 Task: Check the traffic conditions on Interstate 90 in Seattle.
Action: Key pressed <Key.caps_lock>I<Key.caps_lock>nterstae<Key.backspace>t
Screenshot: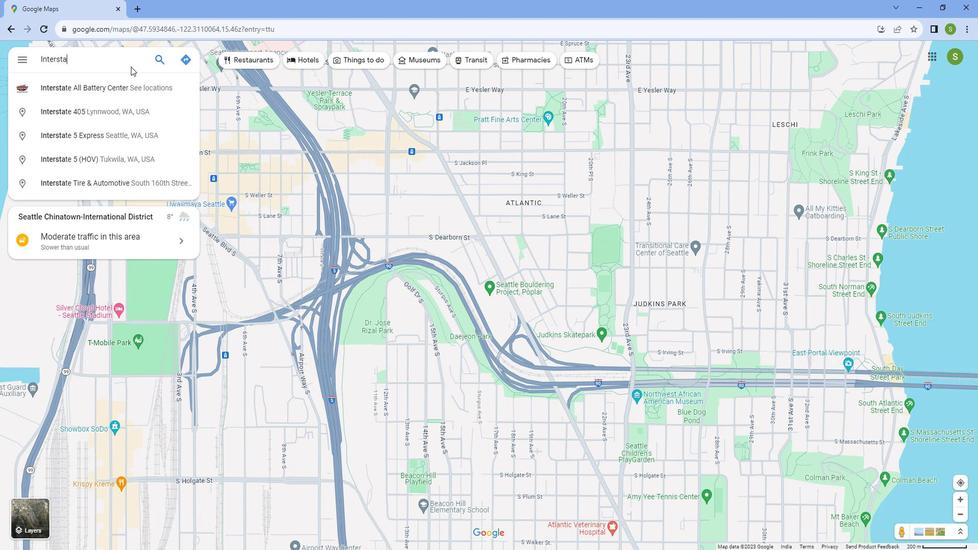 
Action: Mouse moved to (178, 88)
Screenshot: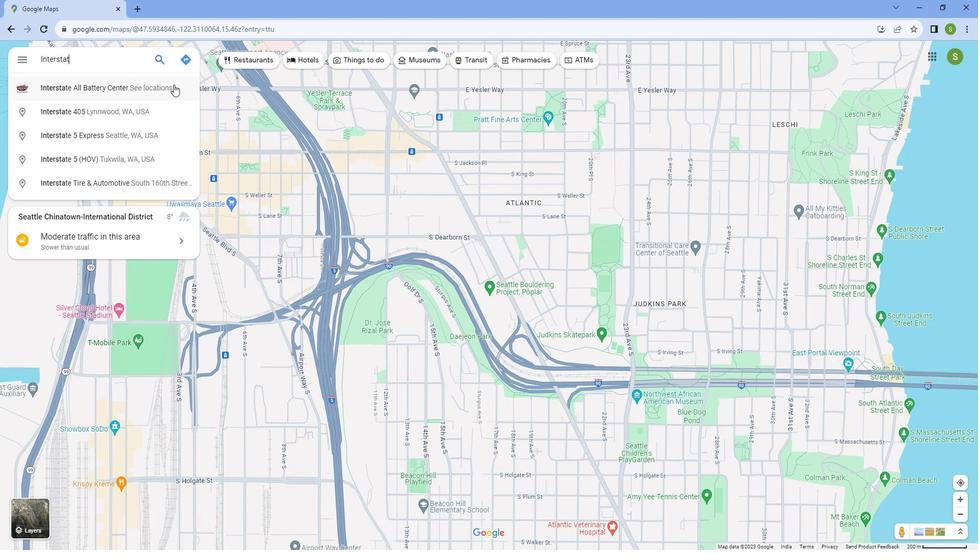 
Action: Key pressed e<Key.space>90,<Key.caps_lock>S<Key.caps_lock>eattle
Screenshot: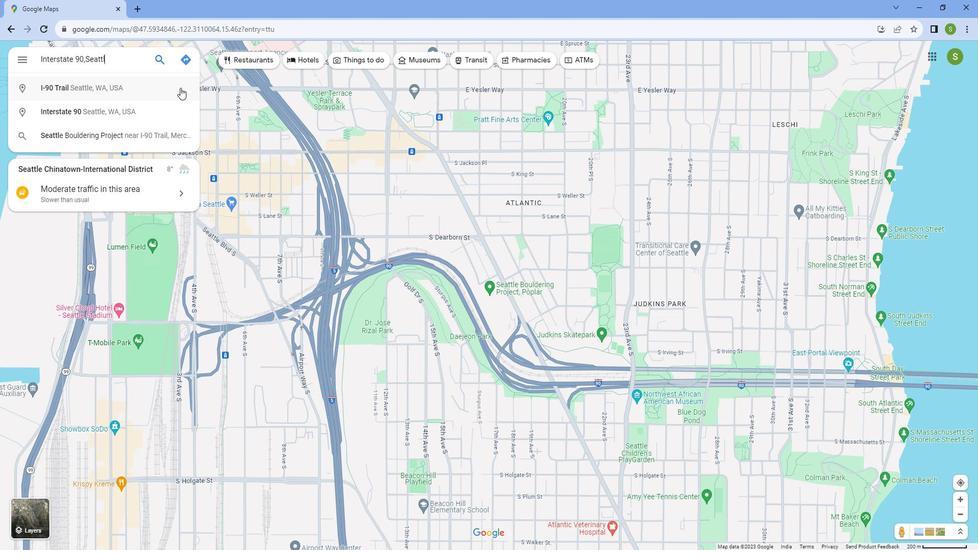 
Action: Mouse moved to (138, 108)
Screenshot: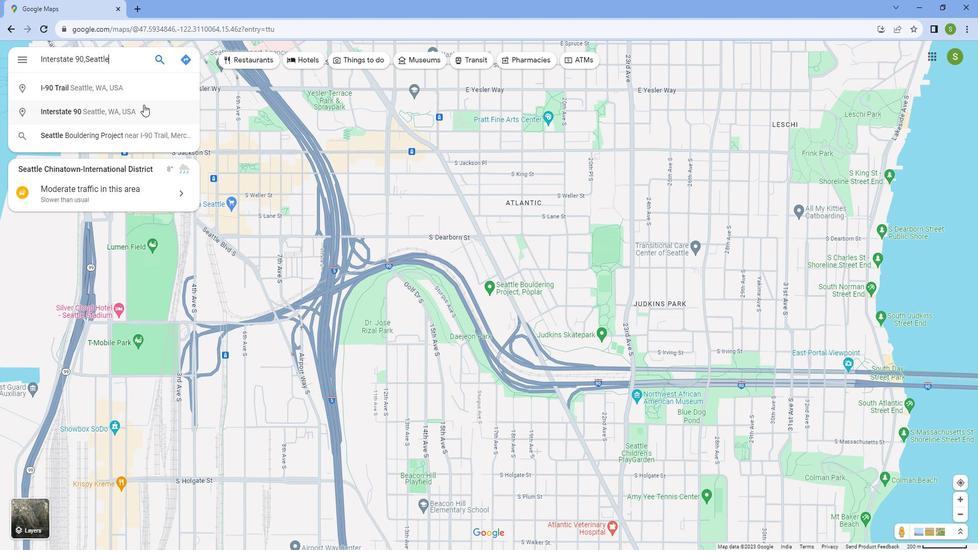 
Action: Mouse pressed left at (138, 108)
Screenshot: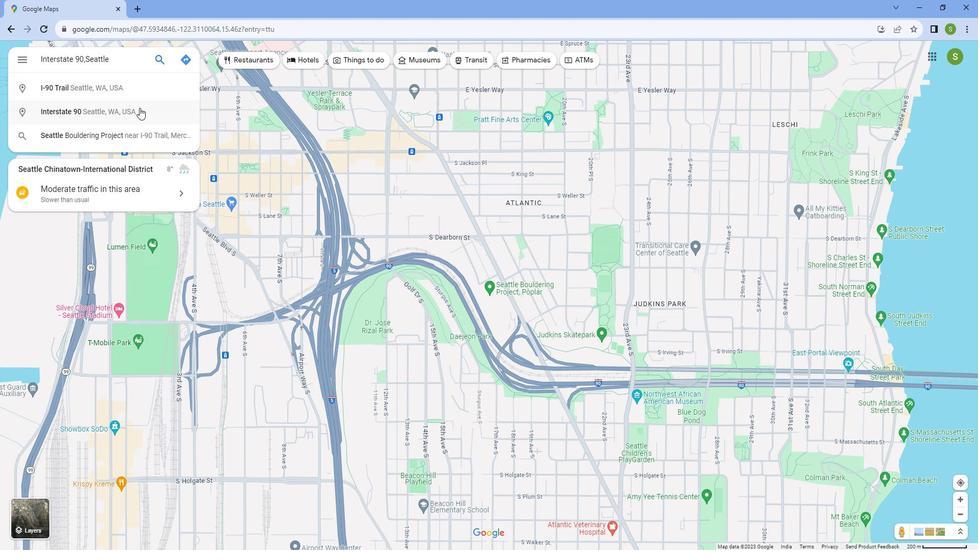 
Action: Mouse moved to (684, 310)
Screenshot: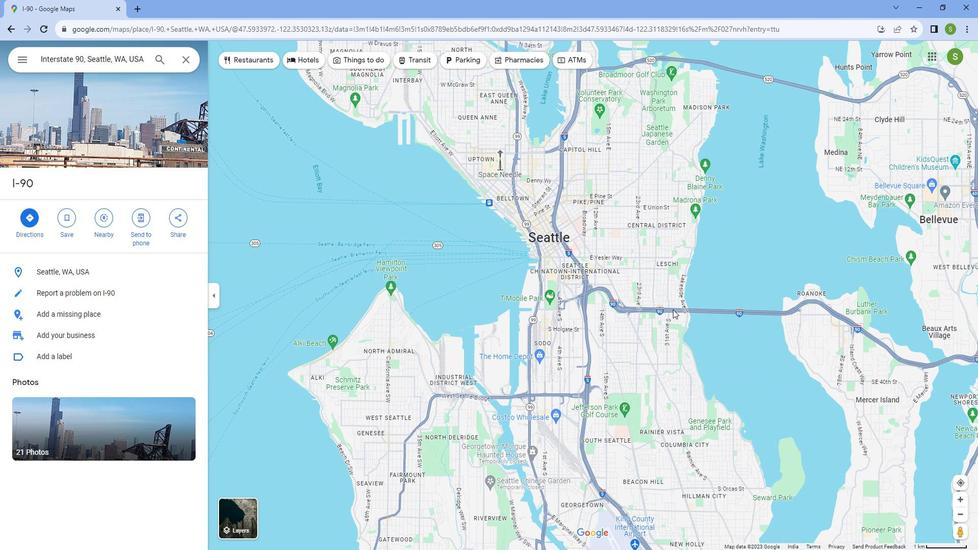 
Action: Mouse scrolled (684, 311) with delta (0, 0)
Screenshot: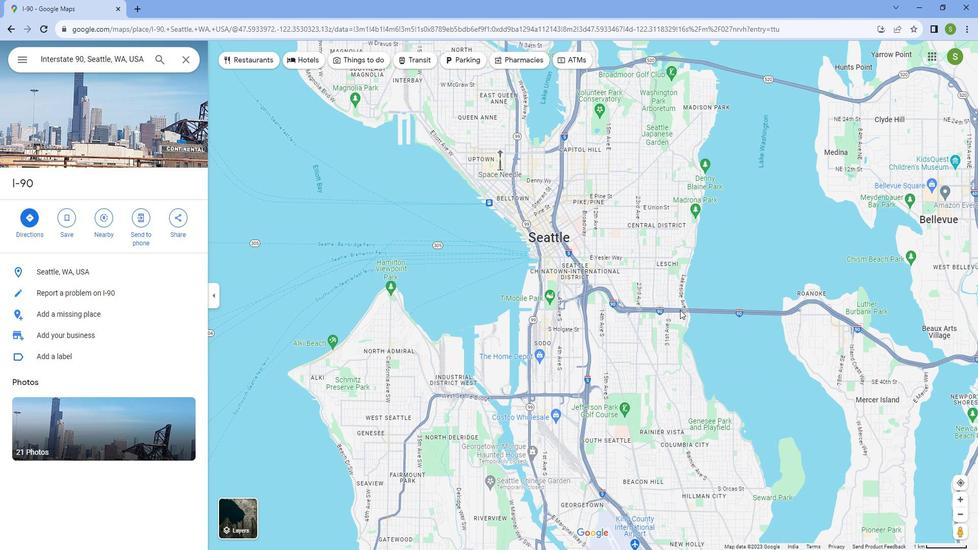 
Action: Mouse scrolled (684, 311) with delta (0, 0)
Screenshot: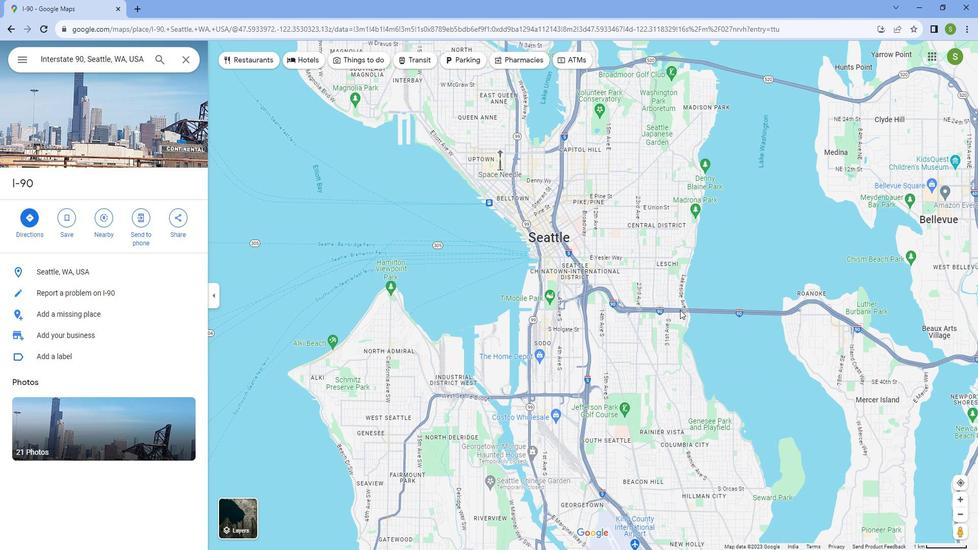 
Action: Mouse scrolled (684, 311) with delta (0, 0)
Screenshot: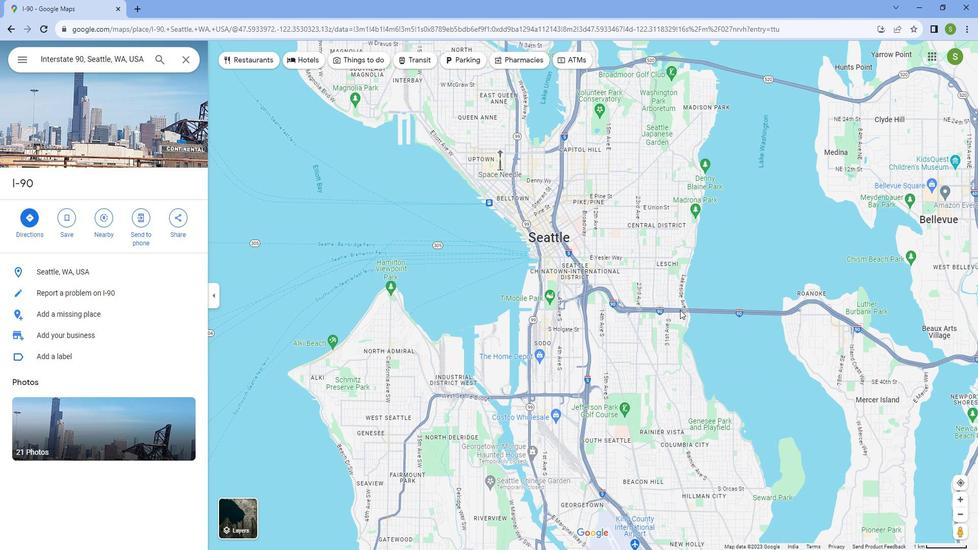 
Action: Mouse scrolled (684, 311) with delta (0, 0)
Screenshot: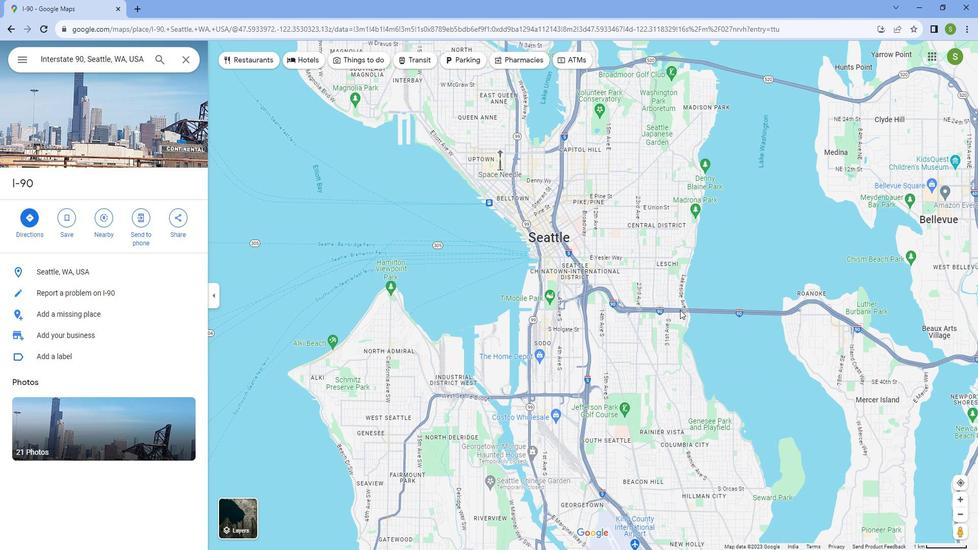 
Action: Mouse scrolled (684, 311) with delta (0, 0)
Screenshot: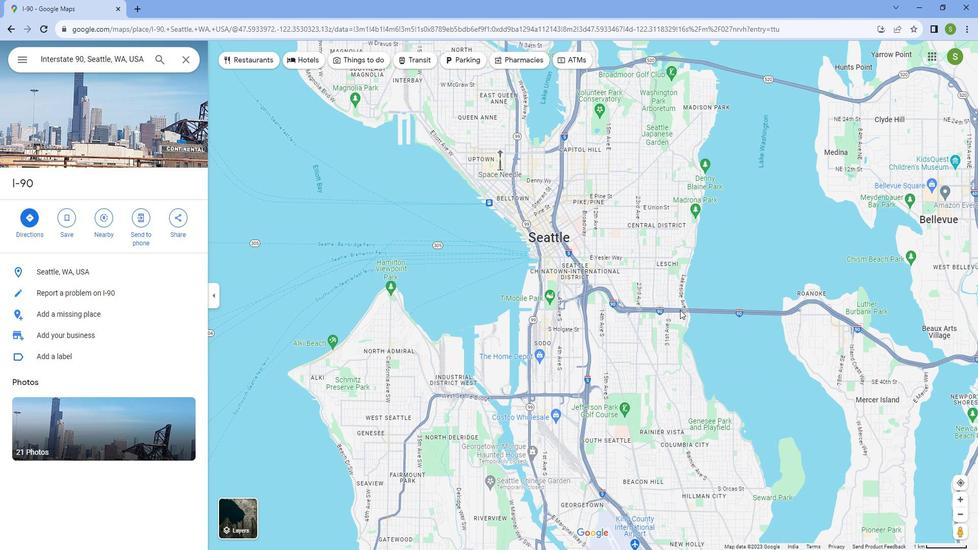 
Action: Mouse scrolled (684, 311) with delta (0, 0)
Screenshot: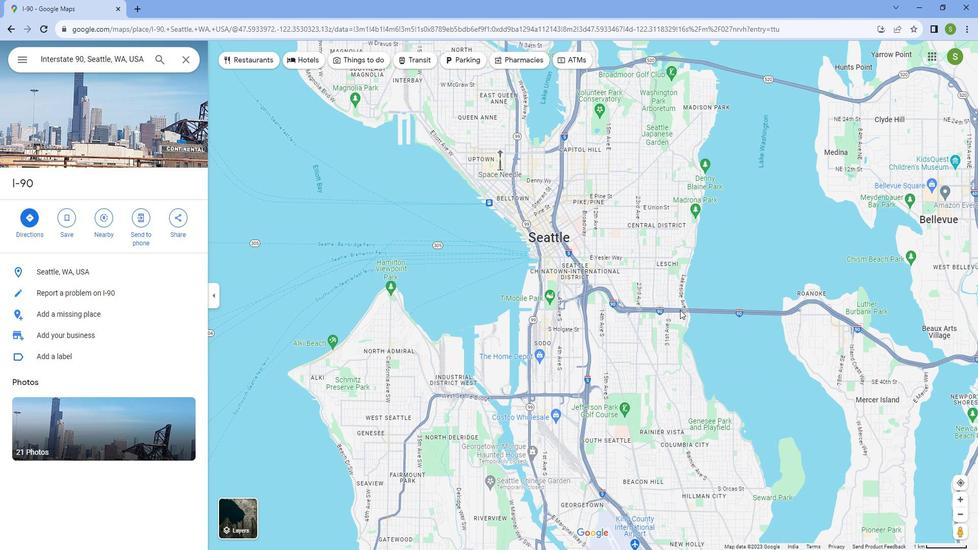 
Action: Mouse scrolled (684, 311) with delta (0, 0)
Screenshot: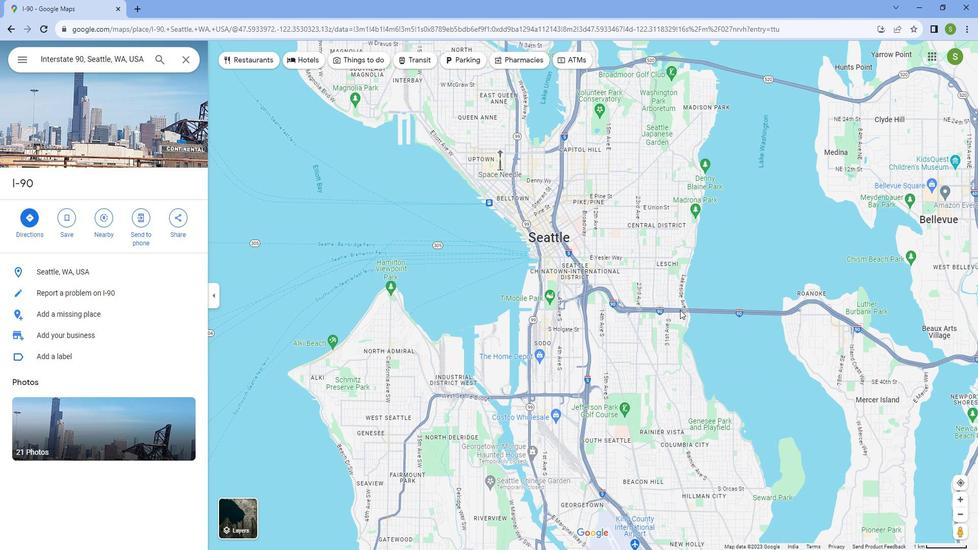 
Action: Mouse scrolled (684, 311) with delta (0, 0)
Screenshot: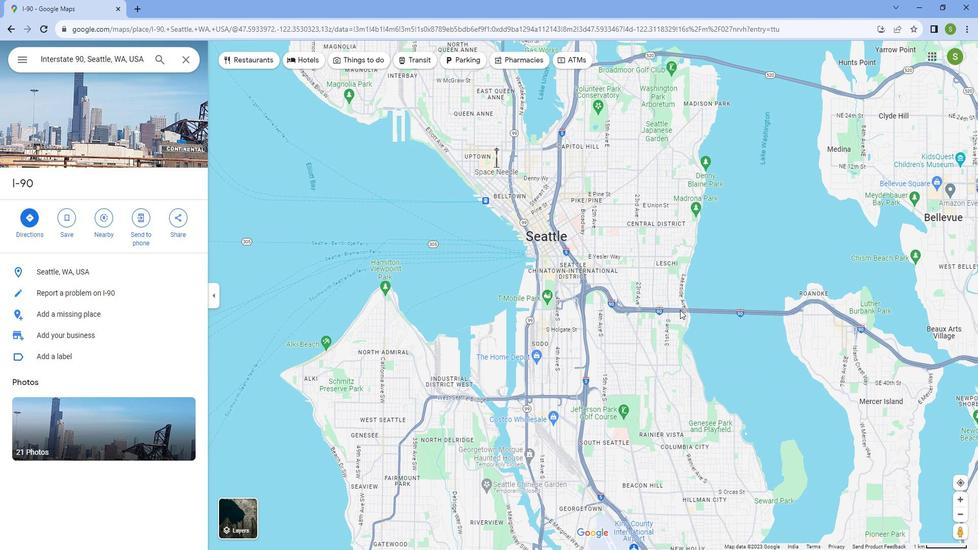 
Action: Mouse moved to (617, 290)
Screenshot: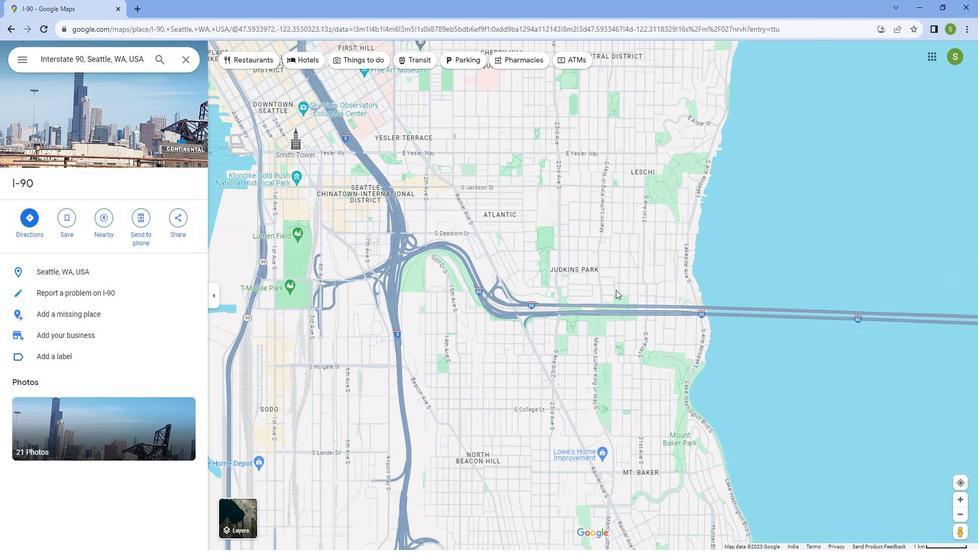 
Action: Mouse scrolled (617, 291) with delta (0, 0)
Screenshot: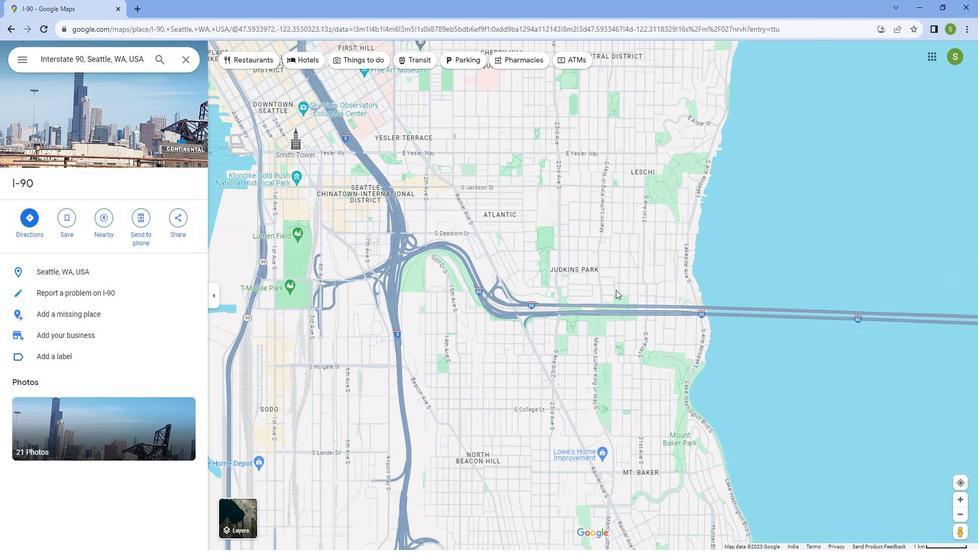 
Action: Mouse moved to (616, 290)
Screenshot: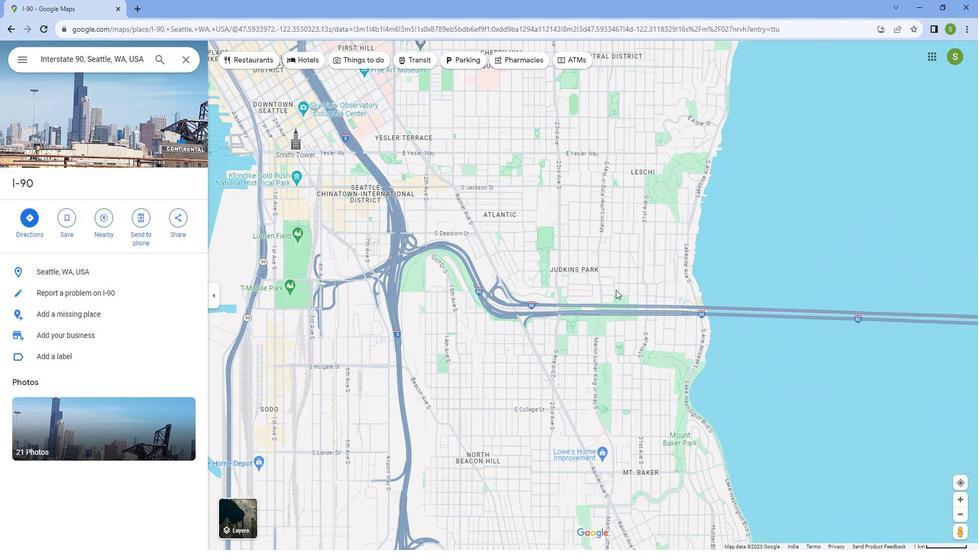 
Action: Mouse scrolled (616, 291) with delta (0, 0)
Screenshot: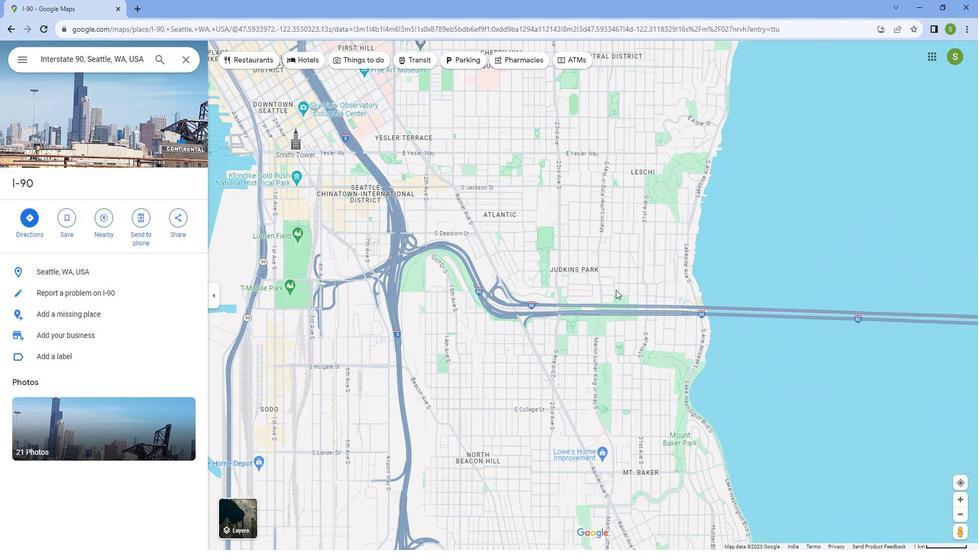 
Action: Mouse moved to (614, 290)
Screenshot: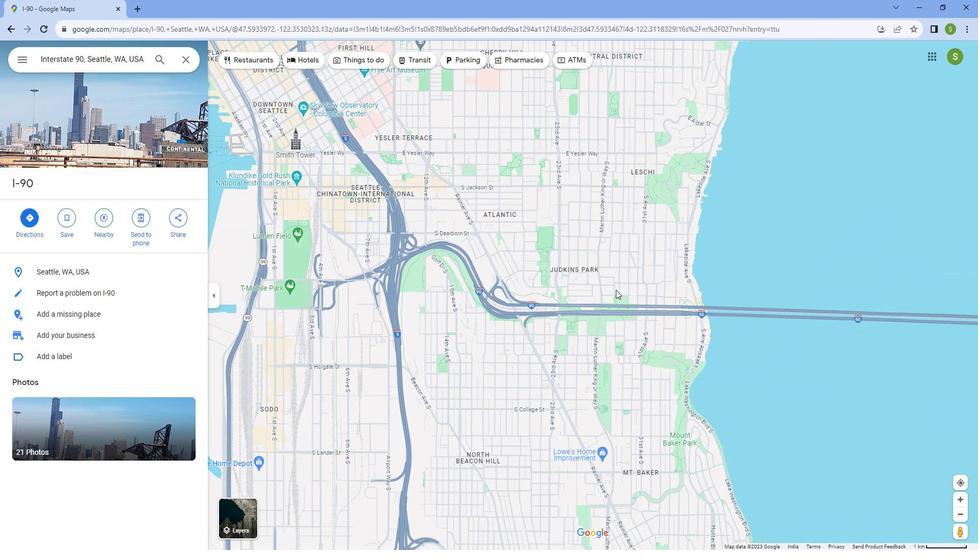 
Action: Mouse scrolled (614, 291) with delta (0, 0)
Screenshot: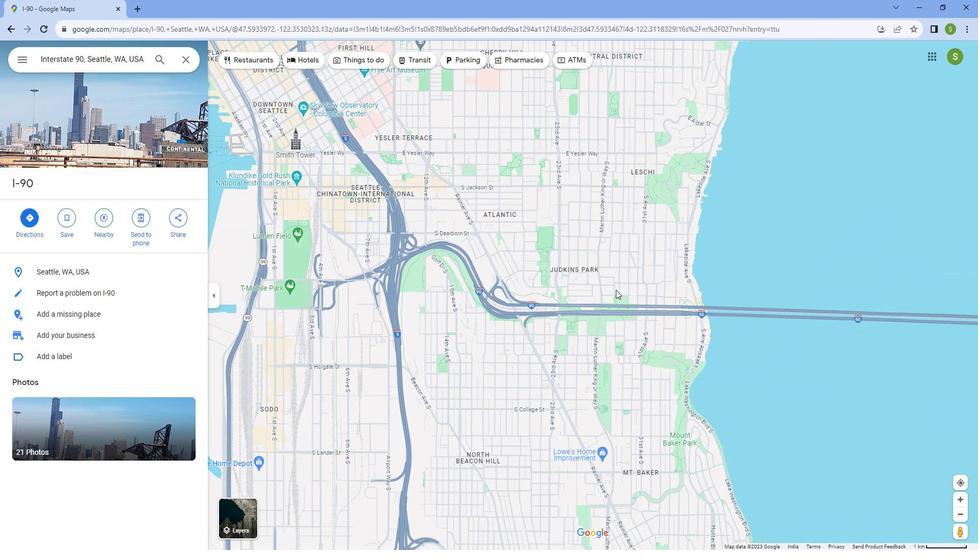 
Action: Mouse moved to (612, 290)
Screenshot: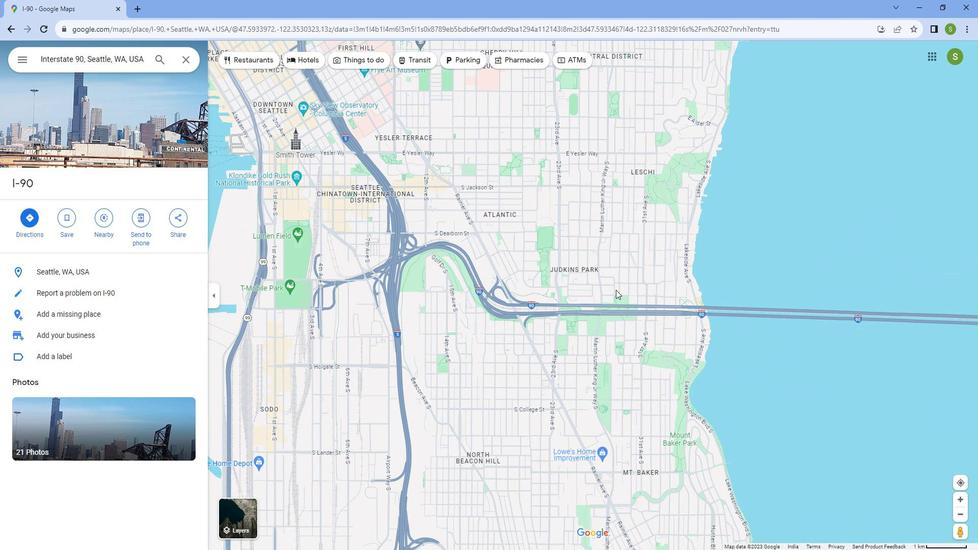 
Action: Mouse scrolled (612, 291) with delta (0, 0)
Screenshot: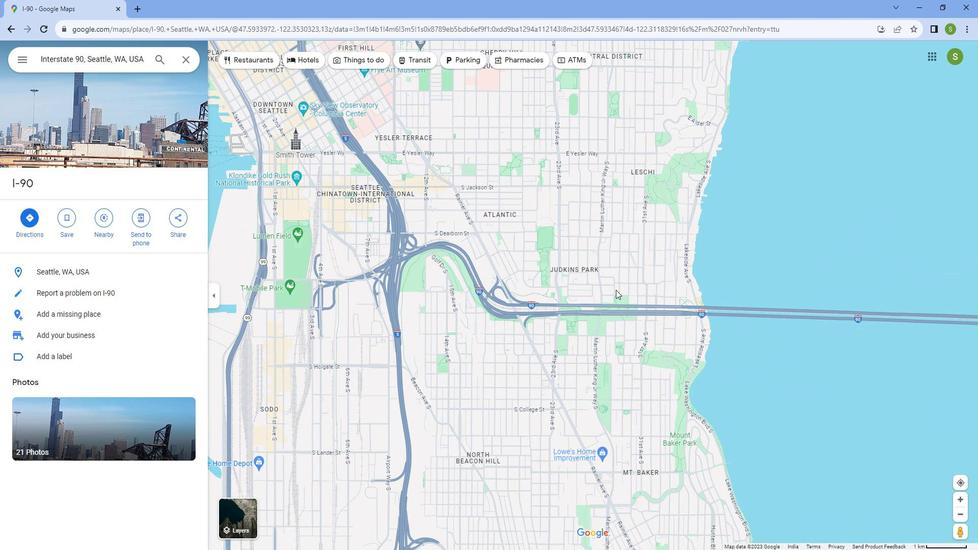
Action: Mouse moved to (610, 290)
Screenshot: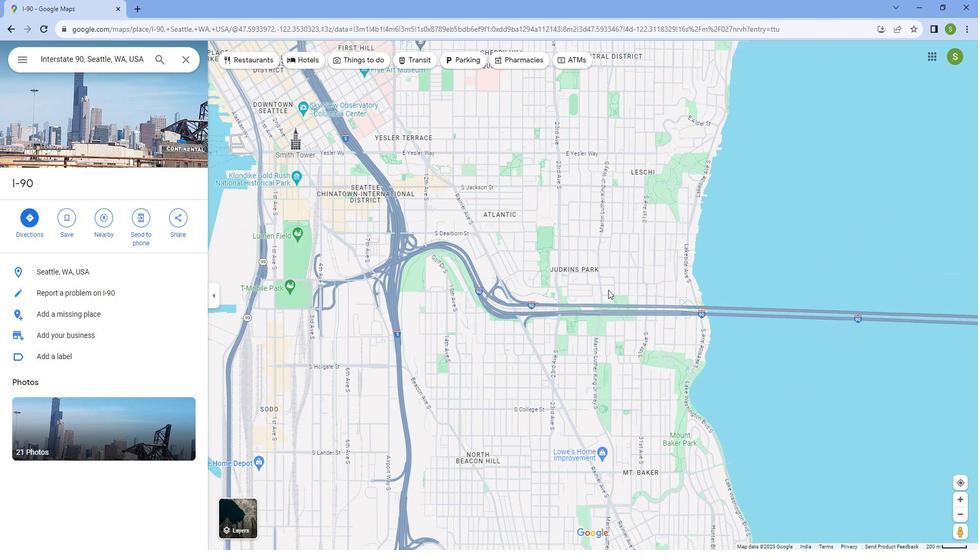 
Action: Mouse scrolled (610, 291) with delta (0, 0)
Screenshot: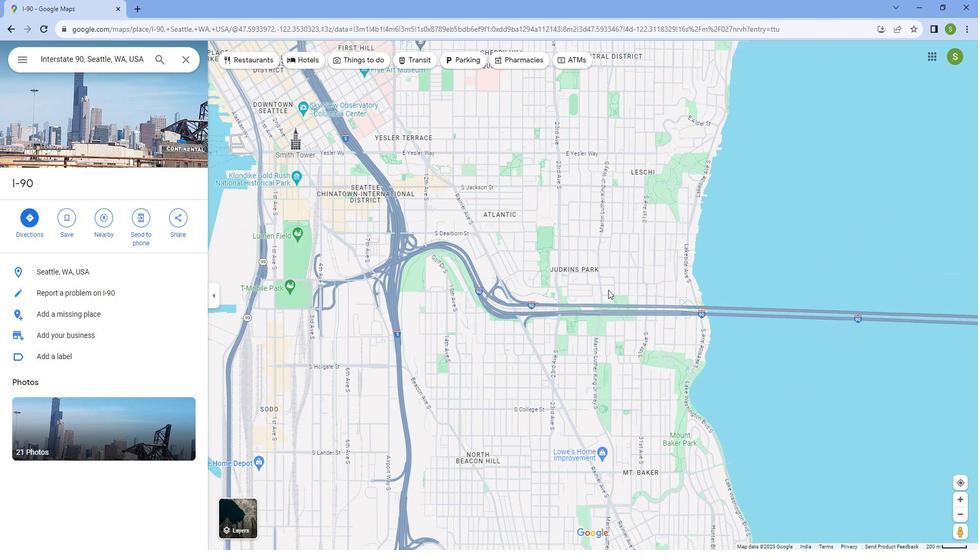 
Action: Mouse moved to (723, 356)
Screenshot: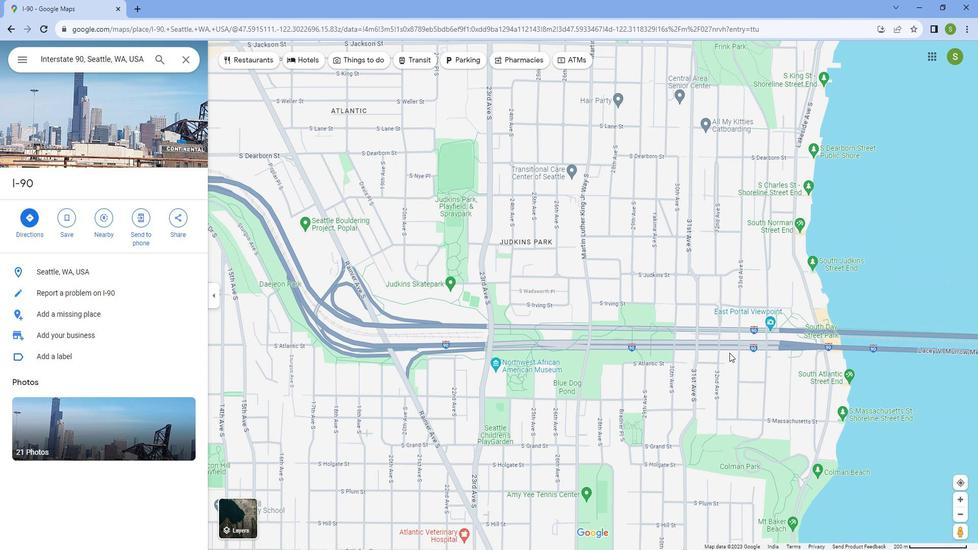 
Action: Mouse scrolled (723, 357) with delta (0, 0)
Screenshot: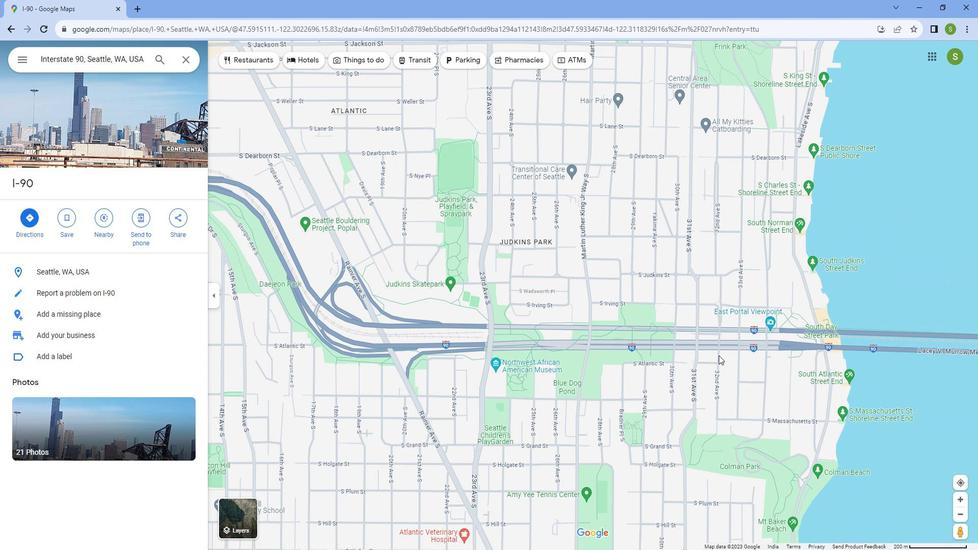 
Action: Mouse moved to (723, 356)
Screenshot: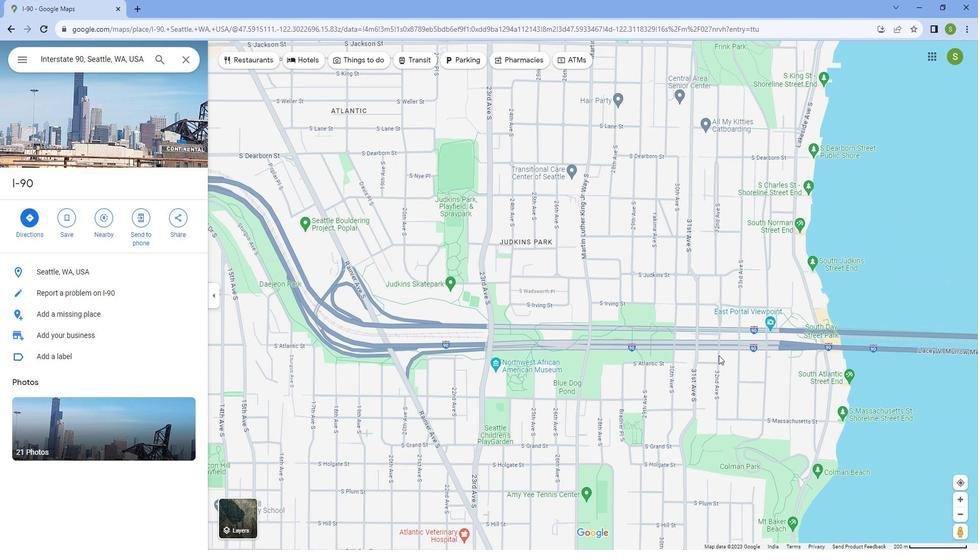 
Action: Mouse scrolled (723, 357) with delta (0, 0)
Screenshot: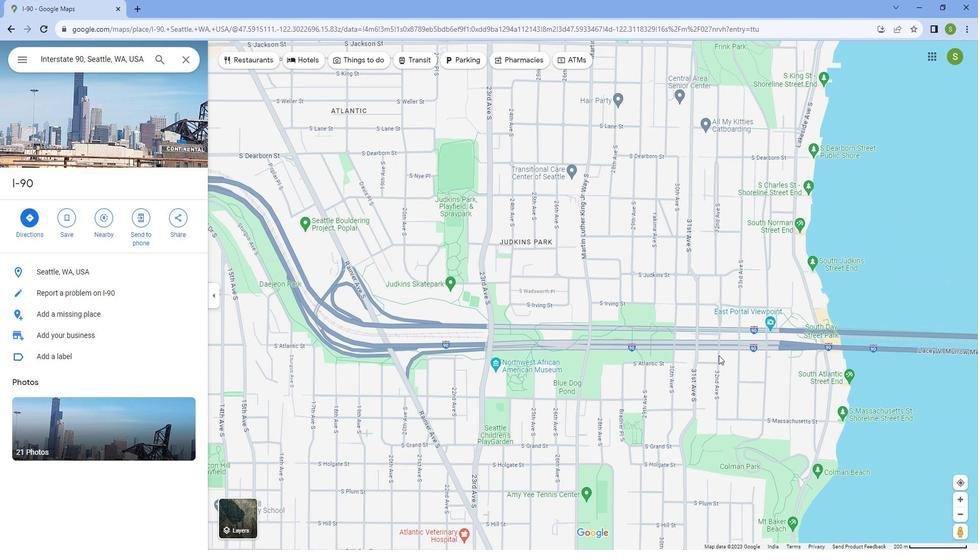 
Action: Mouse moved to (721, 356)
Screenshot: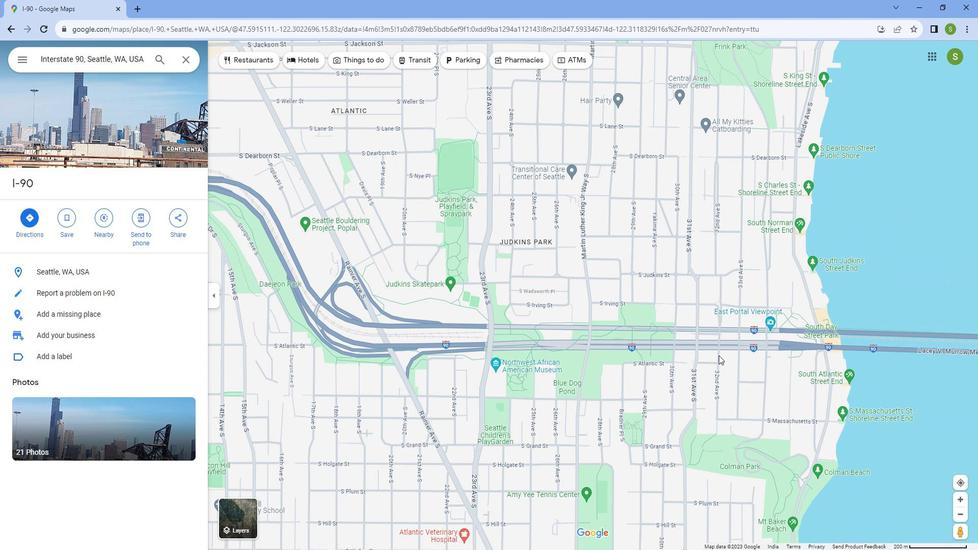 
Action: Mouse scrolled (721, 357) with delta (0, 0)
Screenshot: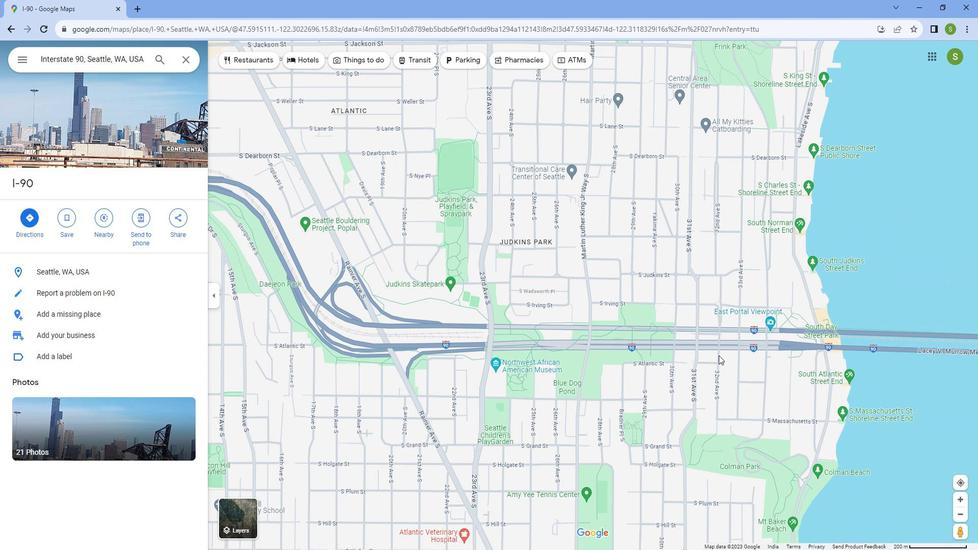 
Action: Mouse scrolled (721, 357) with delta (0, 0)
Screenshot: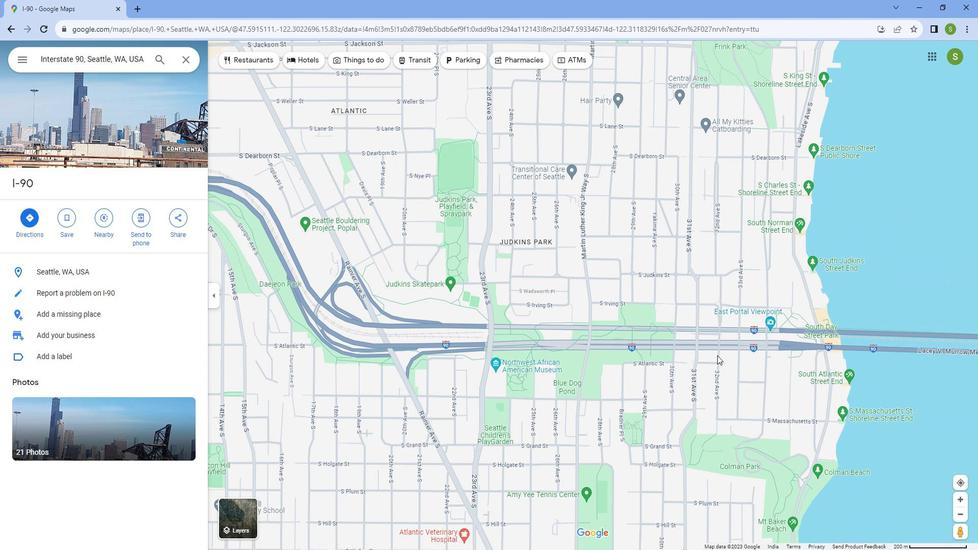 
Action: Mouse moved to (714, 356)
Screenshot: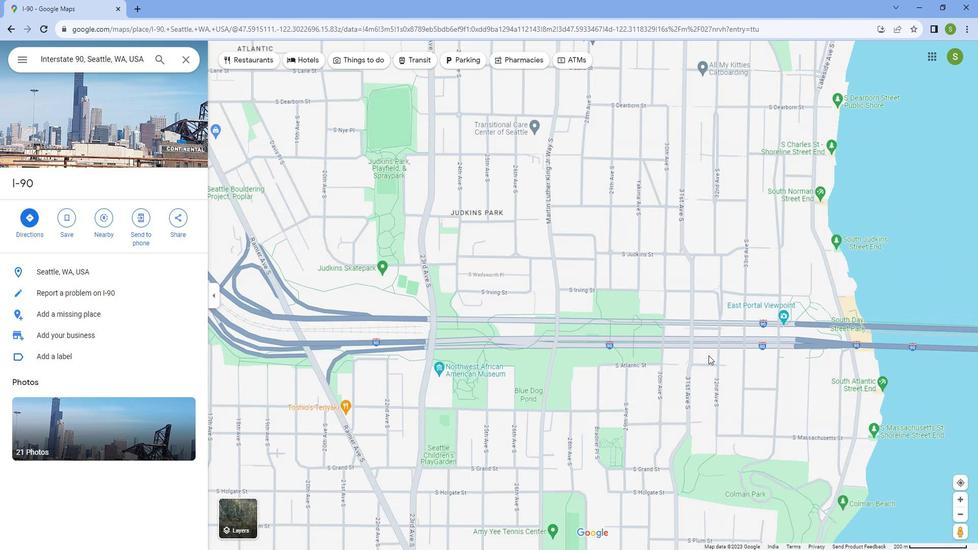 
Action: Mouse scrolled (714, 357) with delta (0, 0)
Screenshot: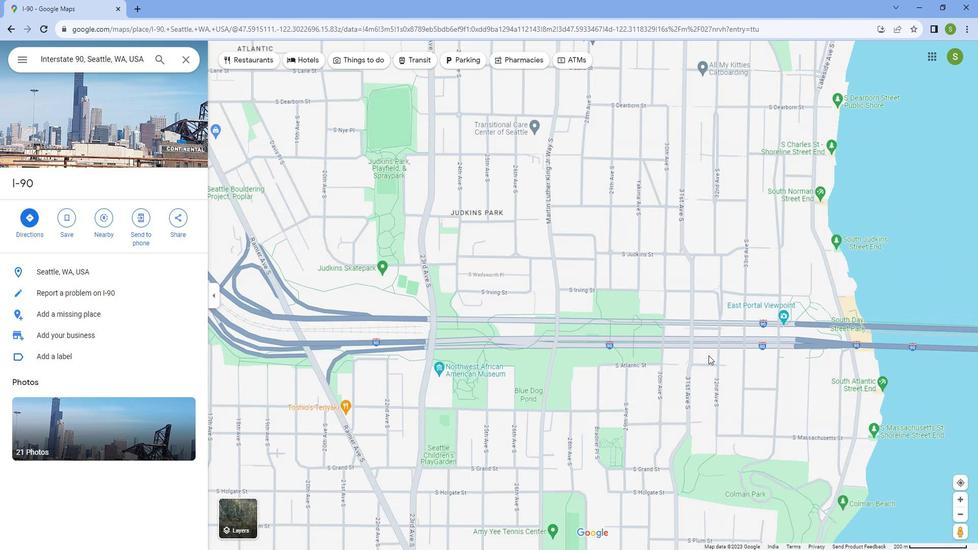 
Action: Mouse moved to (710, 355)
Screenshot: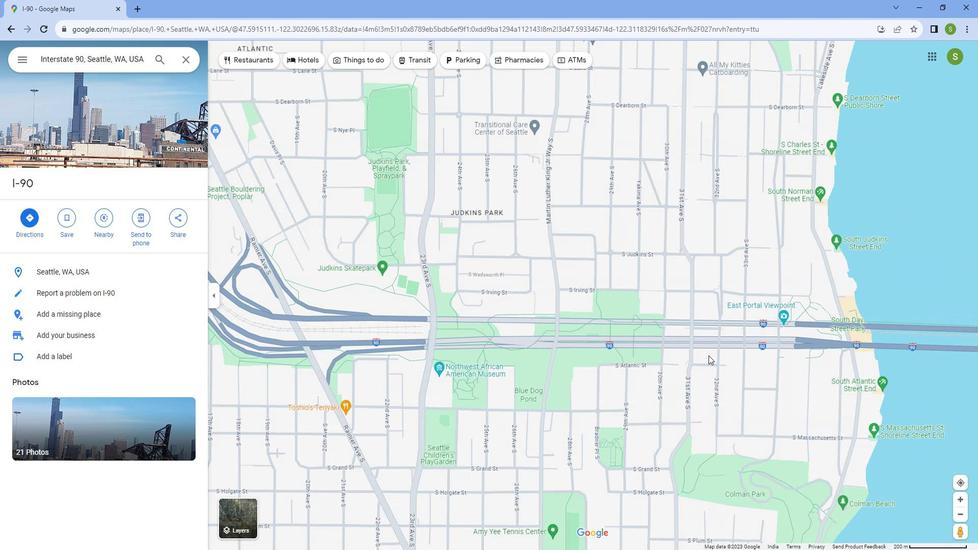 
Action: Mouse scrolled (710, 354) with delta (0, 0)
Screenshot: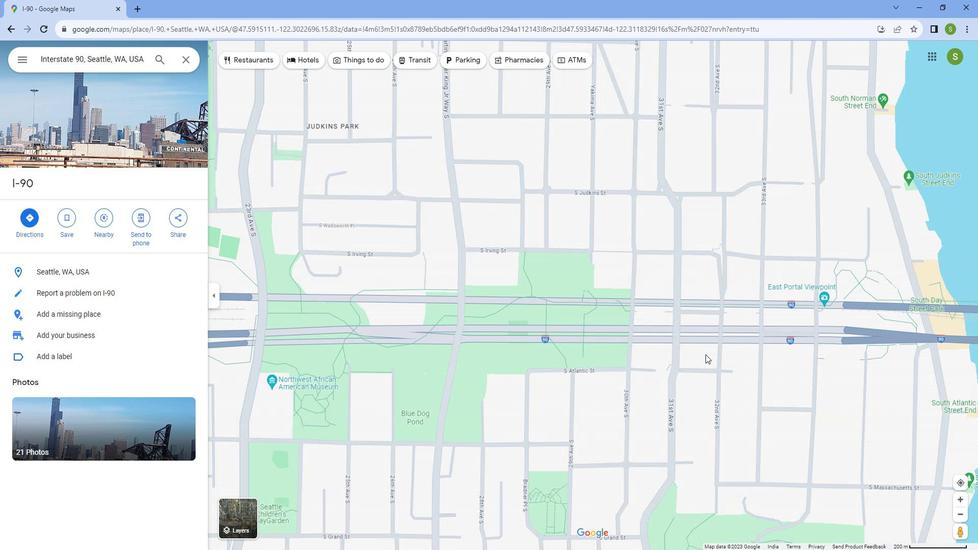 
Action: Mouse moved to (686, 348)
Screenshot: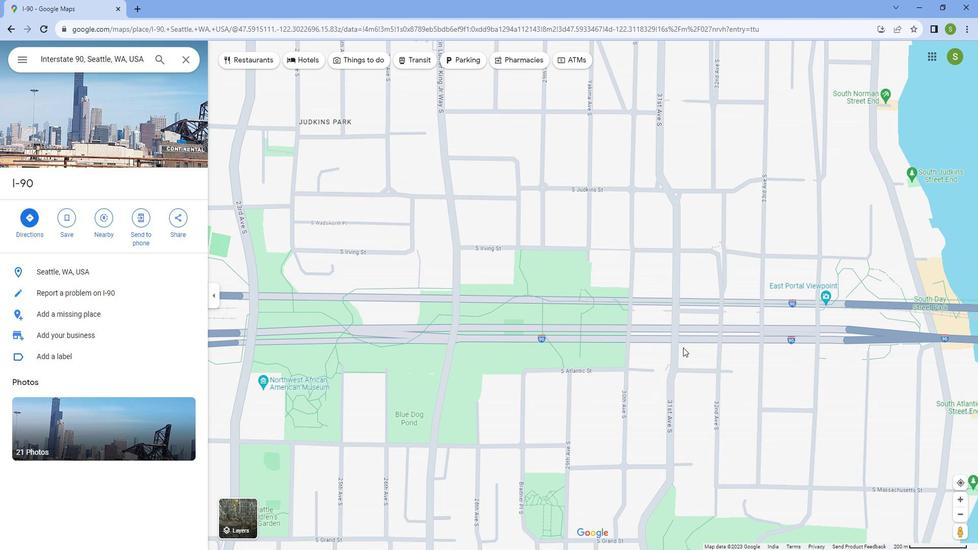 
Action: Mouse scrolled (686, 348) with delta (0, 0)
Screenshot: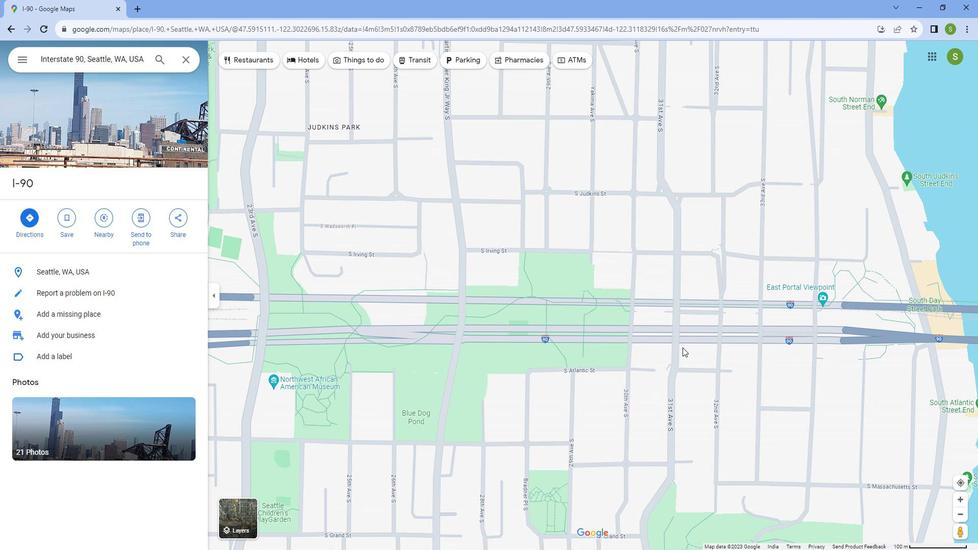
Action: Mouse scrolled (686, 348) with delta (0, 0)
Screenshot: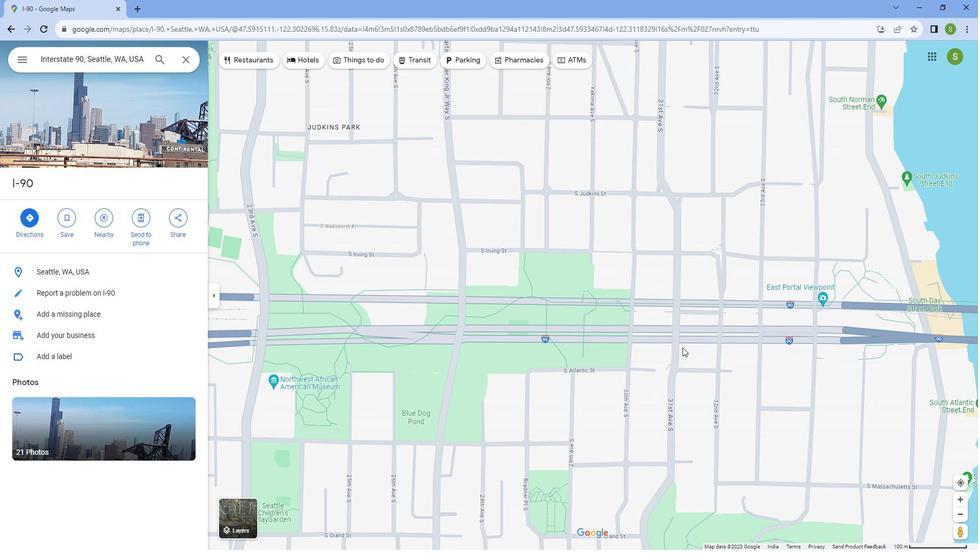 
Action: Mouse scrolled (686, 348) with delta (0, 0)
Screenshot: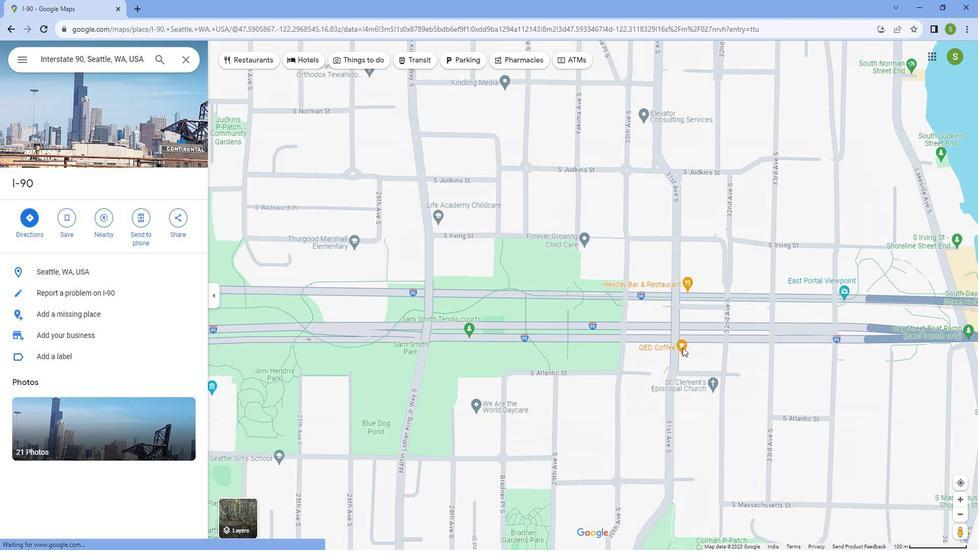 
Action: Mouse moved to (476, 342)
Screenshot: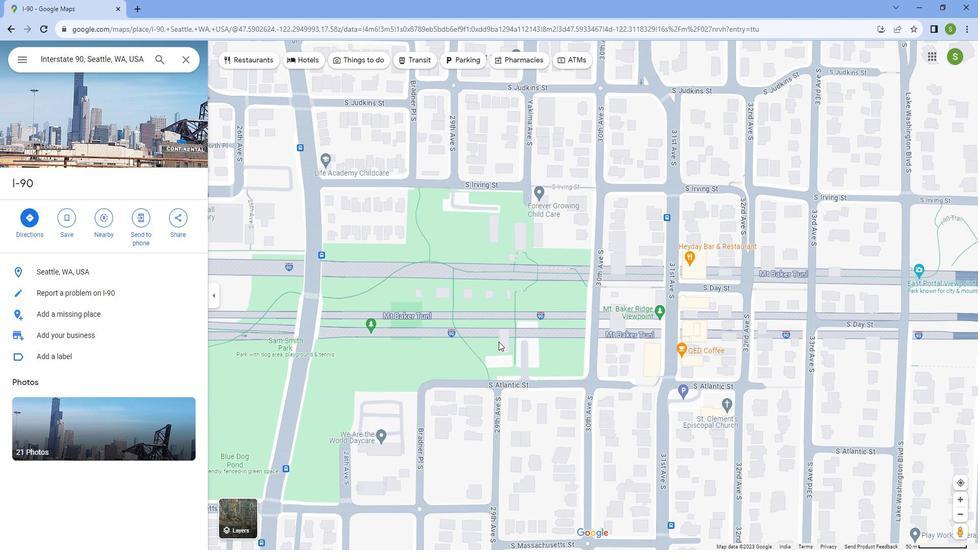 
Action: Mouse scrolled (476, 343) with delta (0, 0)
Screenshot: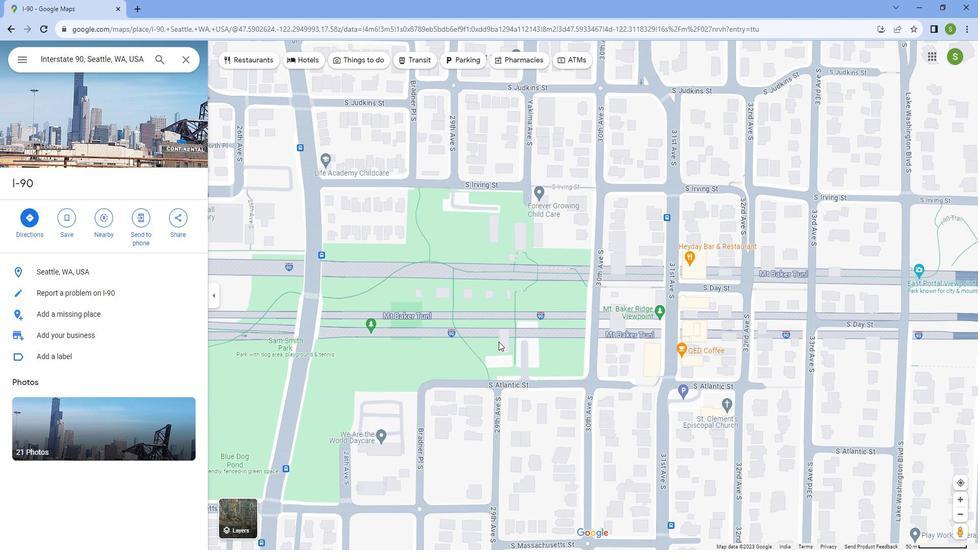 
Action: Mouse moved to (450, 339)
Screenshot: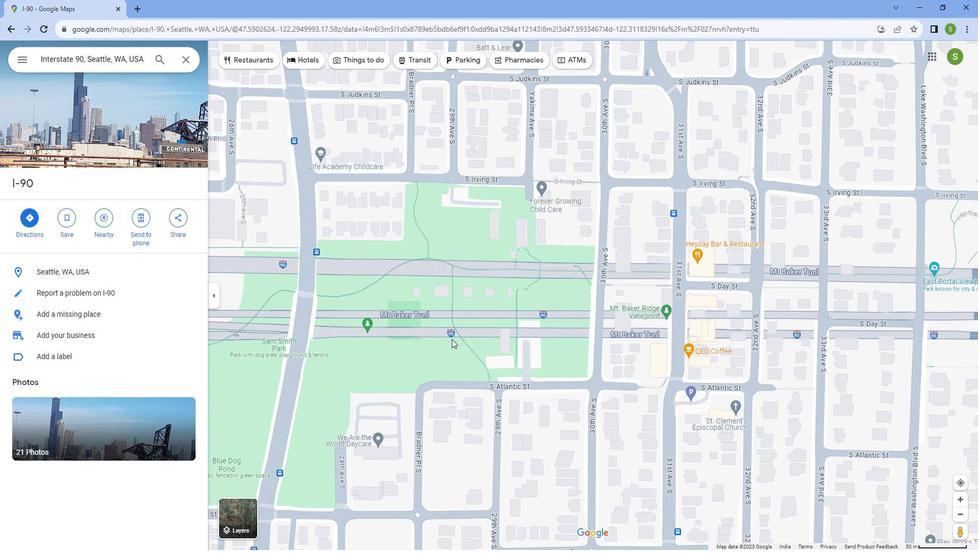 
Action: Mouse scrolled (450, 339) with delta (0, 0)
Screenshot: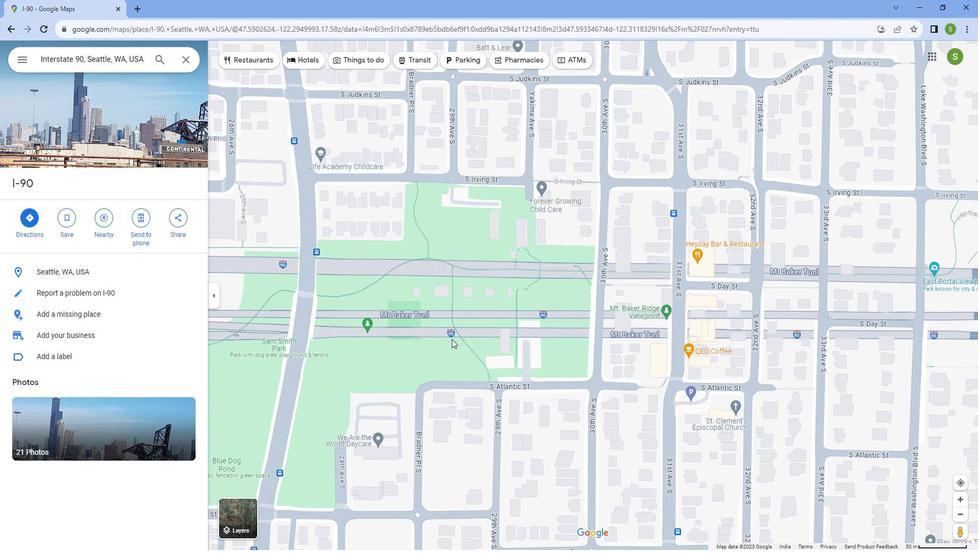 
Action: Mouse moved to (358, 364)
Screenshot: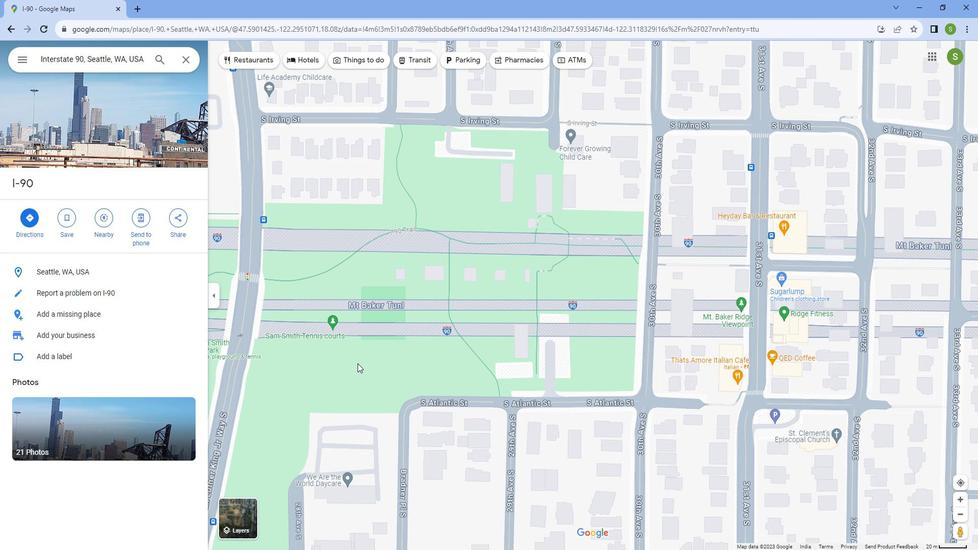 
Action: Mouse pressed left at (358, 364)
Screenshot: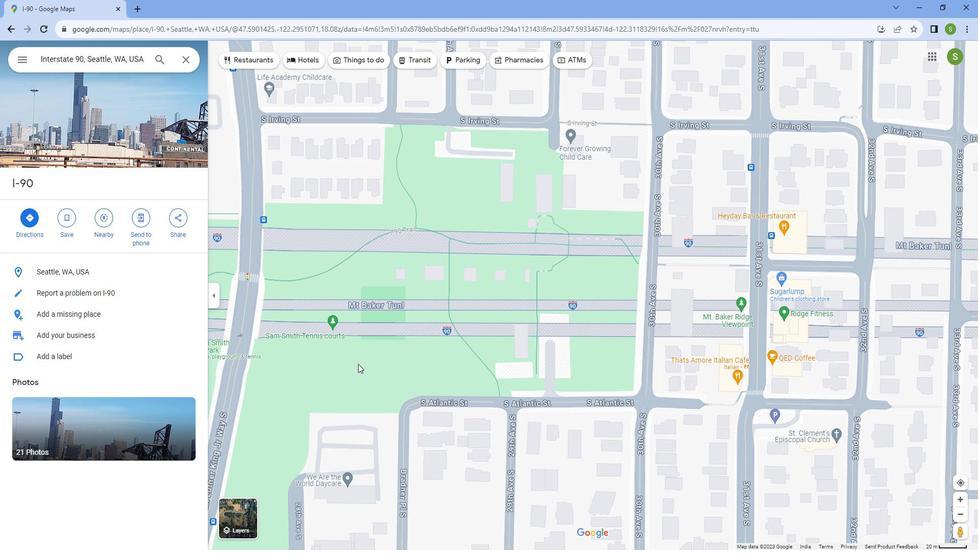
Action: Mouse moved to (490, 388)
Screenshot: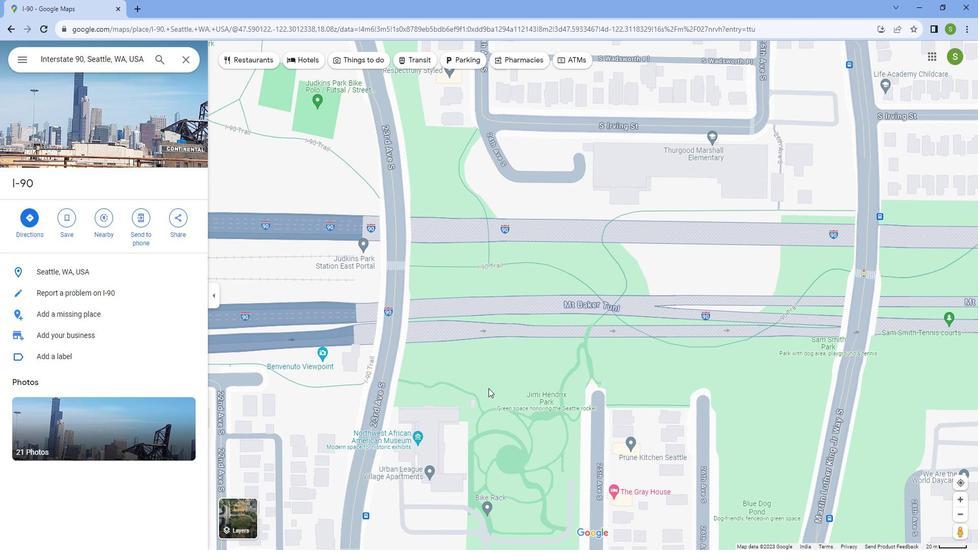 
Action: Mouse pressed left at (490, 388)
Screenshot: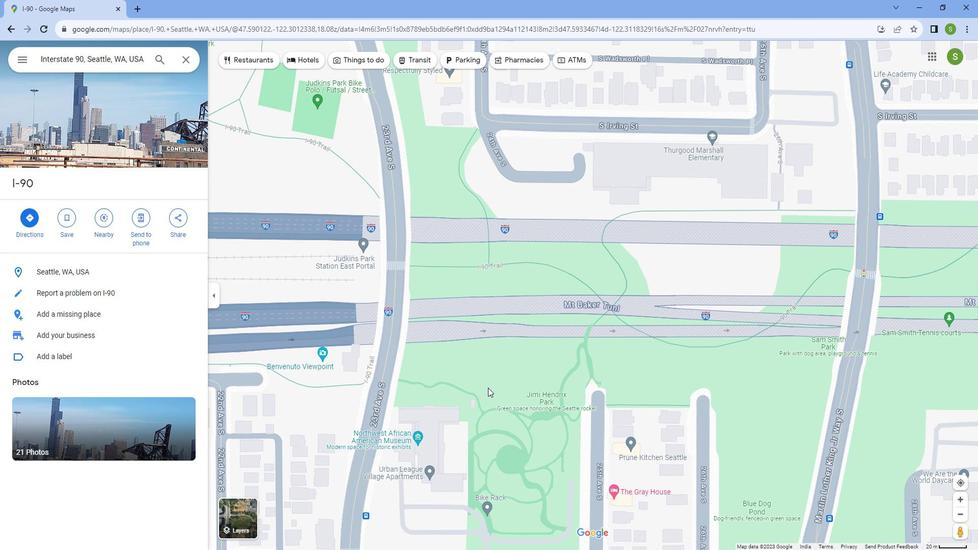 
Action: Mouse moved to (302, 513)
Screenshot: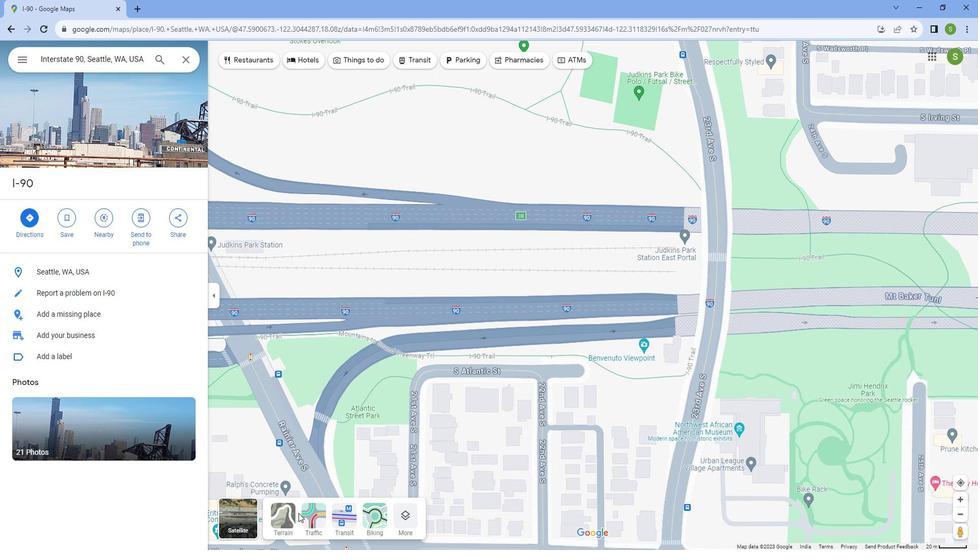 
Action: Mouse pressed left at (302, 513)
Screenshot: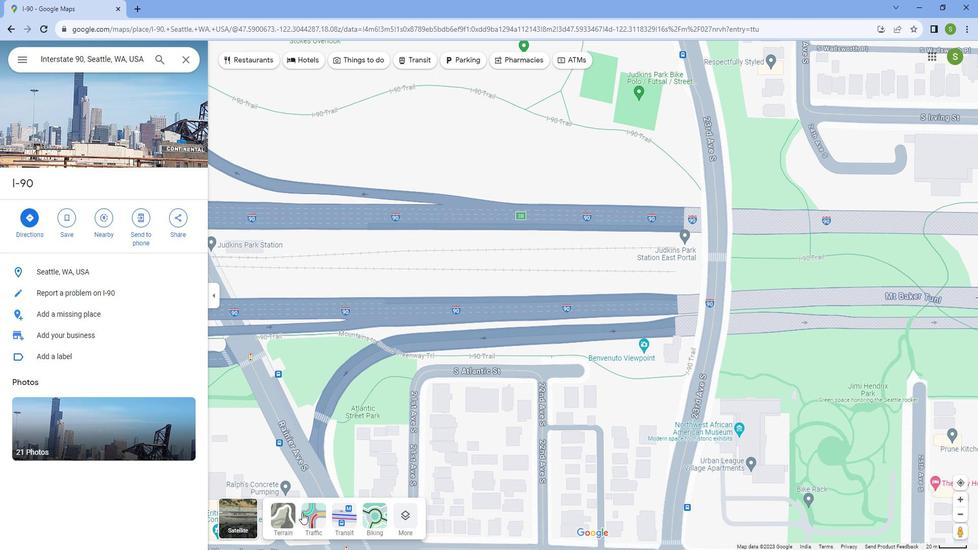 
Action: Mouse moved to (481, 416)
Screenshot: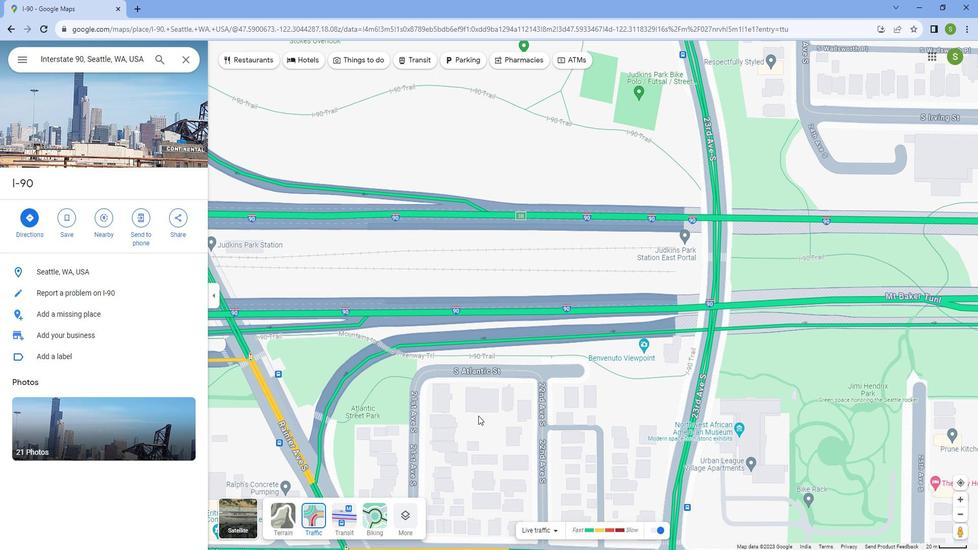 
Action: Mouse scrolled (481, 415) with delta (0, 0)
Screenshot: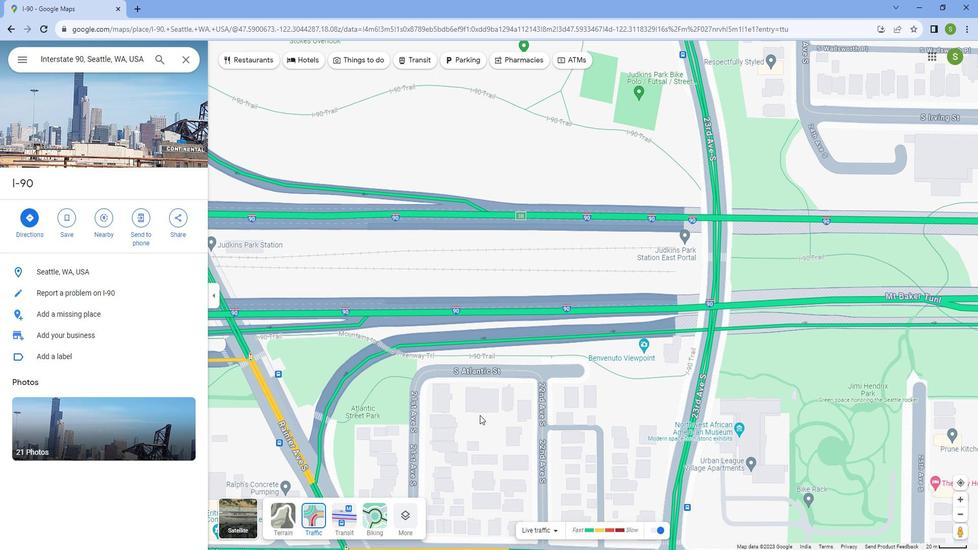 
Action: Mouse scrolled (481, 415) with delta (0, 0)
Screenshot: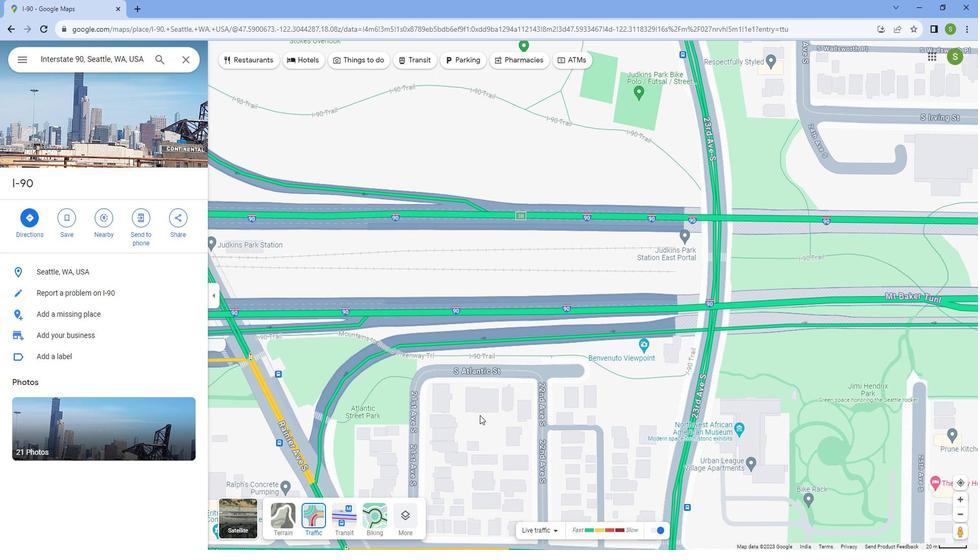 
Action: Mouse scrolled (481, 415) with delta (0, 0)
Screenshot: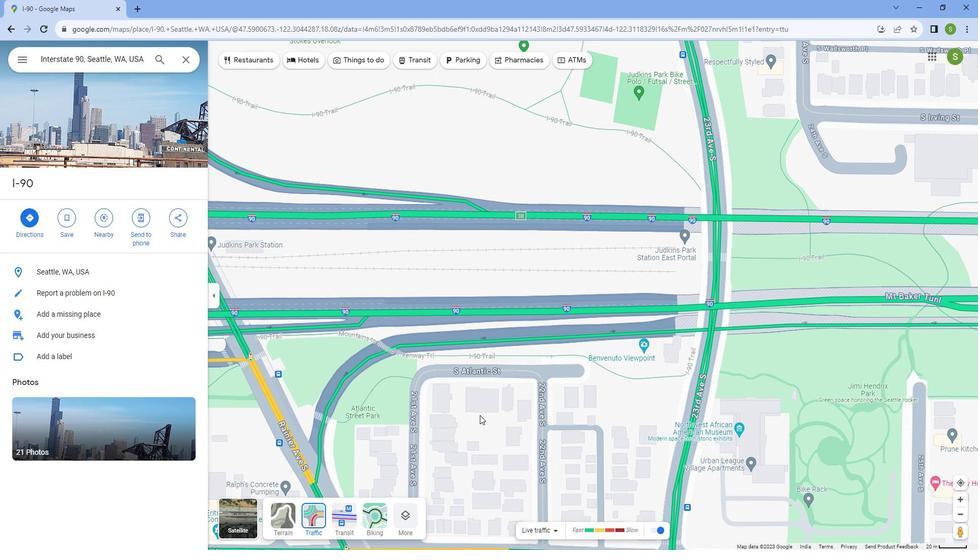 
Action: Mouse scrolled (481, 415) with delta (0, 0)
Screenshot: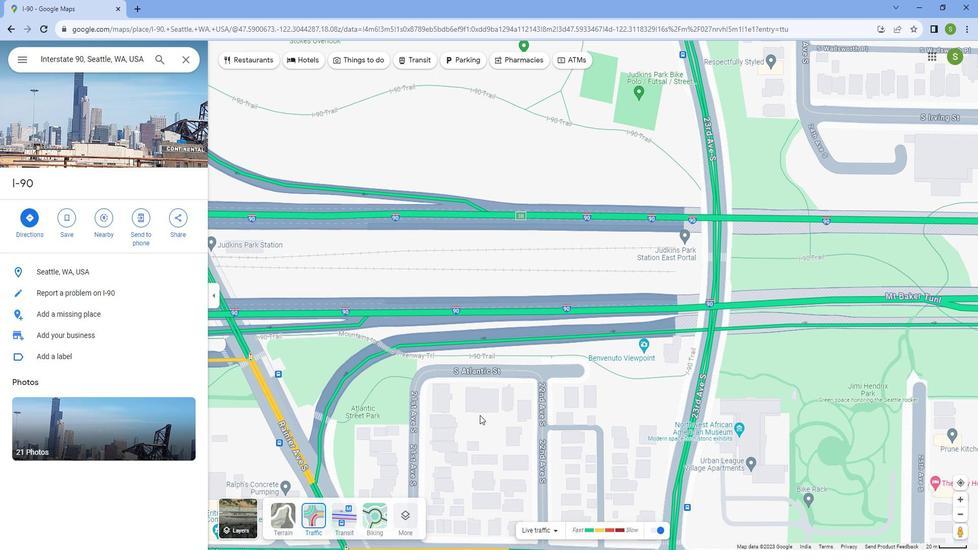 
Action: Mouse scrolled (481, 415) with delta (0, 0)
Screenshot: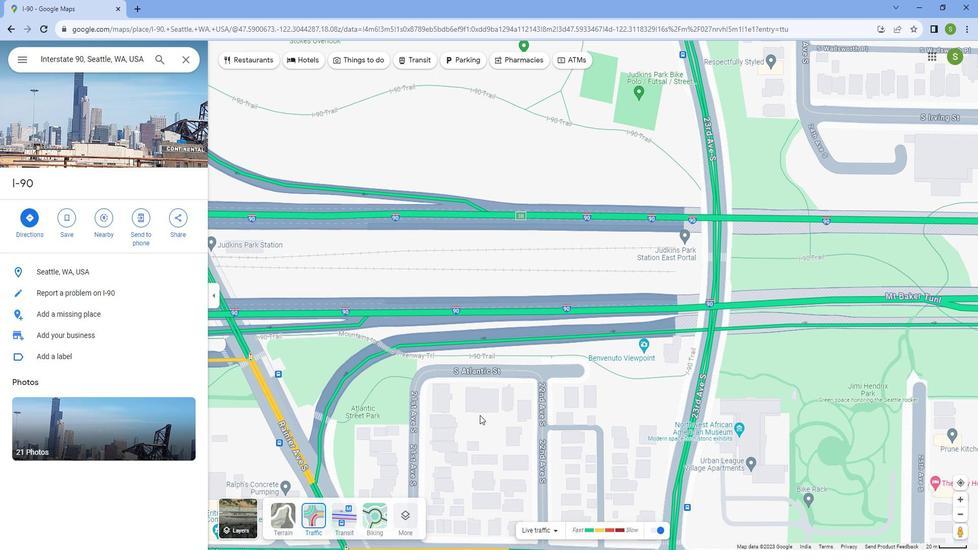 
Action: Mouse scrolled (481, 415) with delta (0, 0)
Screenshot: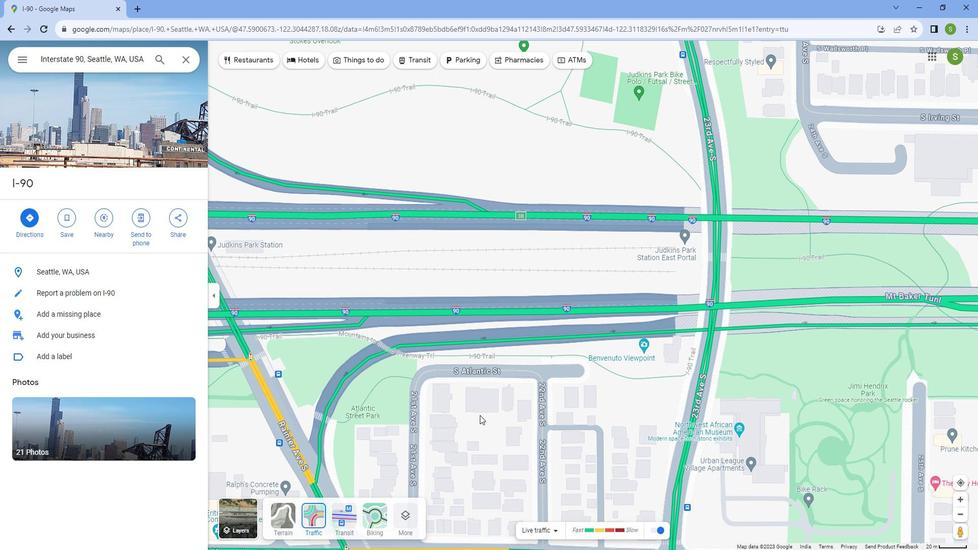 
Action: Mouse scrolled (481, 415) with delta (0, 0)
Screenshot: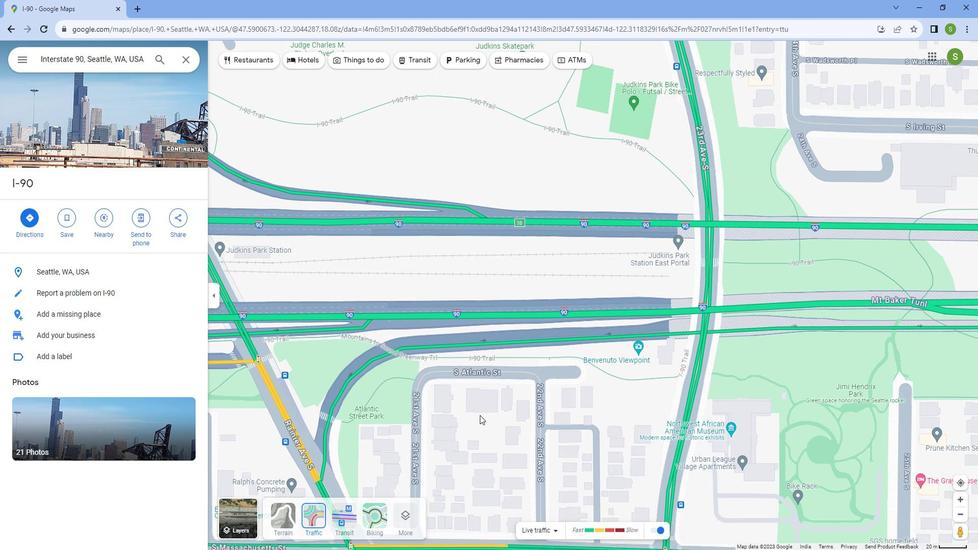 
Action: Mouse scrolled (481, 415) with delta (0, 0)
Screenshot: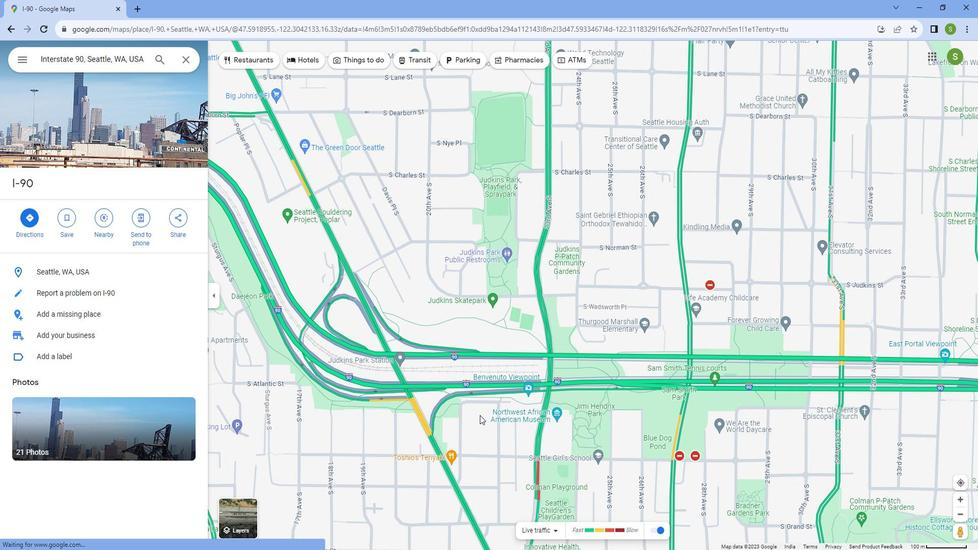 
Action: Mouse scrolled (481, 415) with delta (0, 0)
Screenshot: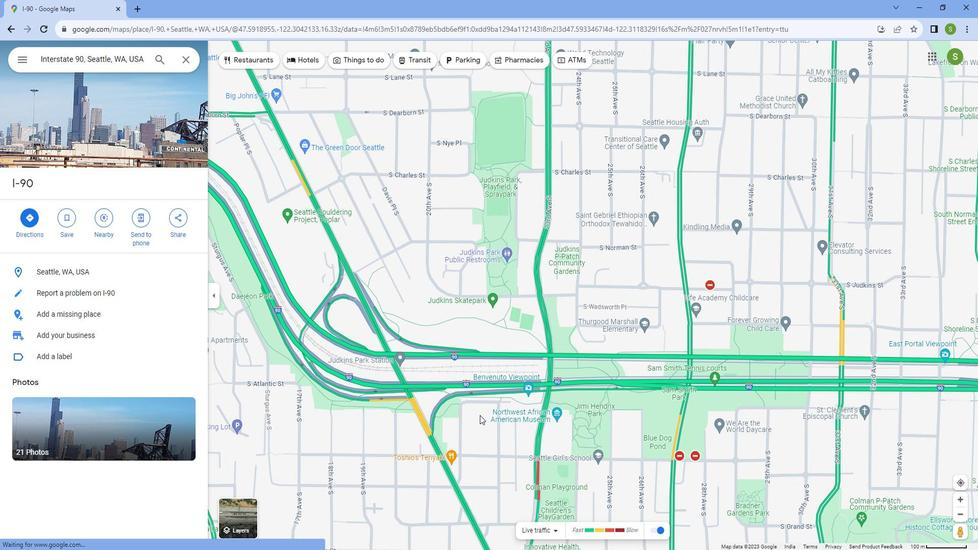 
Action: Mouse scrolled (481, 415) with delta (0, 0)
Screenshot: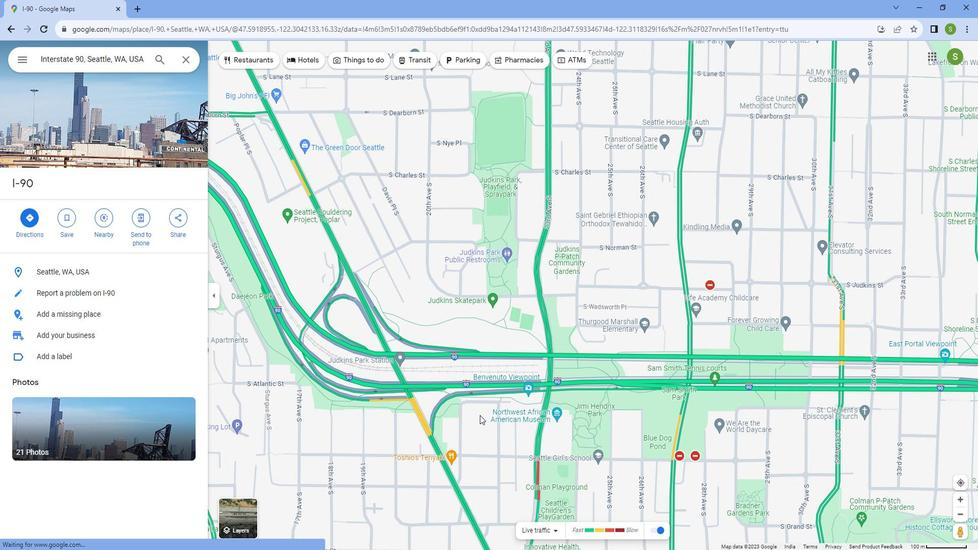 
Action: Mouse scrolled (481, 415) with delta (0, 0)
Screenshot: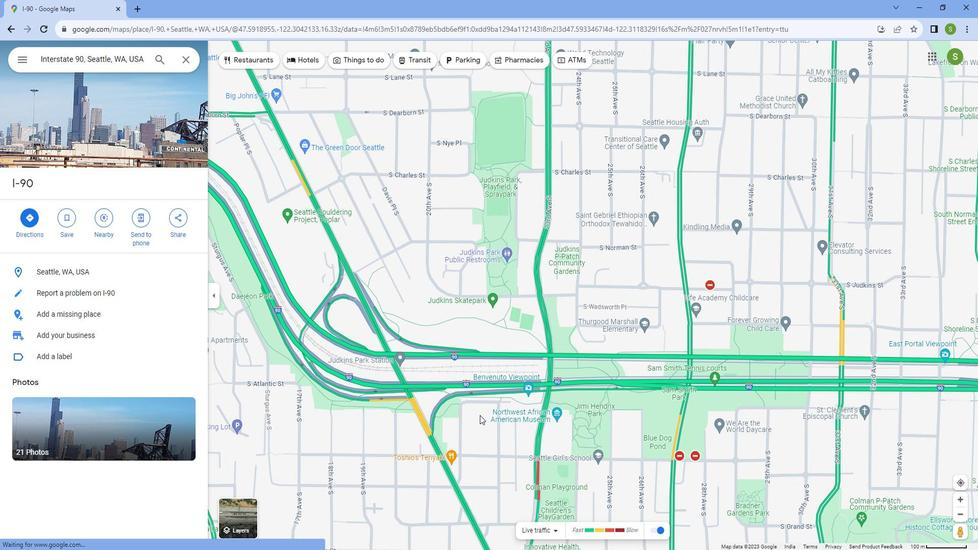 
Action: Mouse scrolled (481, 415) with delta (0, 0)
Screenshot: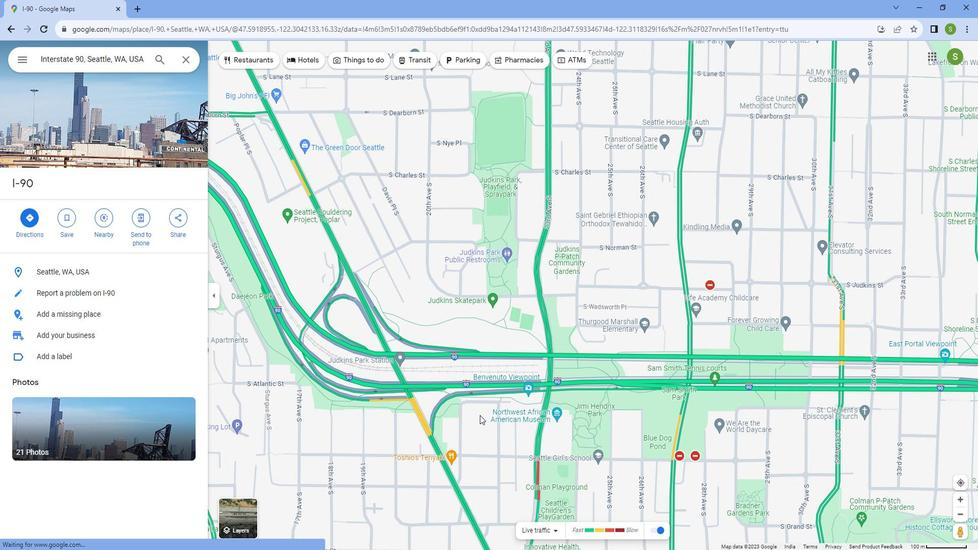 
Action: Mouse scrolled (481, 415) with delta (0, 0)
Screenshot: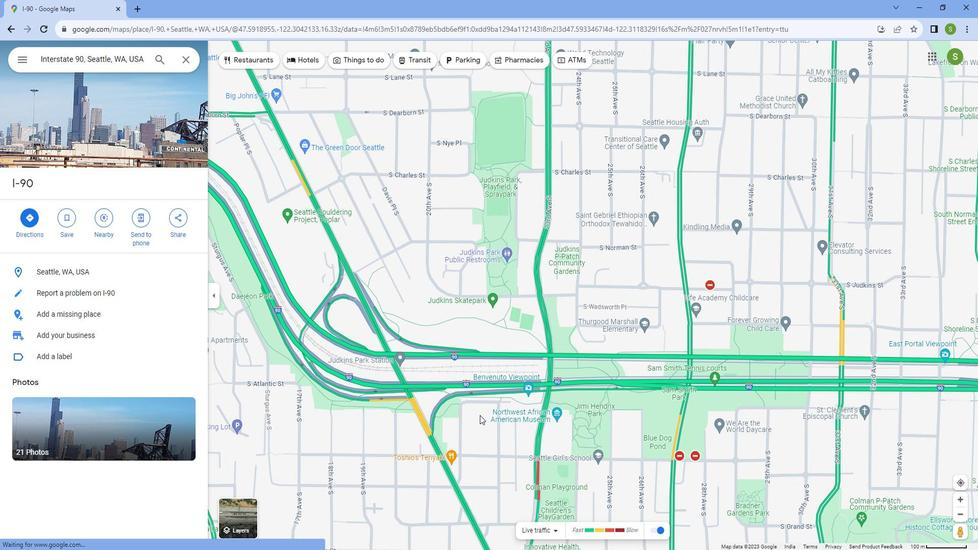 
Action: Mouse scrolled (481, 416) with delta (0, 0)
Screenshot: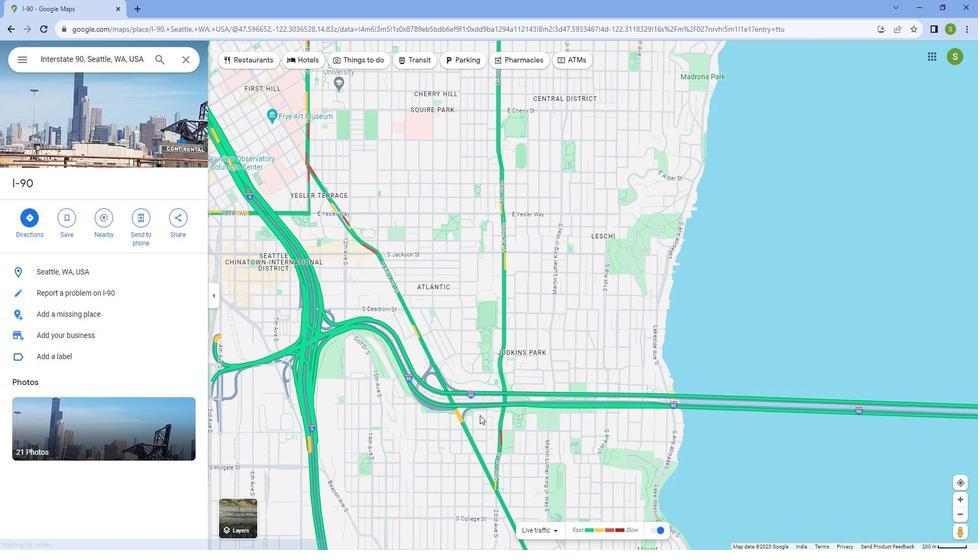 
Action: Mouse scrolled (481, 416) with delta (0, 0)
Screenshot: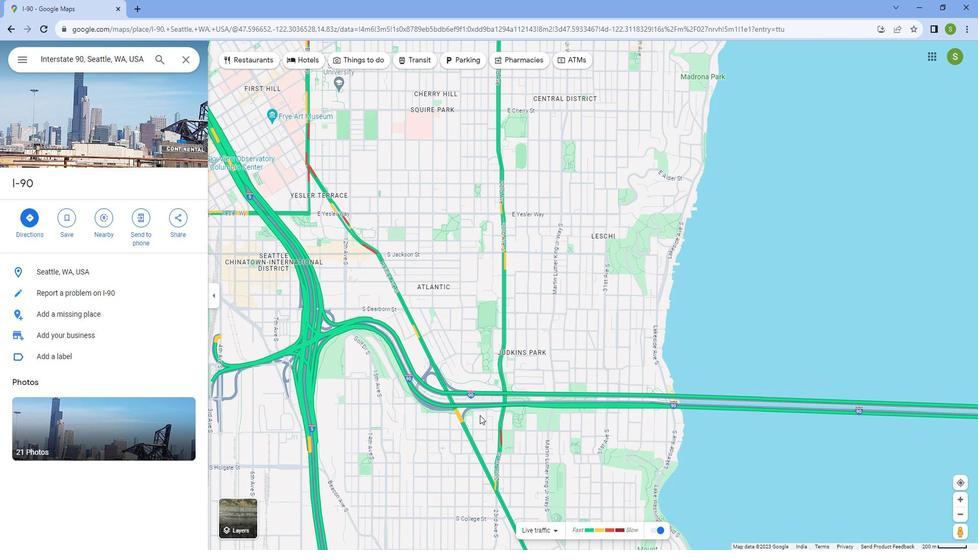 
Action: Mouse scrolled (481, 416) with delta (0, 0)
Screenshot: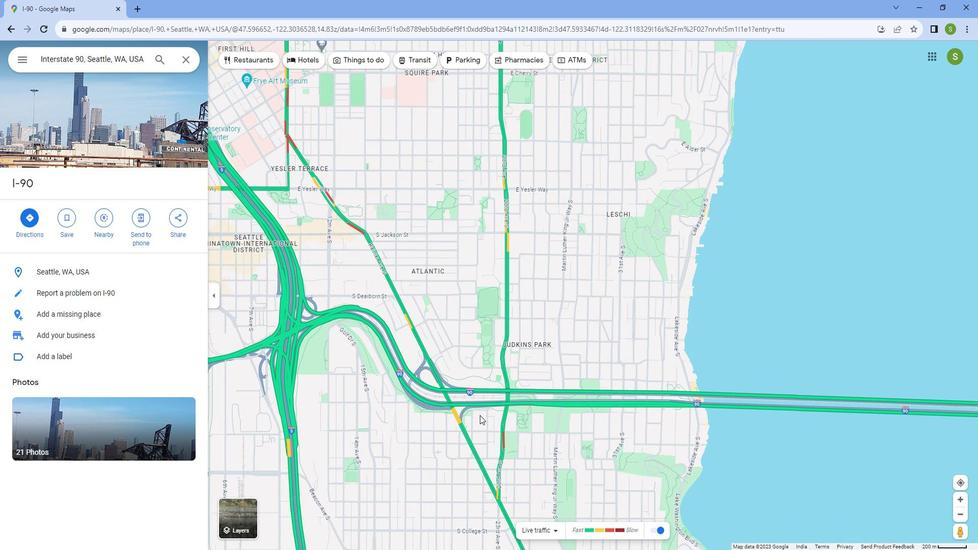 
Action: Mouse moved to (481, 416)
Screenshot: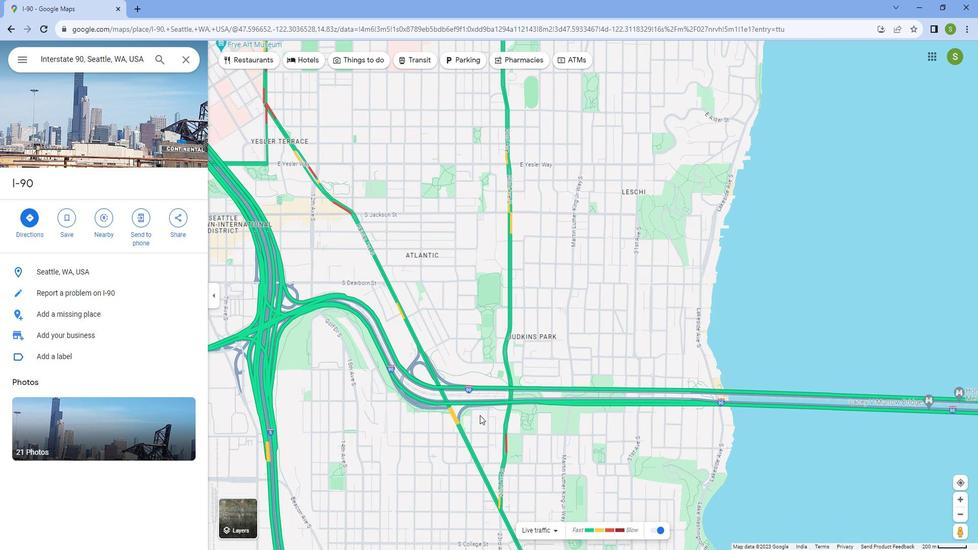 
Action: Mouse scrolled (481, 415) with delta (0, 0)
Screenshot: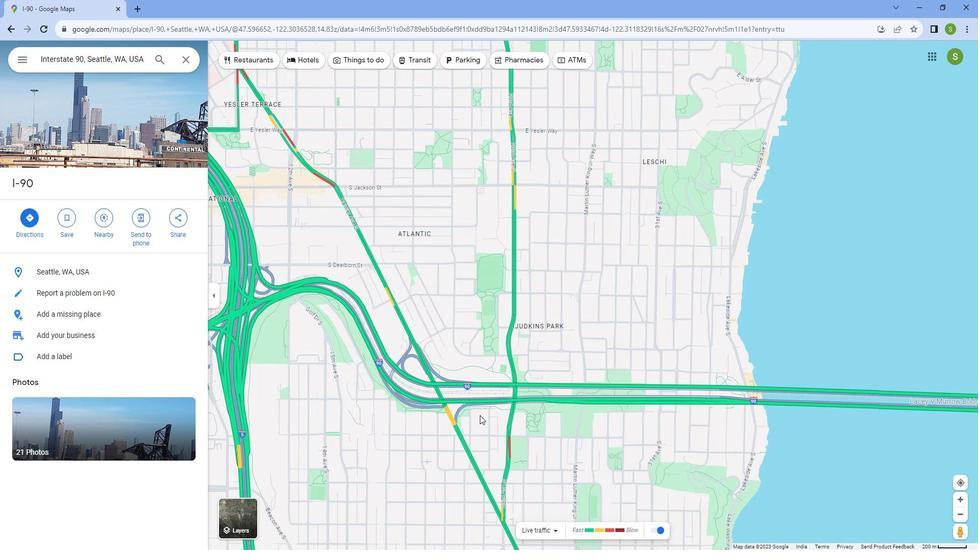
Action: Mouse scrolled (481, 415) with delta (0, 0)
Screenshot: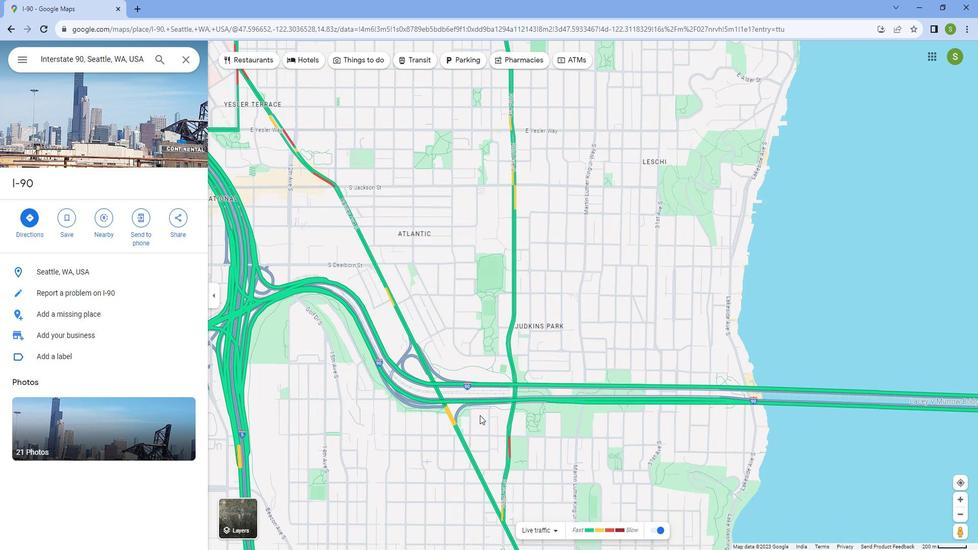 
Action: Mouse scrolled (481, 415) with delta (0, 0)
Screenshot: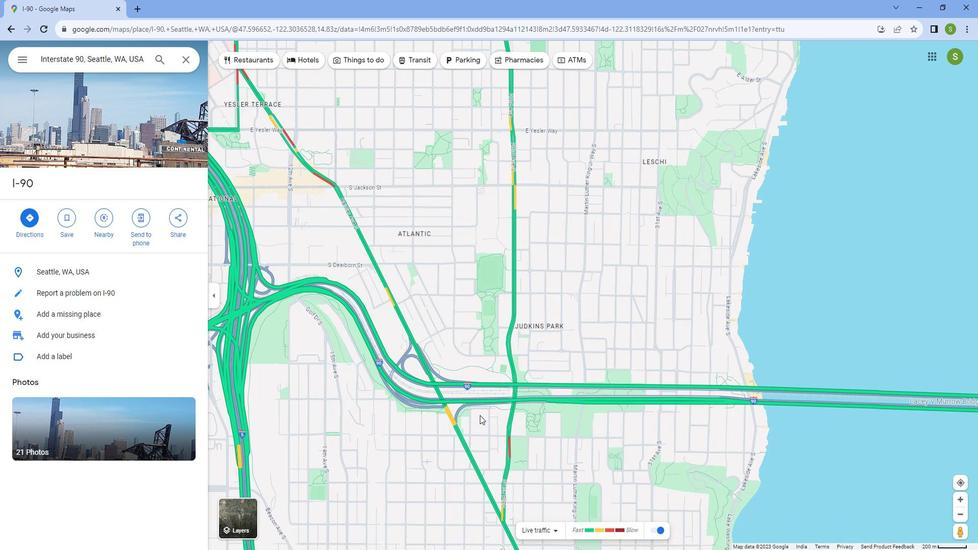
Action: Mouse scrolled (481, 415) with delta (0, 0)
Screenshot: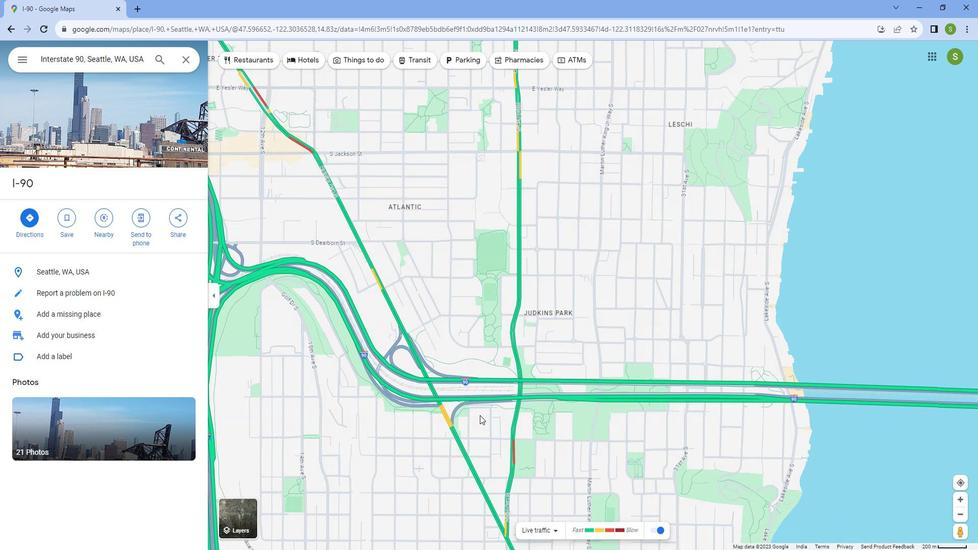 
Action: Mouse scrolled (481, 415) with delta (0, 0)
Screenshot: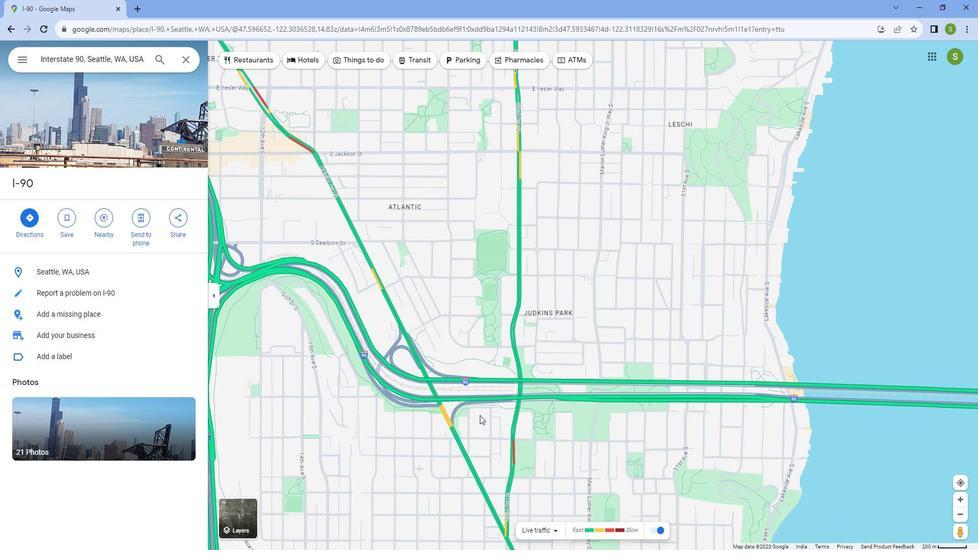 
Action: Mouse scrolled (481, 416) with delta (0, 0)
Screenshot: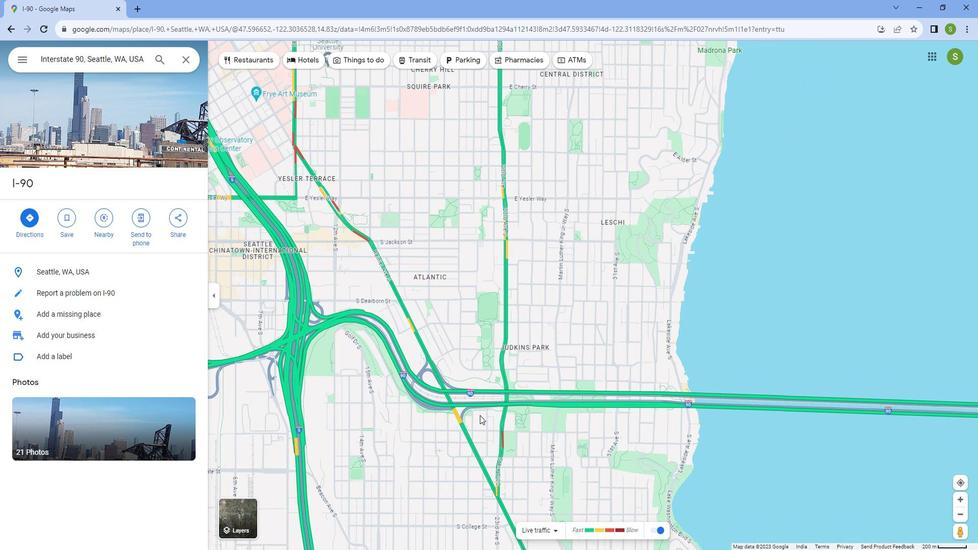
Action: Mouse scrolled (481, 416) with delta (0, 0)
Screenshot: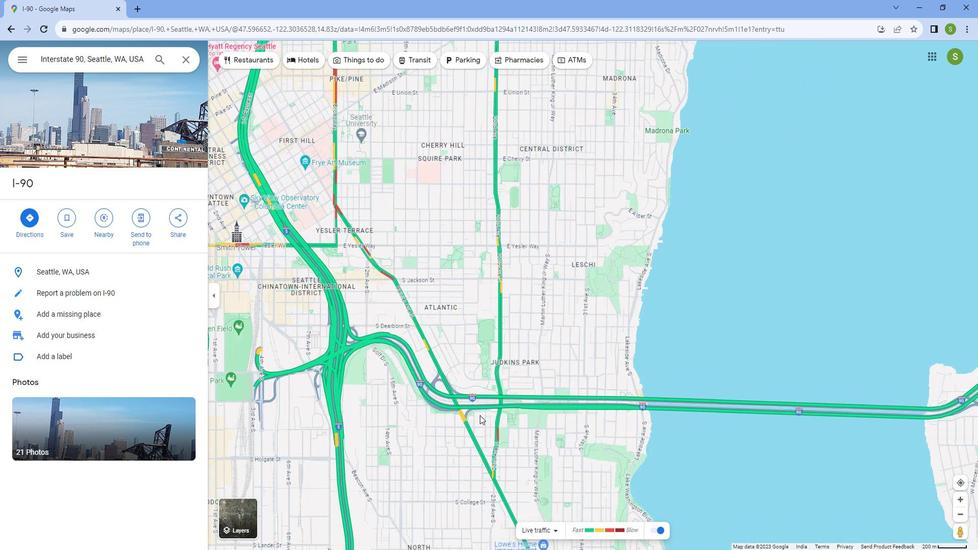 
Action: Mouse scrolled (481, 416) with delta (0, 0)
Screenshot: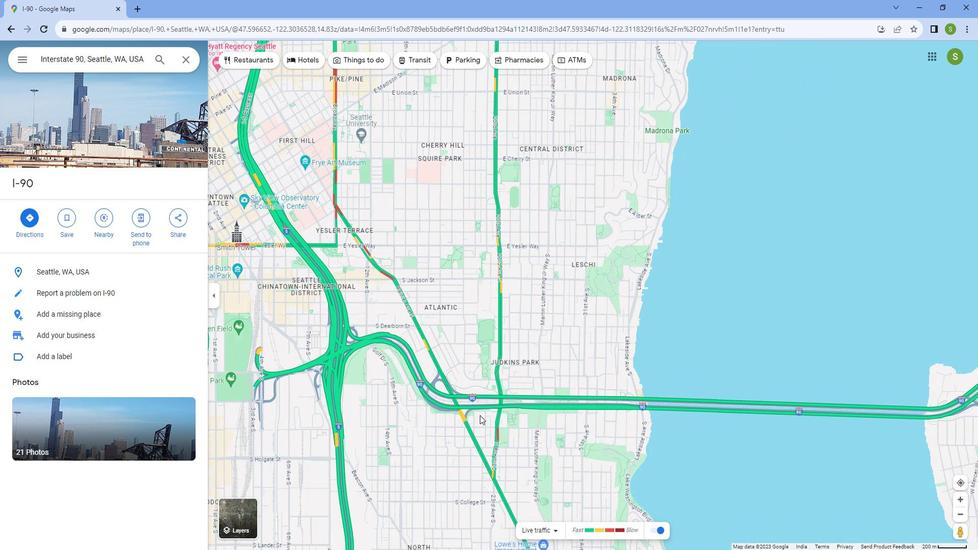 
Action: Mouse moved to (965, 444)
Screenshot: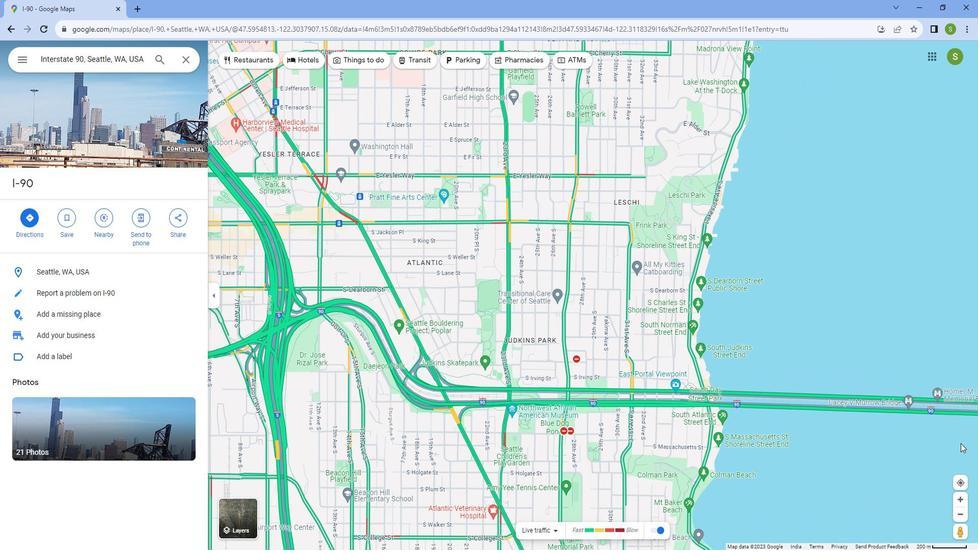 
Action: Mouse scrolled (965, 444) with delta (0, 0)
Screenshot: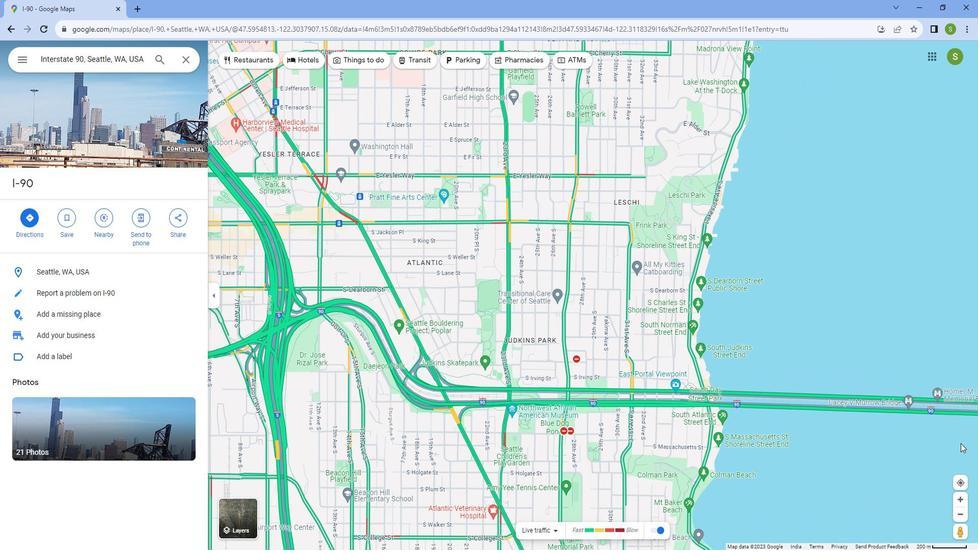 
Action: Mouse moved to (961, 445)
Screenshot: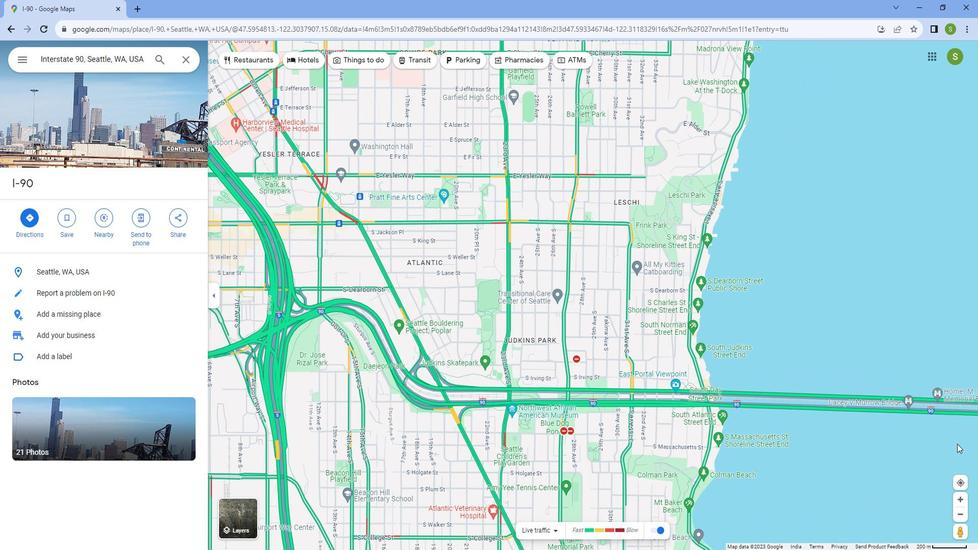 
Action: Mouse scrolled (961, 446) with delta (0, 0)
Screenshot: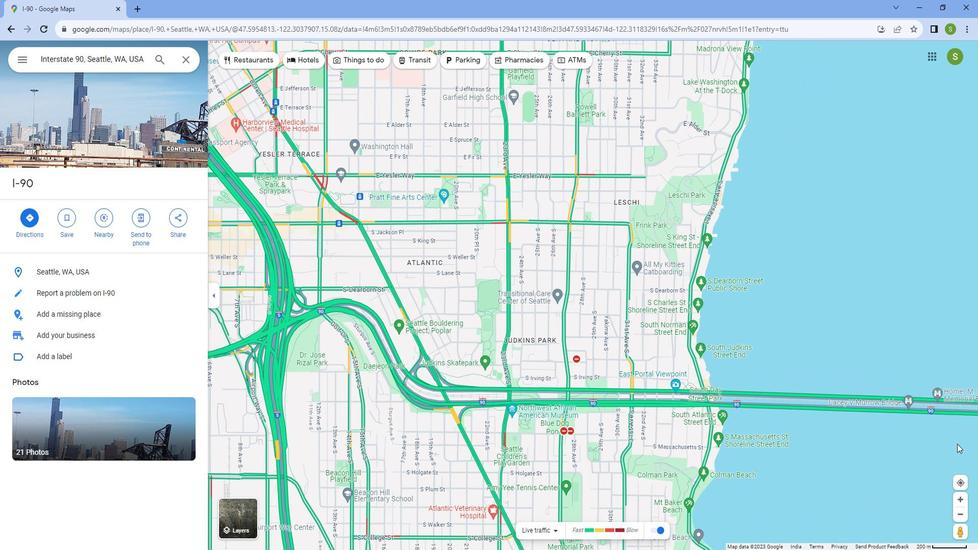 
Action: Mouse moved to (958, 446)
Screenshot: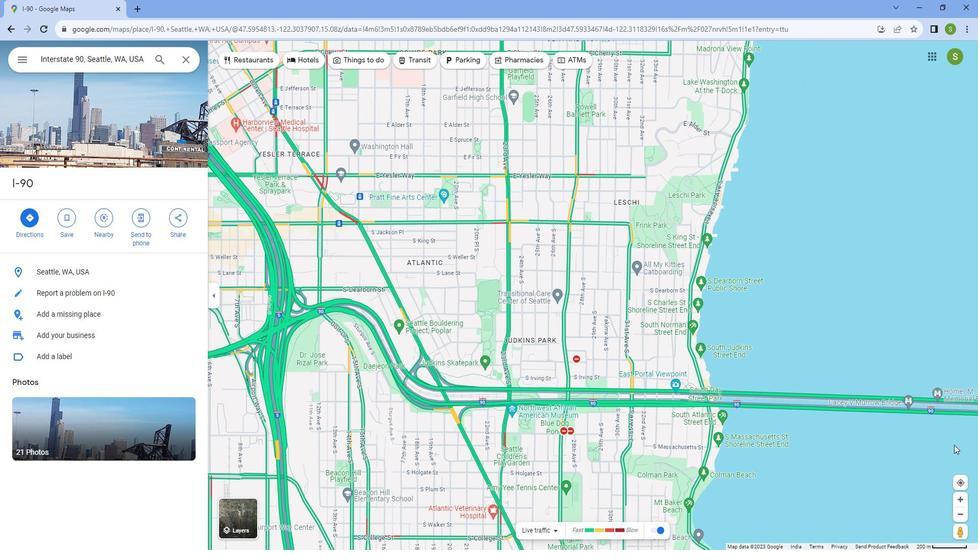 
Action: Mouse scrolled (958, 446) with delta (0, 0)
Screenshot: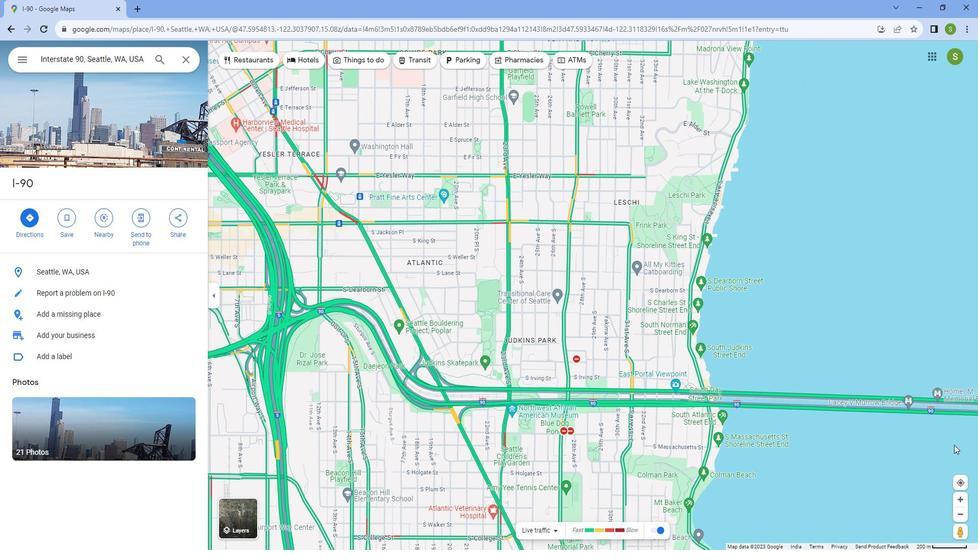 
Action: Mouse moved to (957, 446)
Screenshot: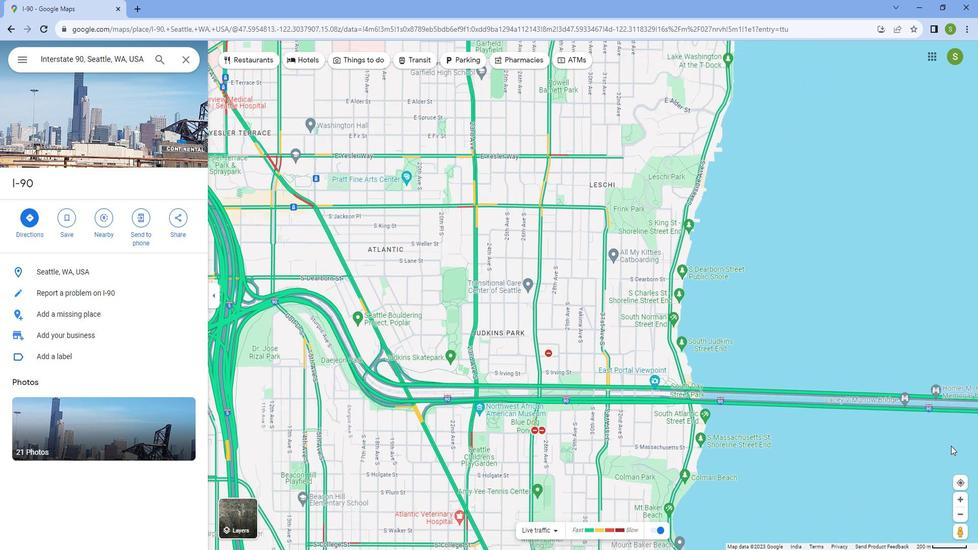 
Action: Mouse scrolled (957, 447) with delta (0, 0)
Screenshot: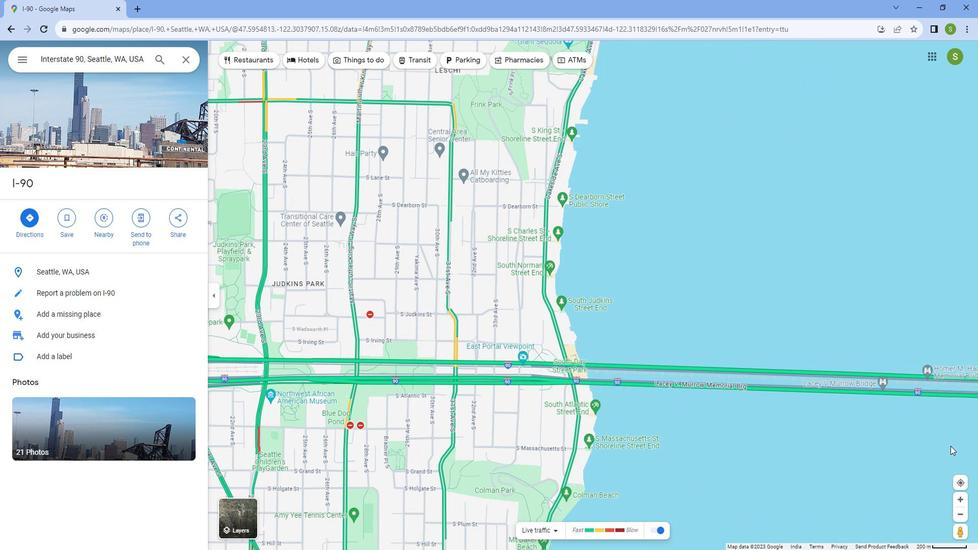 
Action: Mouse scrolled (957, 447) with delta (0, 0)
Screenshot: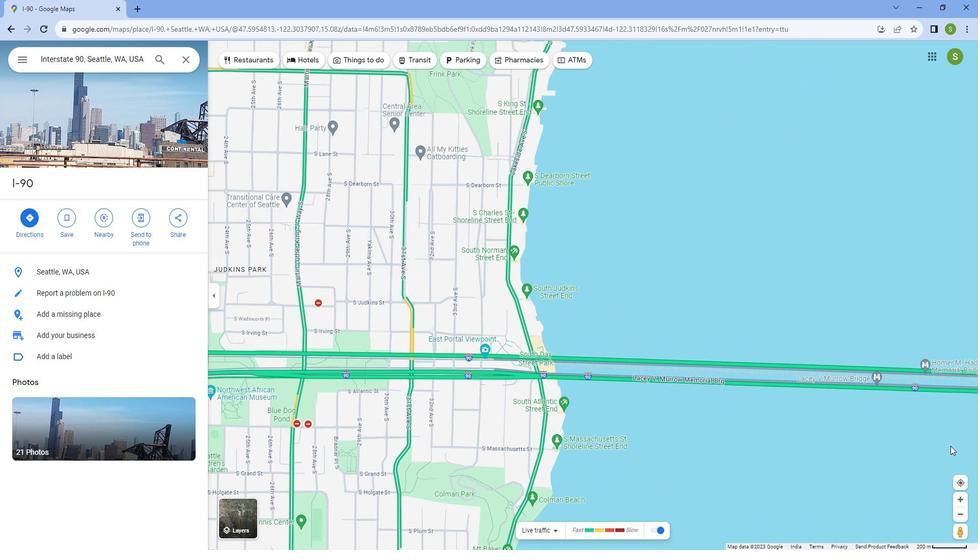 
Action: Mouse scrolled (957, 447) with delta (0, 0)
Screenshot: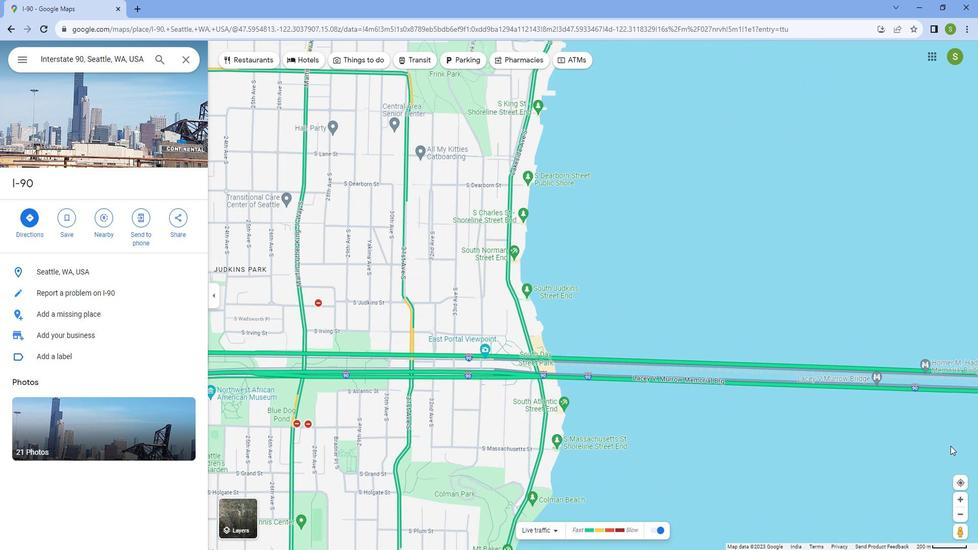 
Action: Mouse moved to (955, 447)
Screenshot: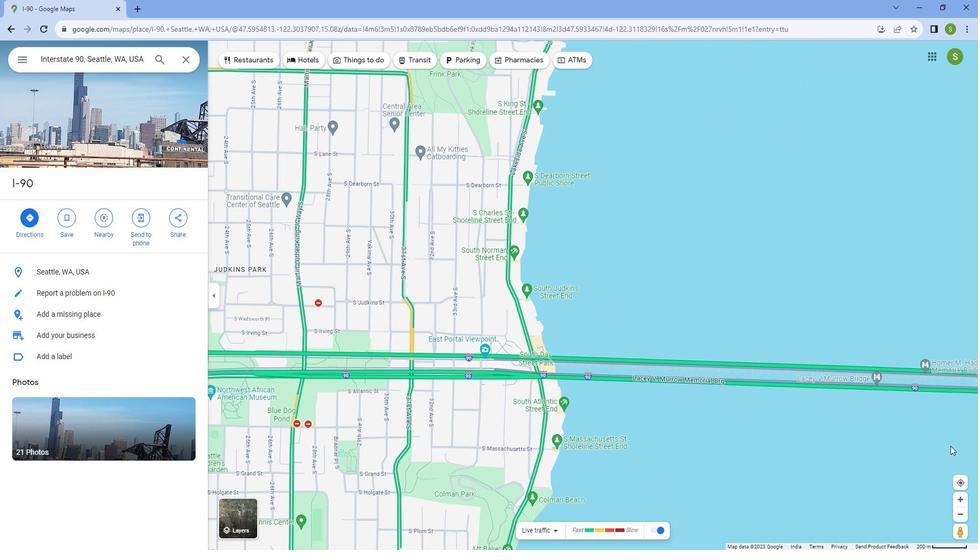 
Action: Mouse scrolled (955, 447) with delta (0, 0)
Screenshot: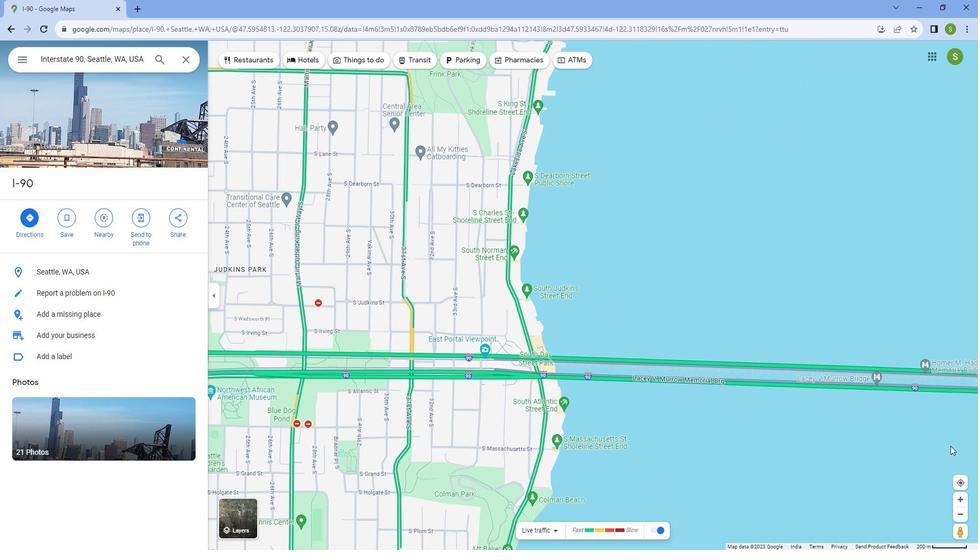 
Action: Mouse moved to (954, 447)
Screenshot: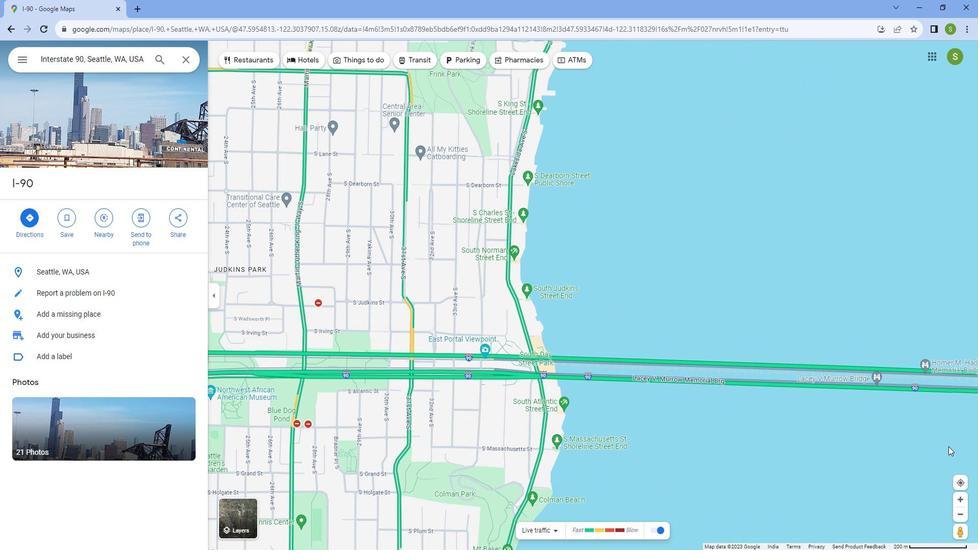
Action: Mouse scrolled (954, 448) with delta (0, 0)
Screenshot: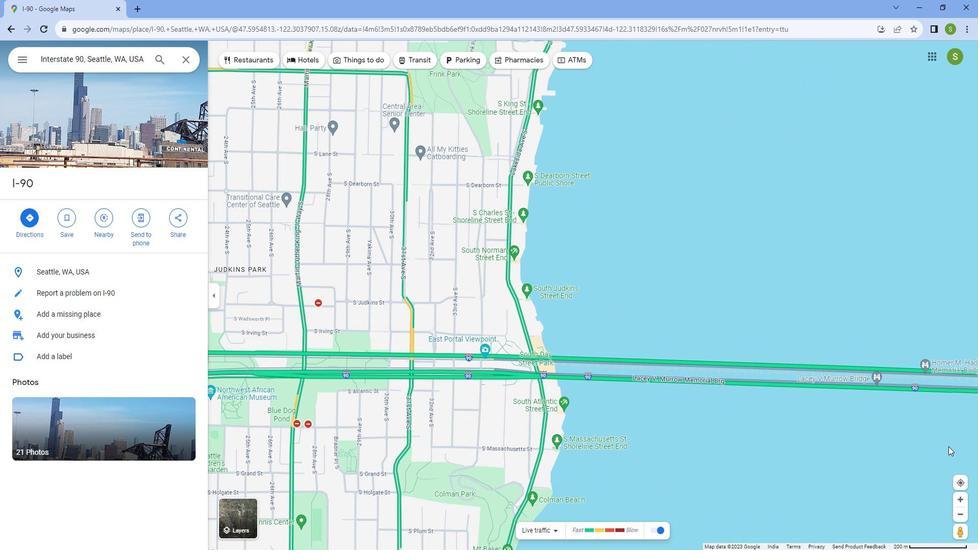 
Action: Mouse moved to (750, 419)
Screenshot: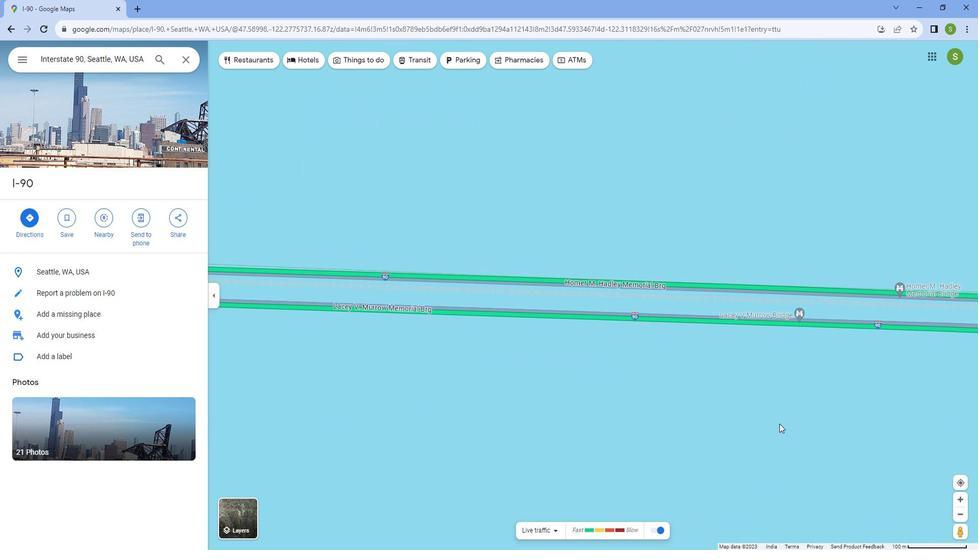 
Action: Mouse scrolled (750, 418) with delta (0, 0)
Screenshot: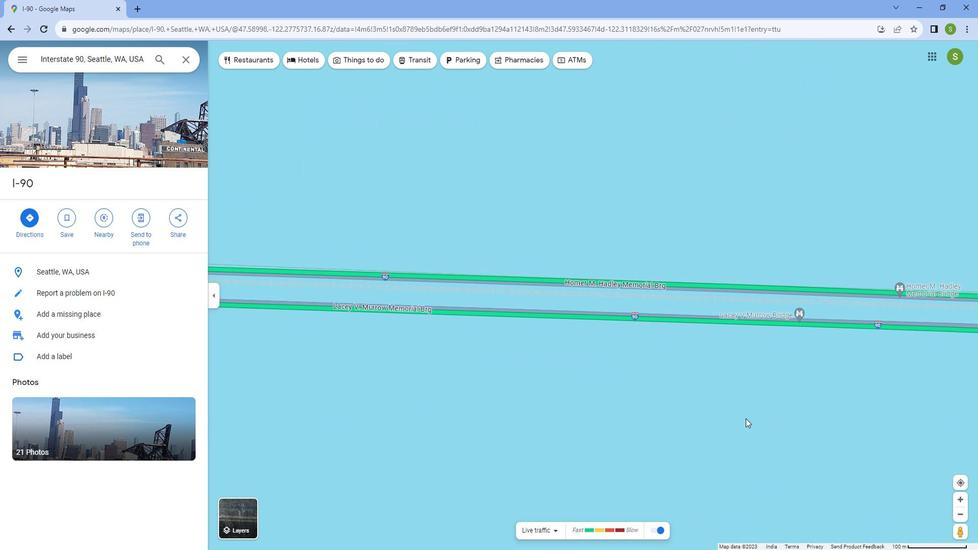 
Action: Mouse scrolled (750, 418) with delta (0, 0)
Screenshot: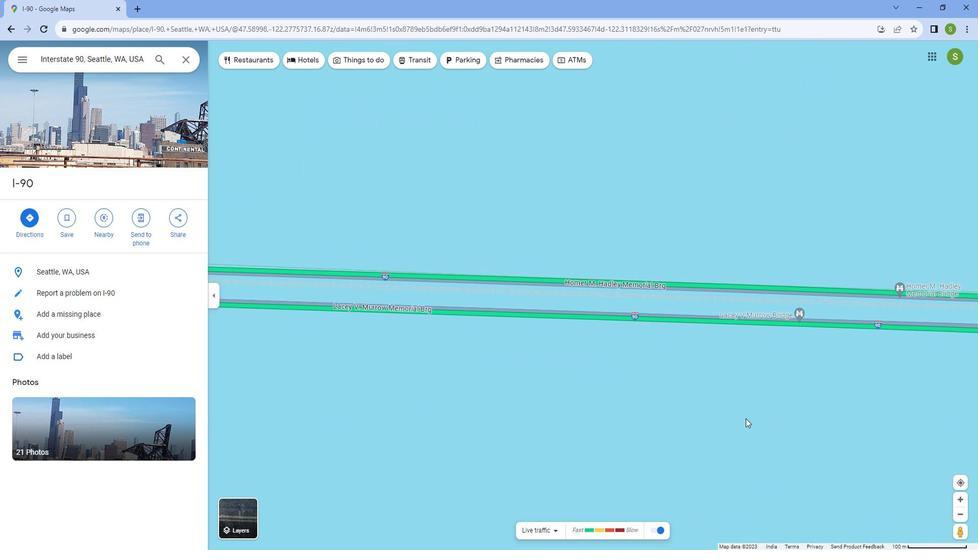 
Action: Mouse scrolled (750, 418) with delta (0, 0)
Screenshot: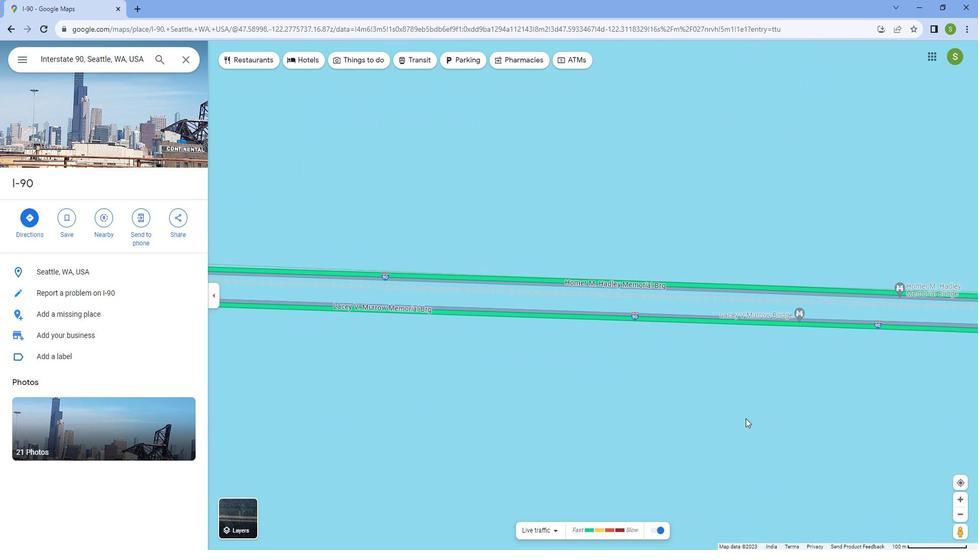 
Action: Mouse scrolled (750, 418) with delta (0, 0)
Screenshot: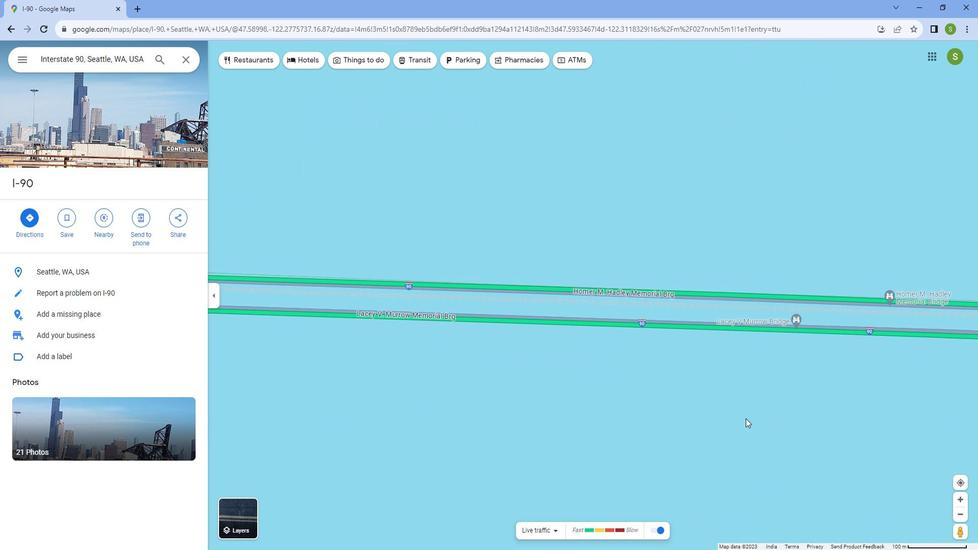 
Action: Mouse scrolled (750, 418) with delta (0, 0)
Screenshot: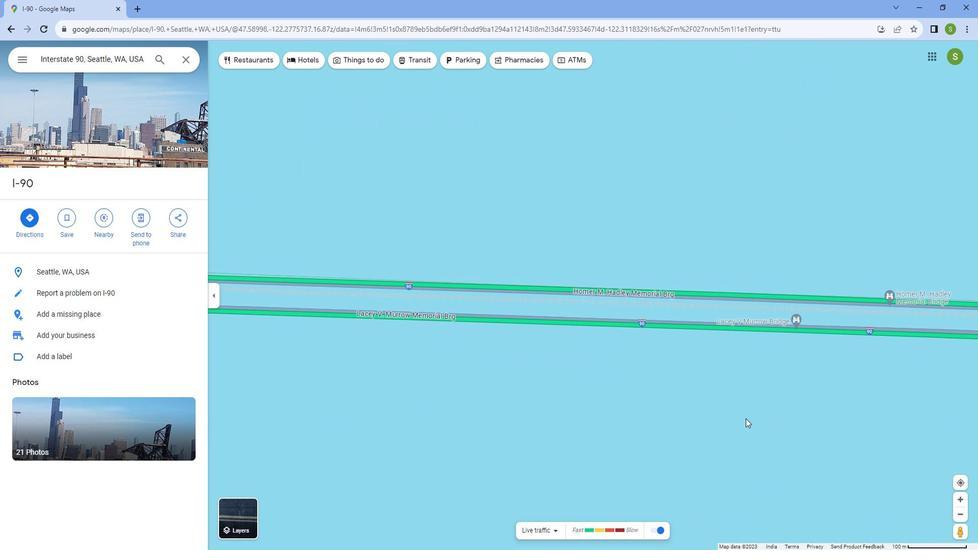 
Action: Mouse scrolled (750, 418) with delta (0, 0)
Screenshot: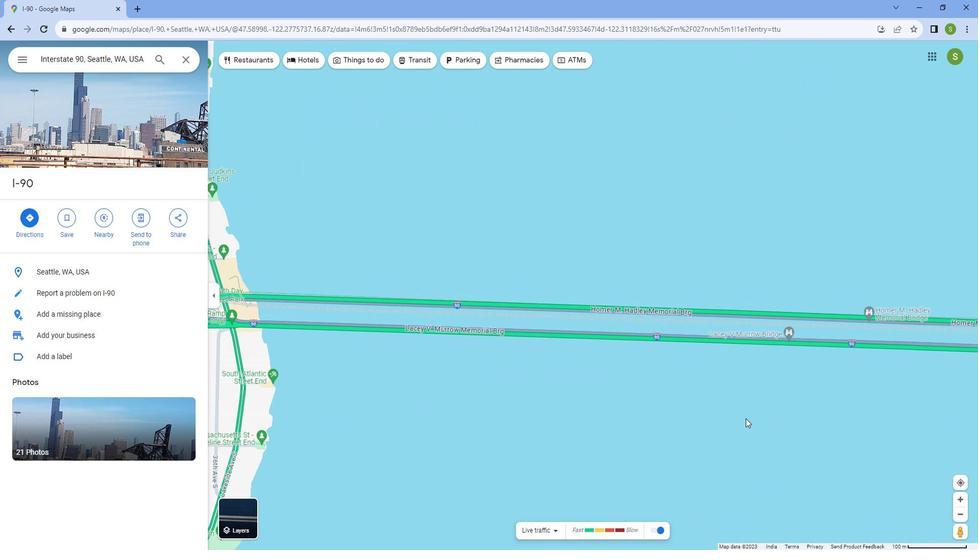 
Action: Mouse scrolled (750, 418) with delta (0, 0)
Screenshot: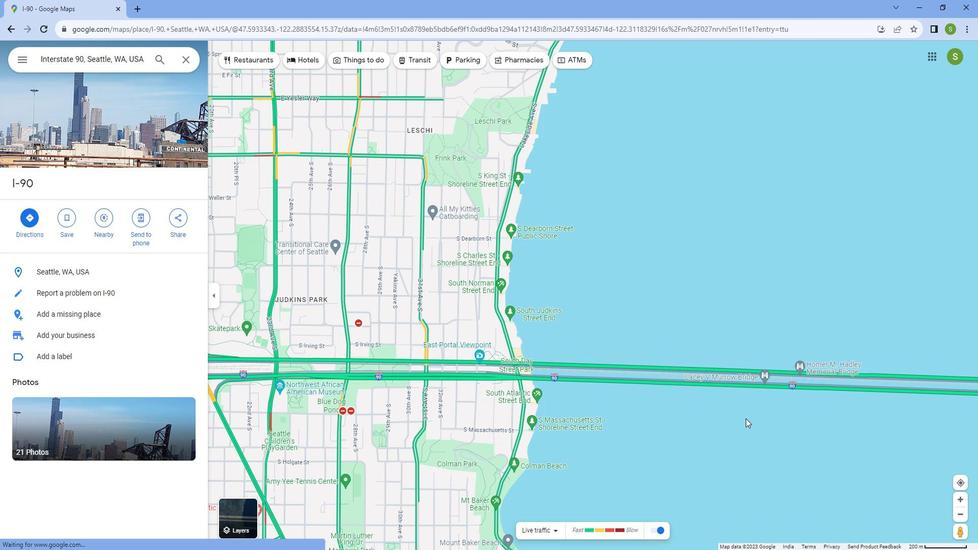 
Action: Mouse scrolled (750, 418) with delta (0, 0)
Screenshot: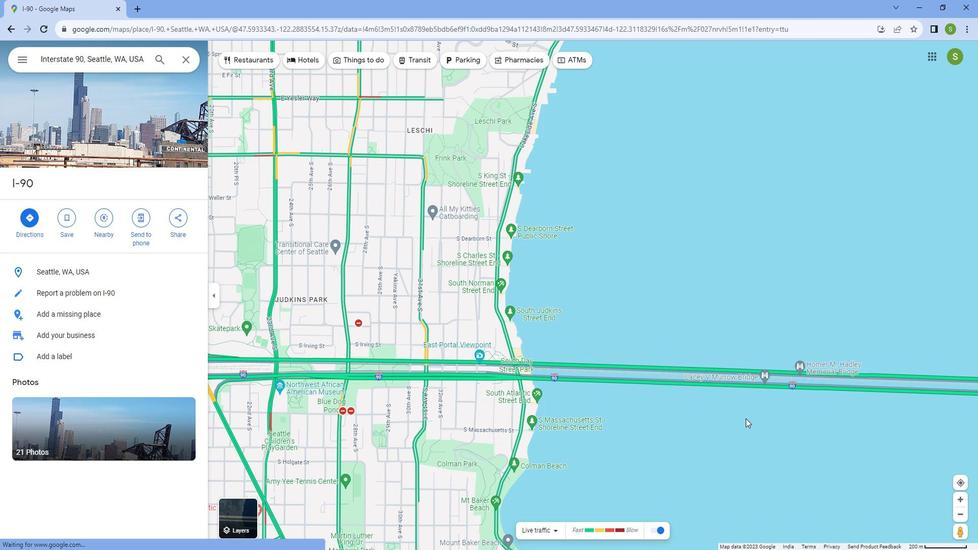 
Action: Mouse scrolled (750, 418) with delta (0, 0)
Screenshot: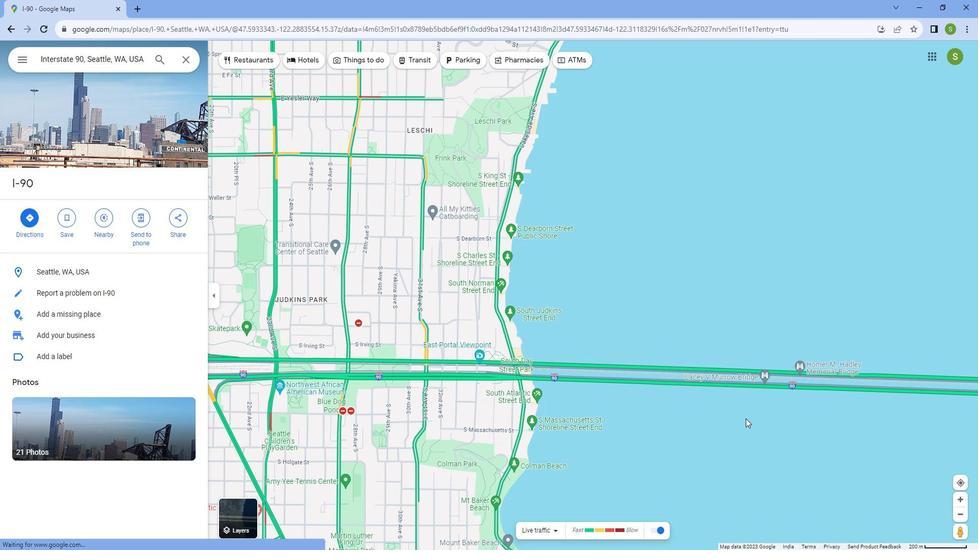 
Action: Mouse scrolled (750, 418) with delta (0, 0)
Screenshot: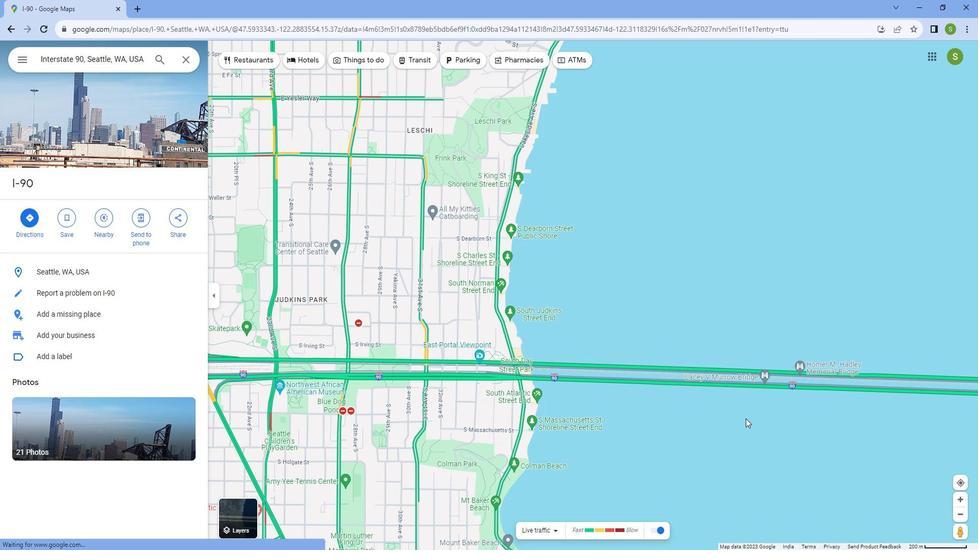
Action: Mouse scrolled (750, 418) with delta (0, 0)
Screenshot: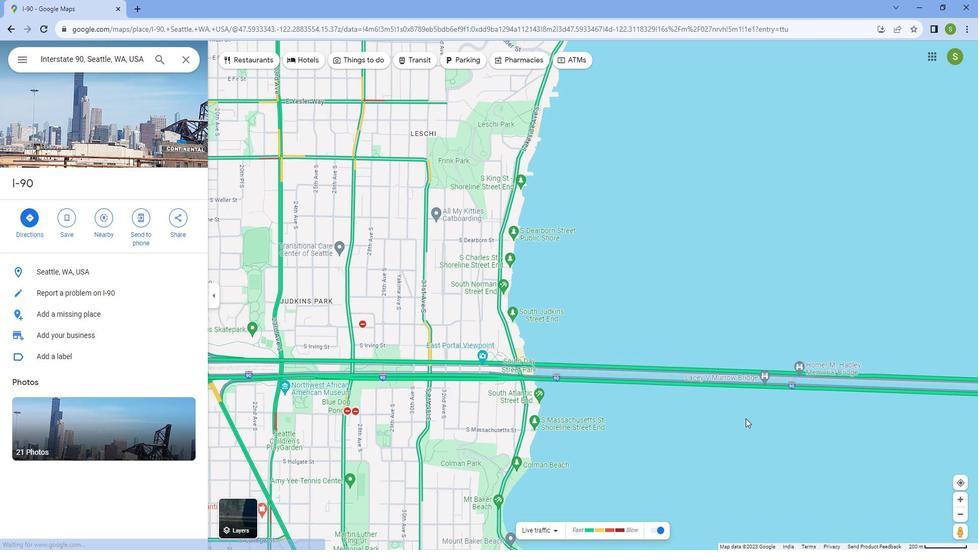 
Action: Mouse moved to (375, 337)
Screenshot: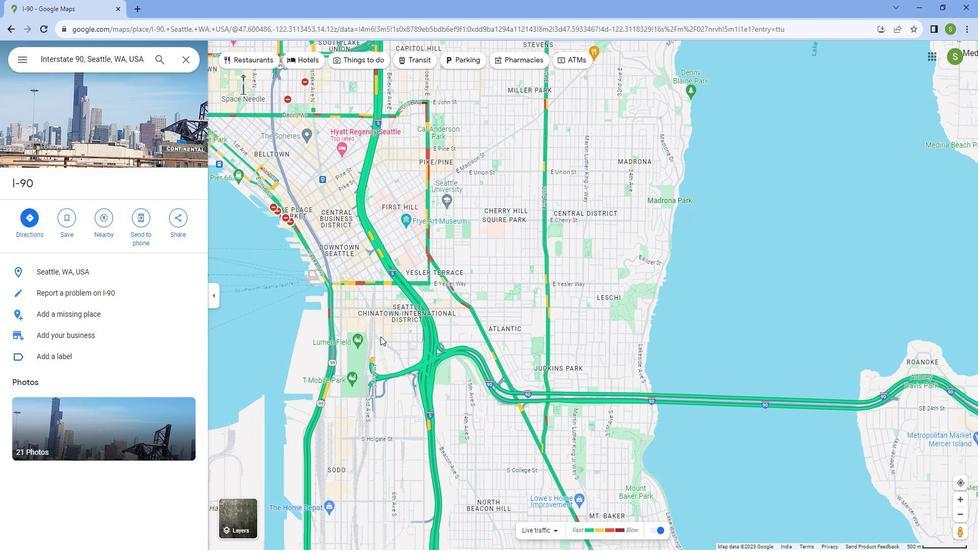 
Action: Mouse scrolled (375, 337) with delta (0, 0)
Screenshot: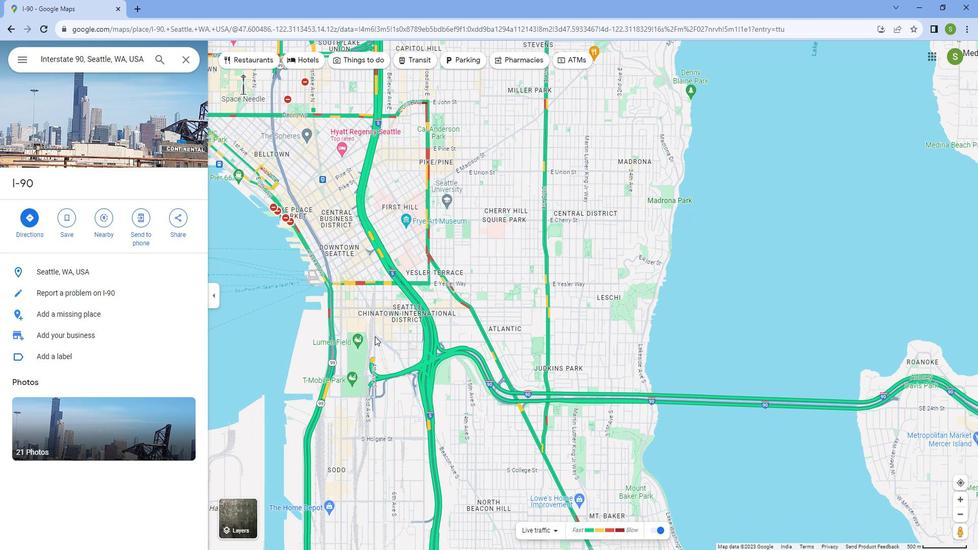 
Action: Mouse scrolled (375, 337) with delta (0, 0)
Screenshot: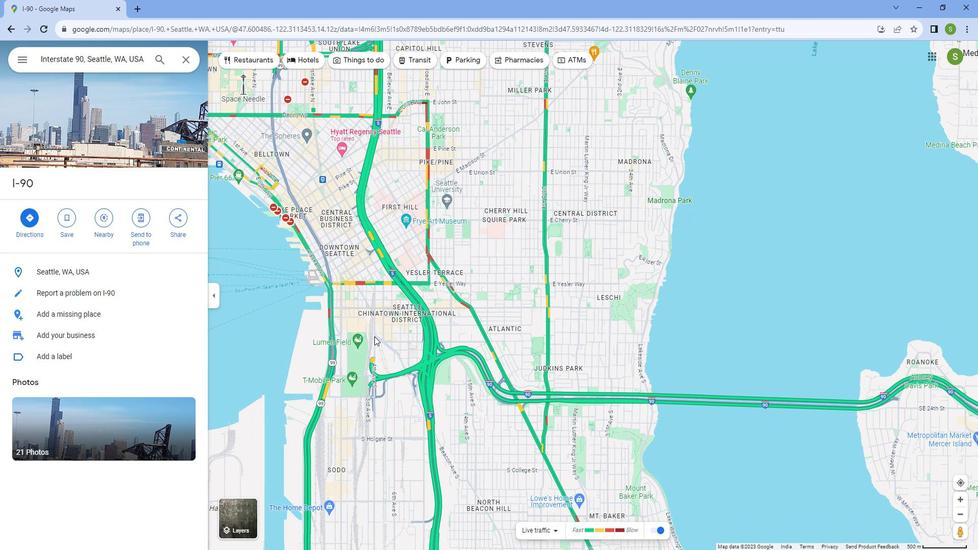 
Action: Mouse scrolled (375, 337) with delta (0, 0)
Screenshot: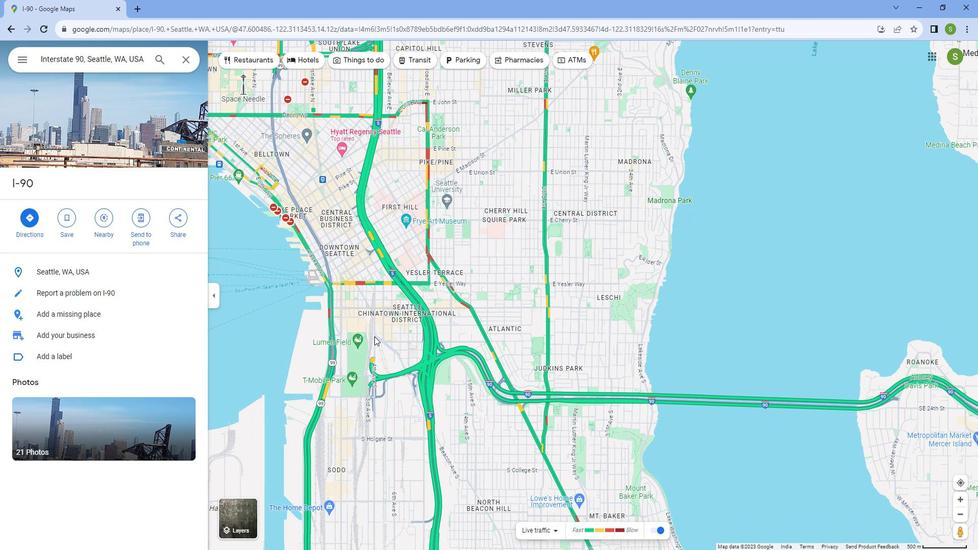
Action: Mouse scrolled (375, 336) with delta (0, 0)
Screenshot: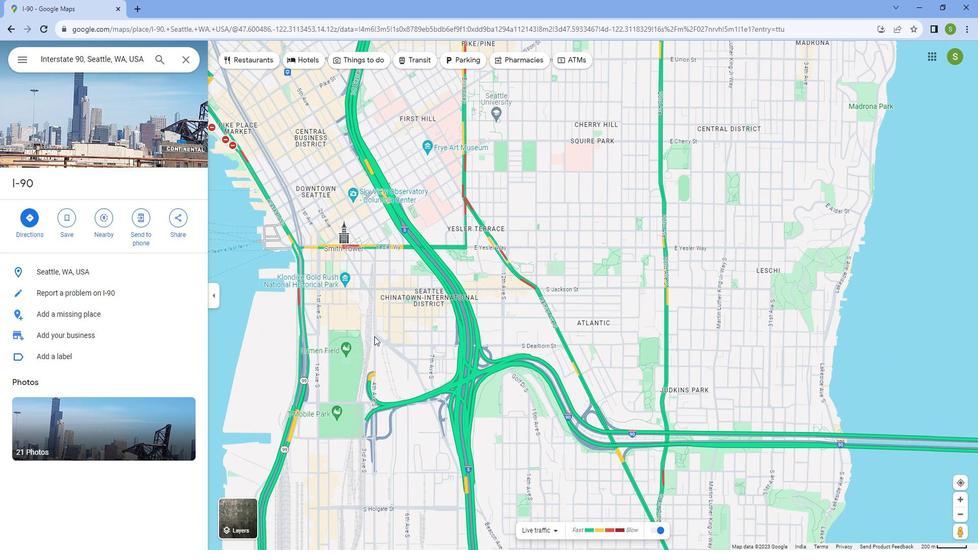 
Action: Mouse scrolled (375, 336) with delta (0, 0)
Screenshot: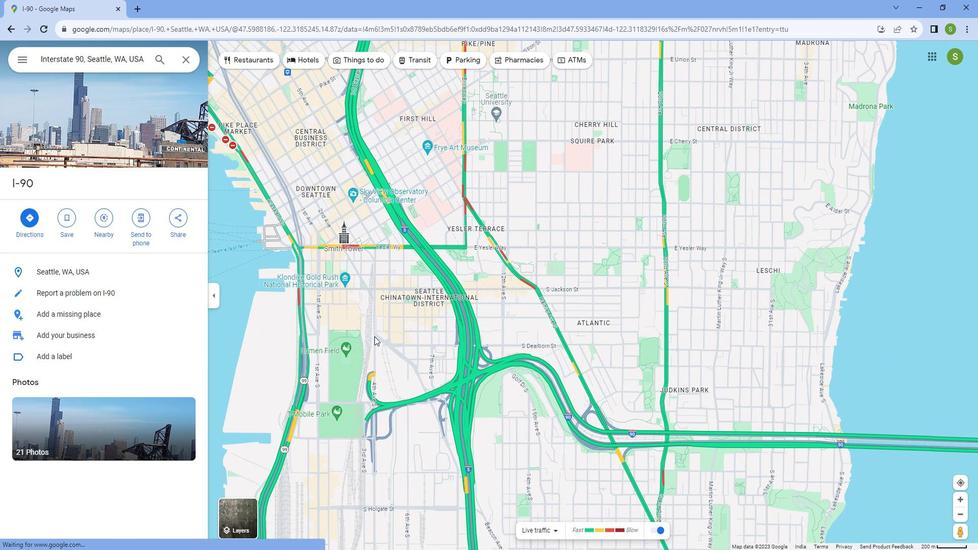 
Action: Mouse scrolled (375, 336) with delta (0, 0)
Screenshot: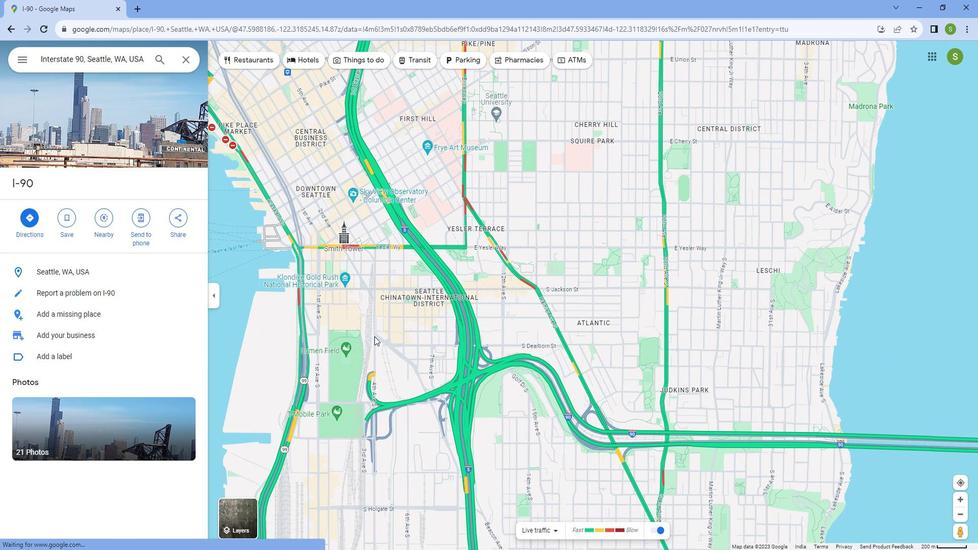 
Action: Mouse scrolled (375, 336) with delta (0, 0)
Screenshot: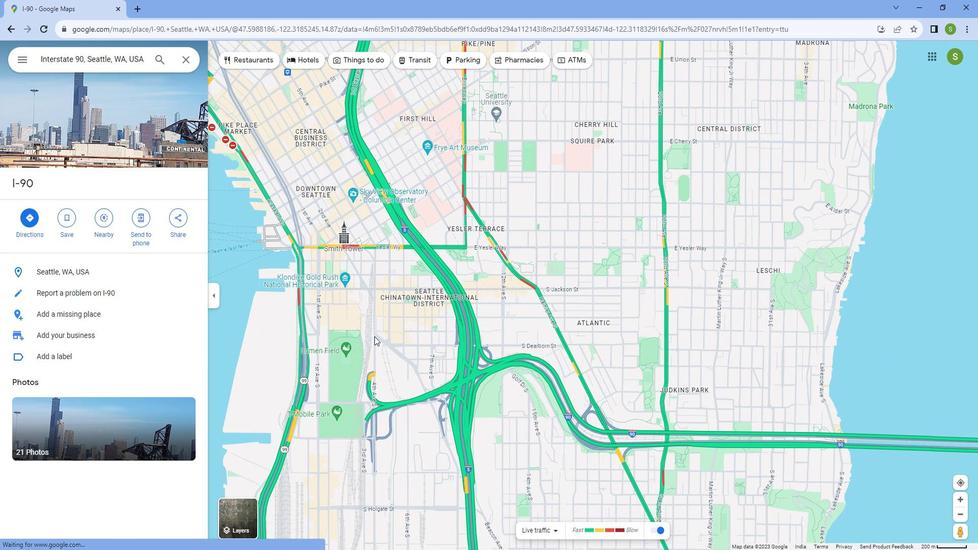 
Action: Mouse scrolled (375, 336) with delta (0, 0)
Screenshot: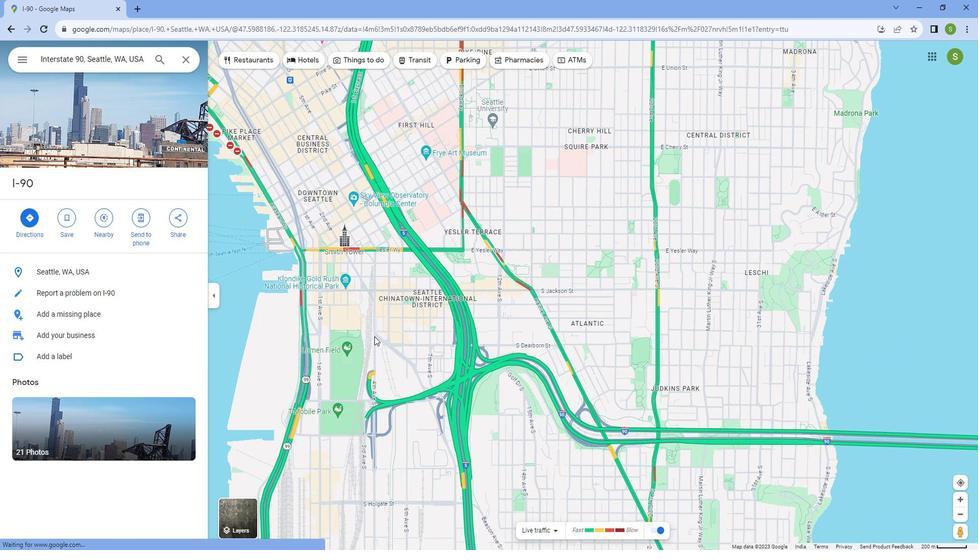 
Action: Mouse moved to (731, 411)
Screenshot: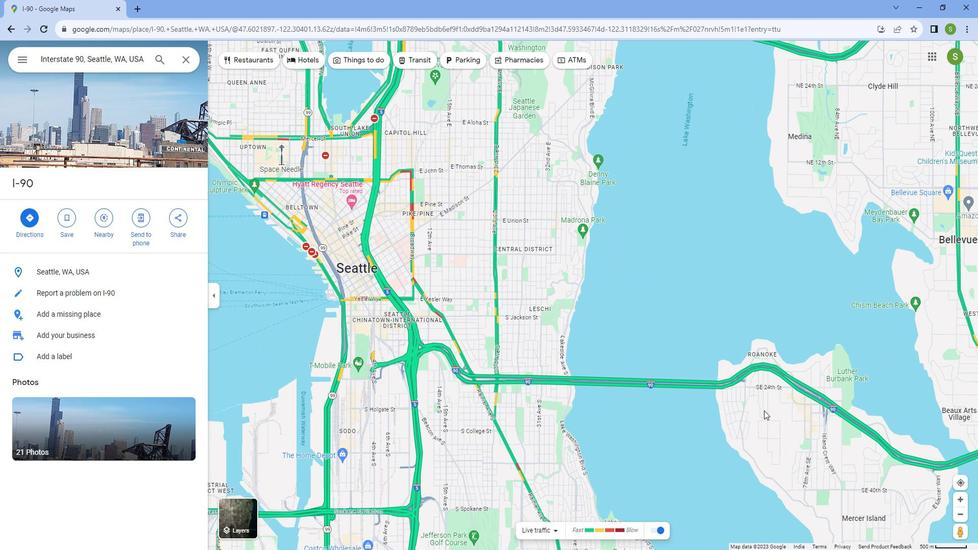 
Action: Mouse scrolled (731, 412) with delta (0, 0)
Screenshot: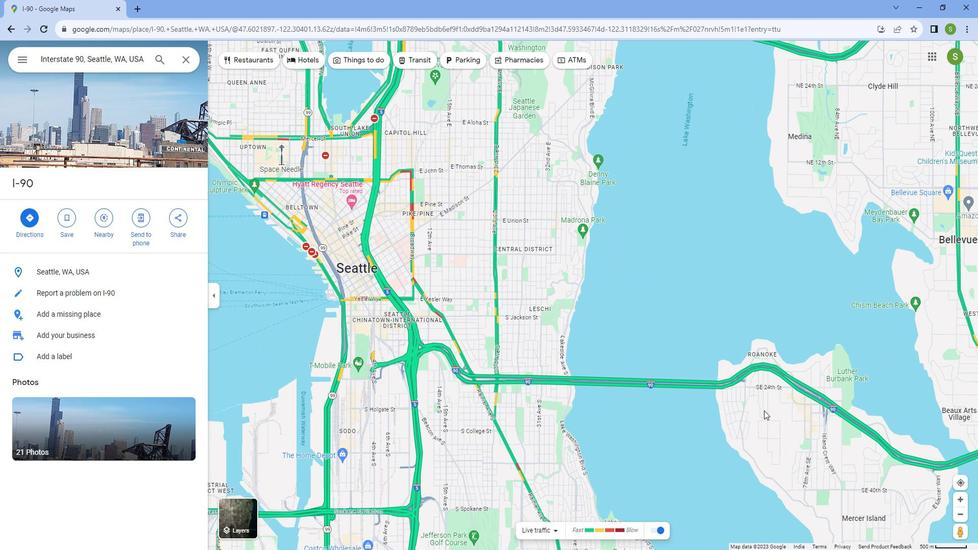
Action: Mouse moved to (710, 411)
Screenshot: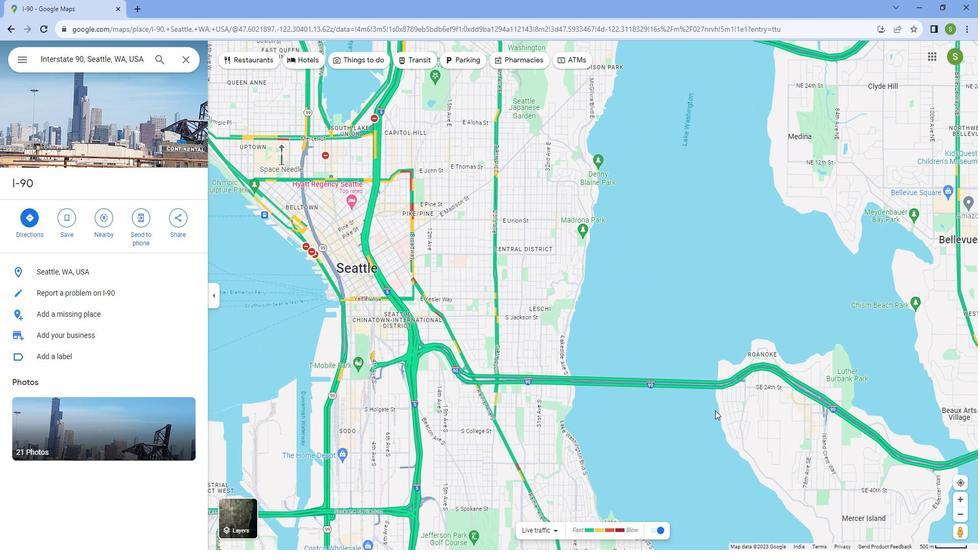 
Action: Mouse scrolled (710, 412) with delta (0, 0)
Screenshot: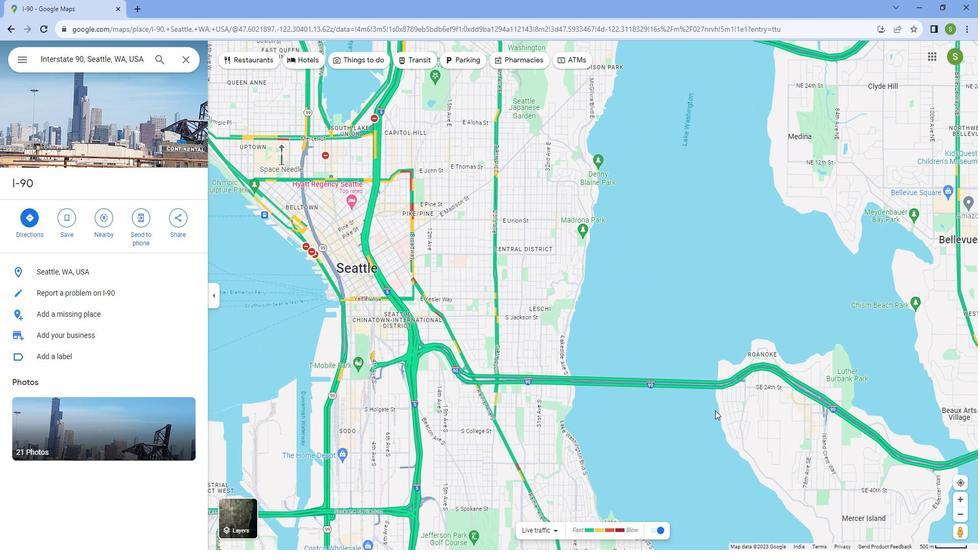 
Action: Mouse moved to (708, 411)
Screenshot: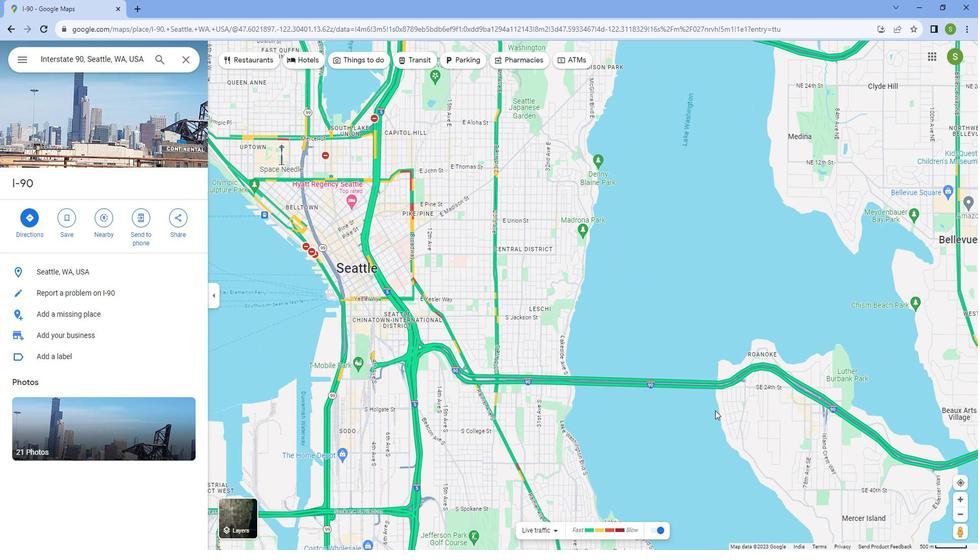 
Action: Mouse scrolled (708, 412) with delta (0, 0)
Screenshot: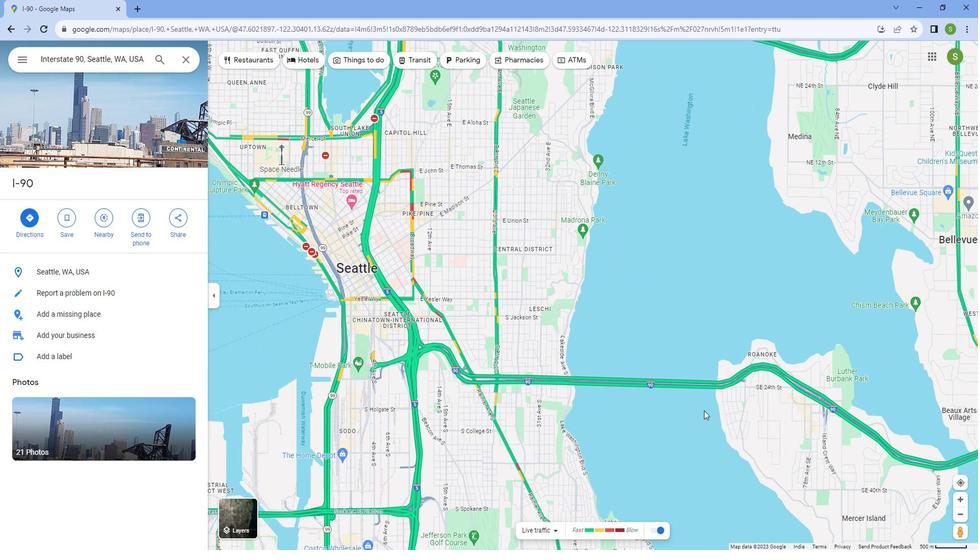 
Action: Mouse moved to (707, 411)
Screenshot: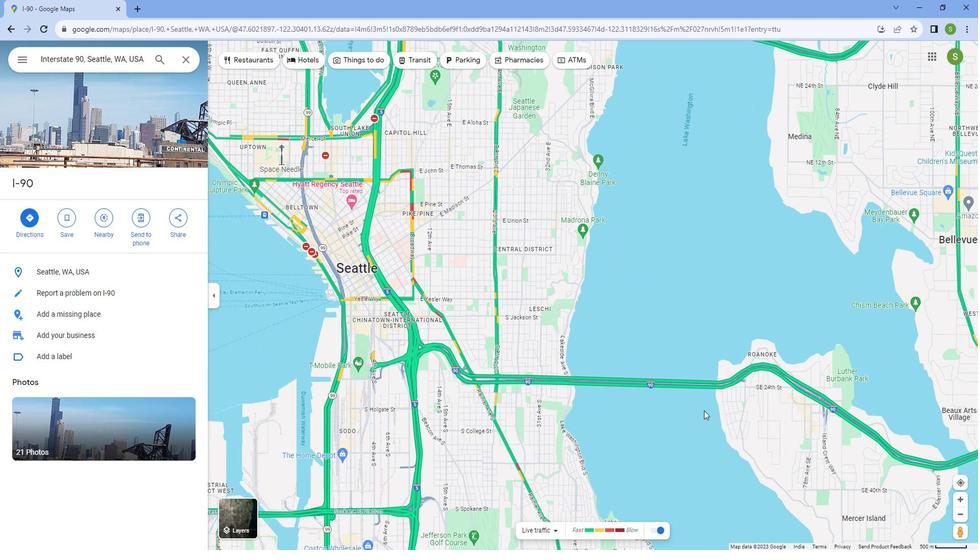
Action: Mouse scrolled (707, 412) with delta (0, 0)
Screenshot: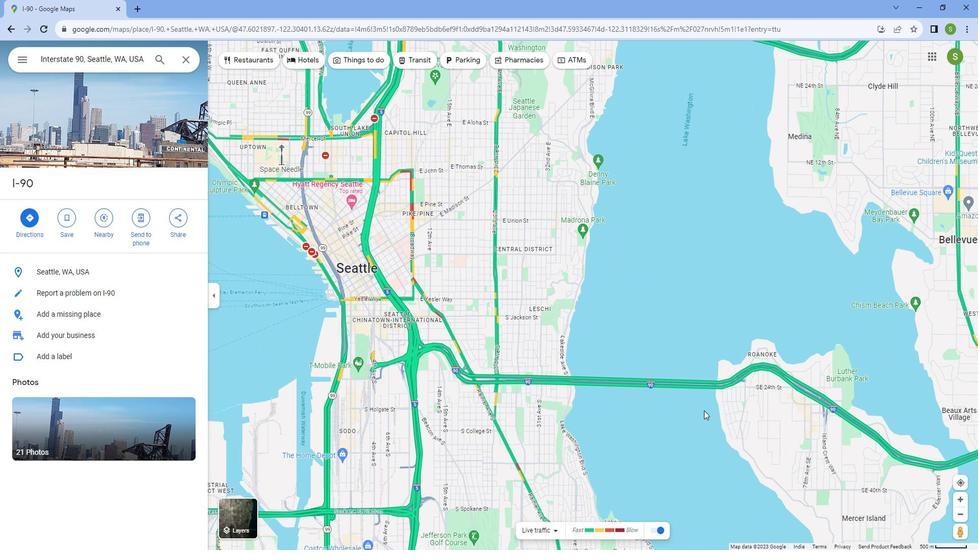 
Action: Mouse moved to (706, 412)
Screenshot: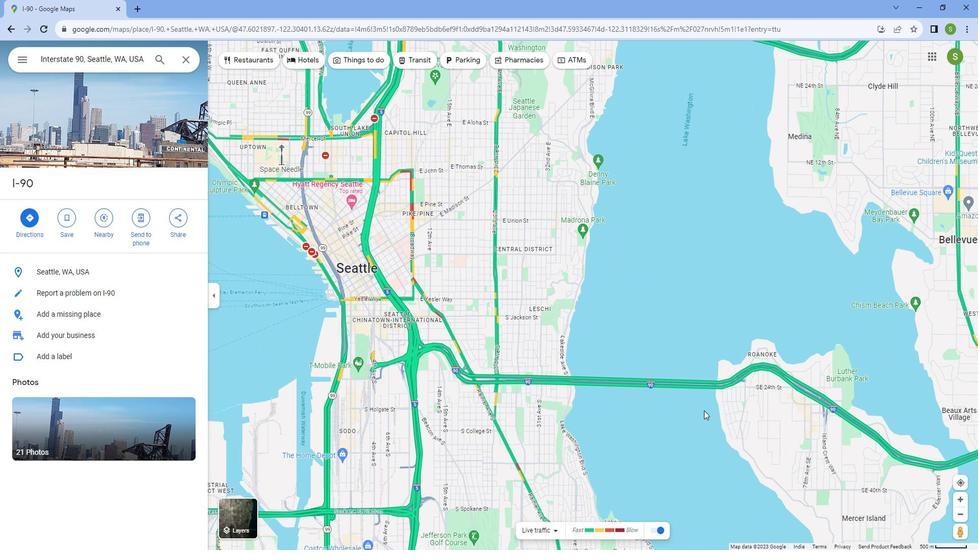 
Action: Mouse scrolled (706, 413) with delta (0, 0)
Screenshot: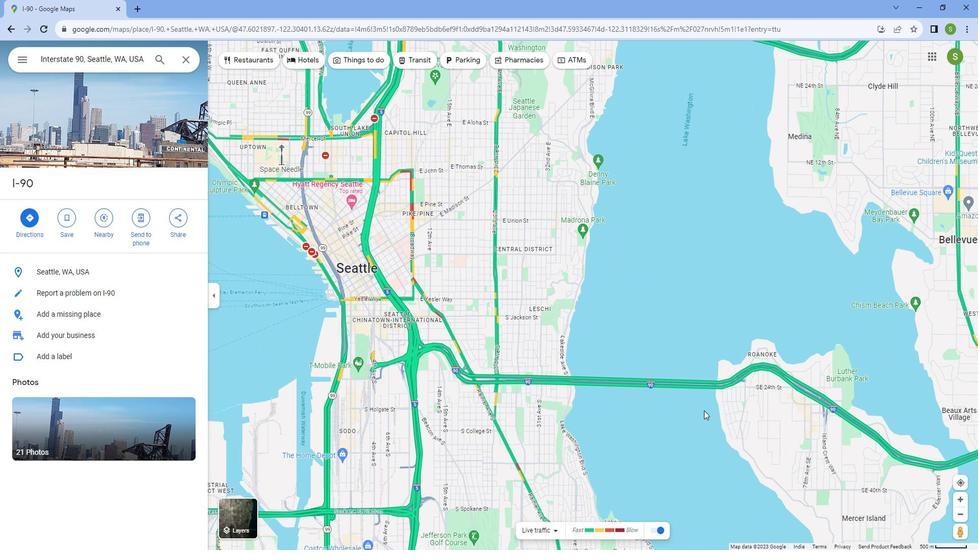 
Action: Mouse scrolled (706, 412) with delta (0, 0)
Screenshot: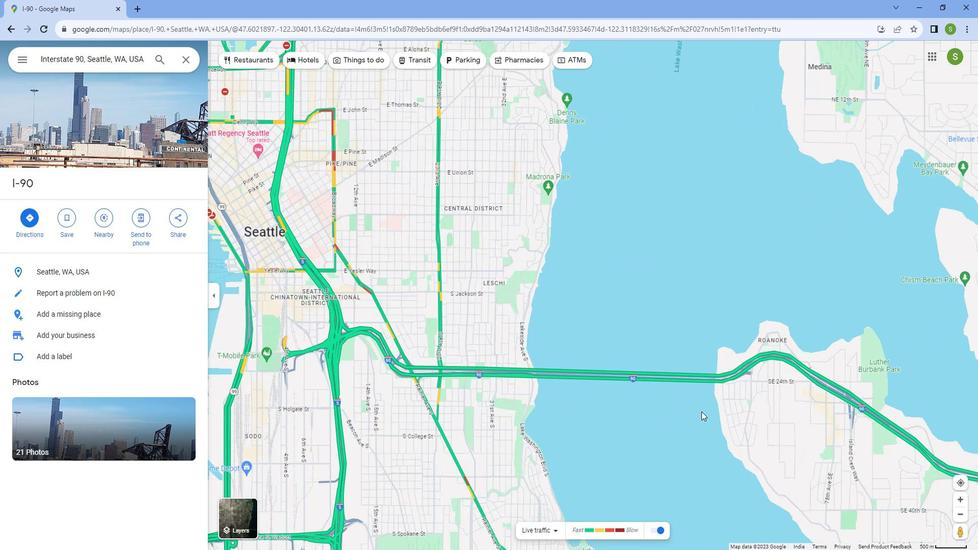
Action: Mouse moved to (705, 412)
Screenshot: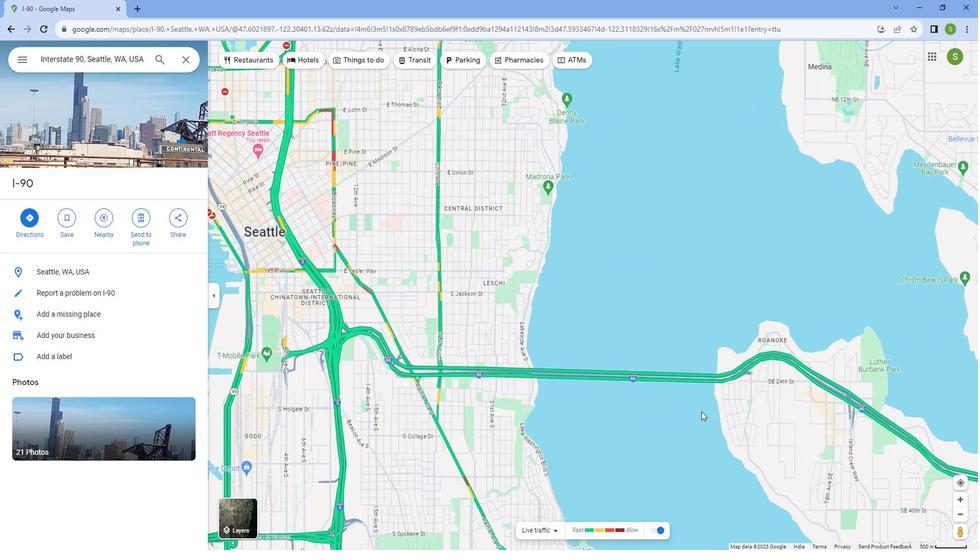 
Action: Mouse scrolled (705, 412) with delta (0, 0)
Screenshot: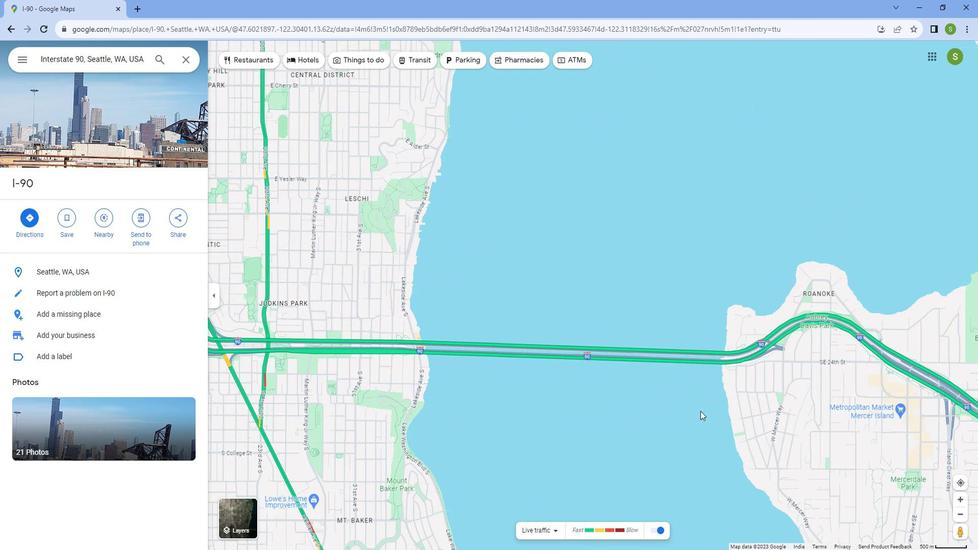
Action: Mouse scrolled (705, 412) with delta (0, 0)
Screenshot: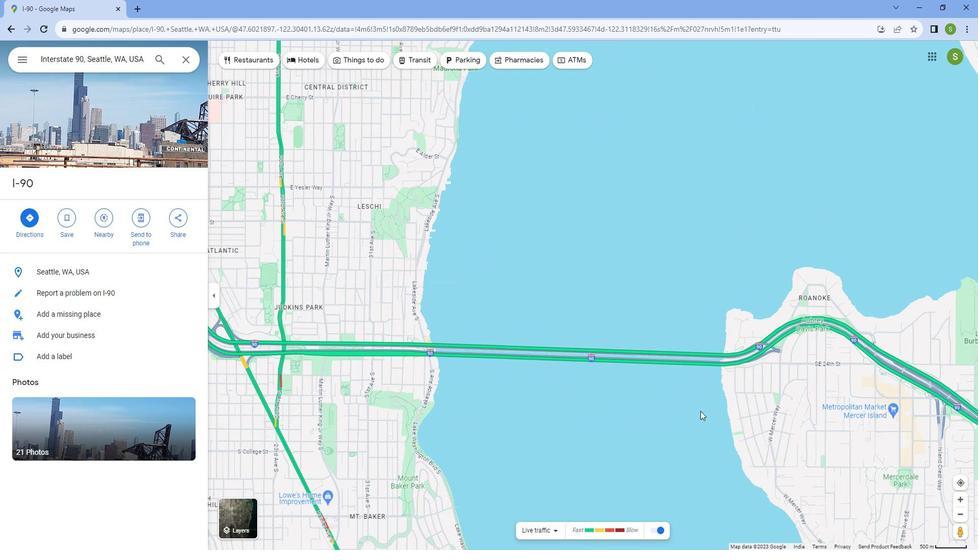 
Action: Mouse scrolled (705, 412) with delta (0, 0)
Screenshot: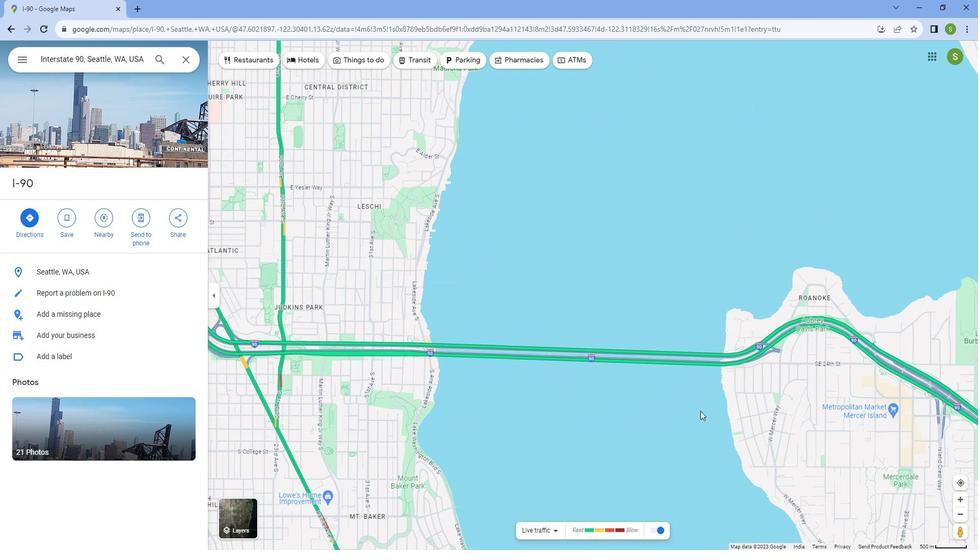 
Action: Mouse scrolled (705, 412) with delta (0, 0)
Screenshot: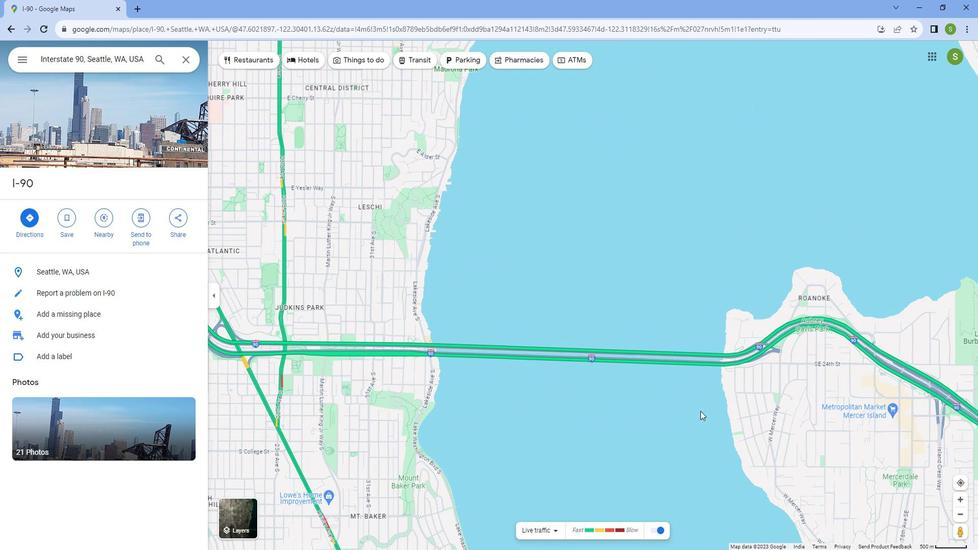 
Action: Mouse scrolled (705, 412) with delta (0, 0)
Screenshot: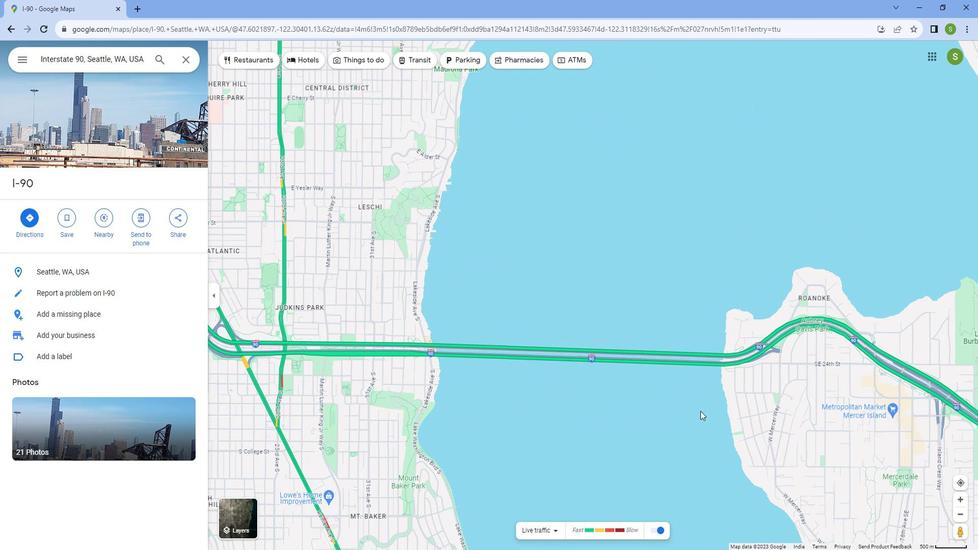 
Action: Mouse moved to (536, 369)
Screenshot: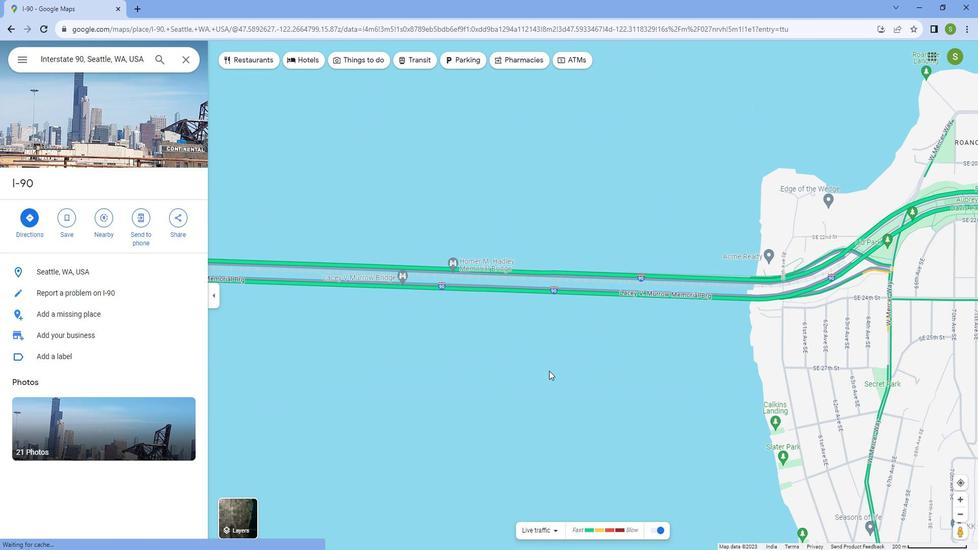 
Action: Mouse scrolled (536, 369) with delta (0, 0)
Screenshot: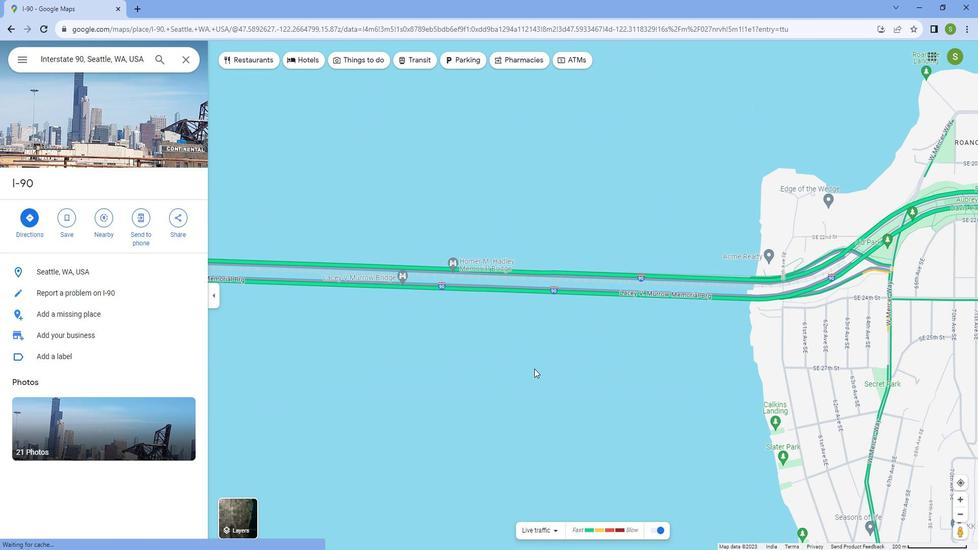 
Action: Mouse scrolled (536, 369) with delta (0, 0)
Screenshot: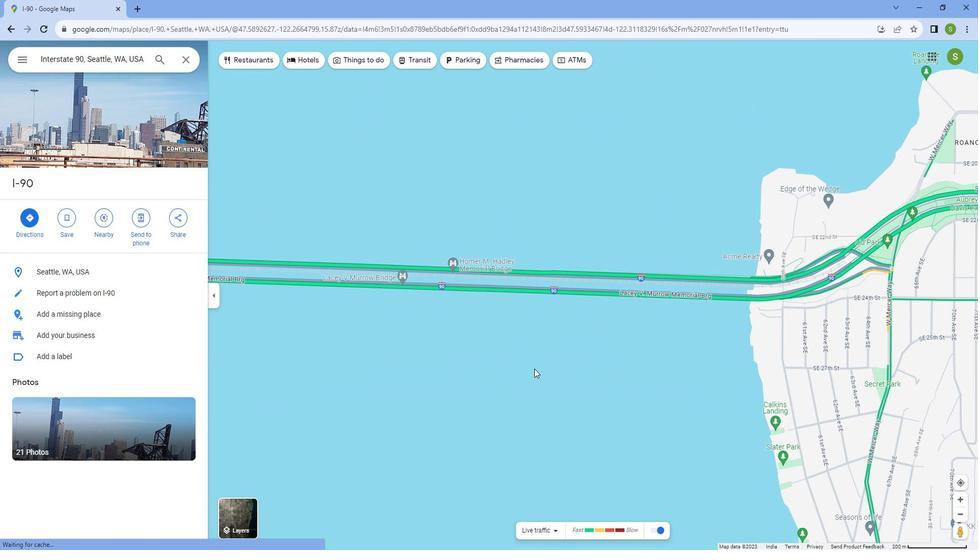 
Action: Mouse scrolled (536, 369) with delta (0, 0)
Screenshot: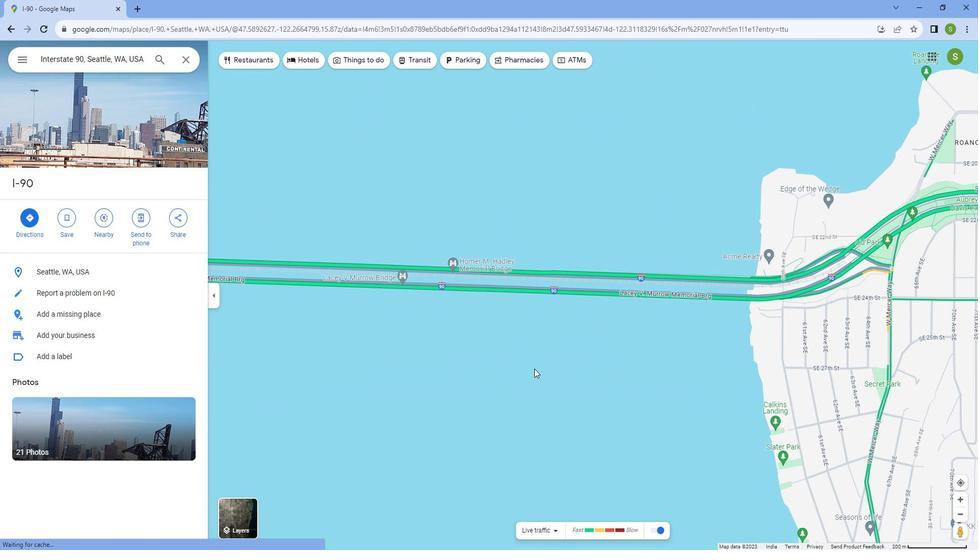 
Action: Mouse moved to (525, 357)
Screenshot: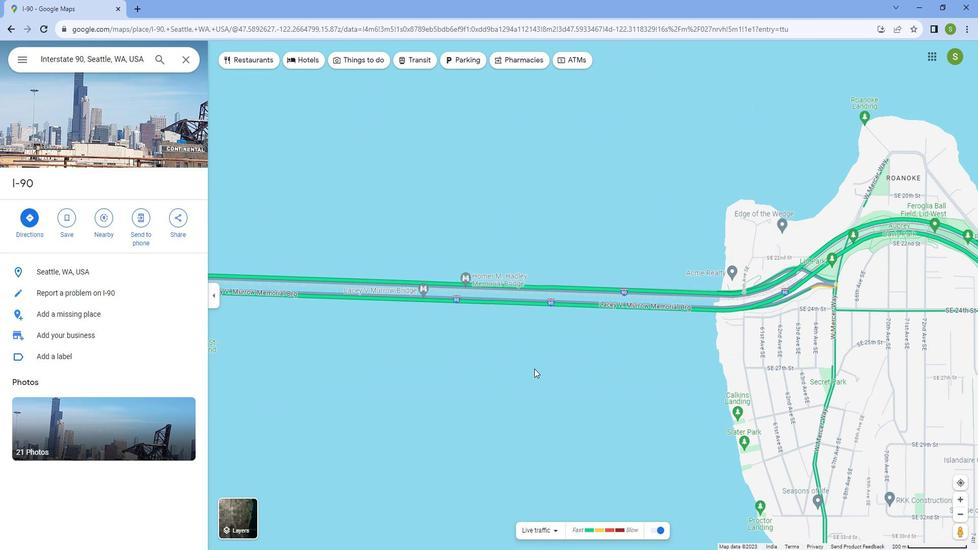 
